 Task: Look for space in Golden, United States from 12th July, 2023 to 16th July, 2023 for 8 adults in price range Rs.10000 to Rs.16000. Place can be private room with 8 bedrooms having 8 beds and 8 bathrooms. Property type can be house, flat, guest house, hotel. Amenities needed are: wifi, TV, free parkinig on premises, gym, breakfast. Booking option can be shelf check-in. Required host language is English.
Action: Mouse moved to (619, 140)
Screenshot: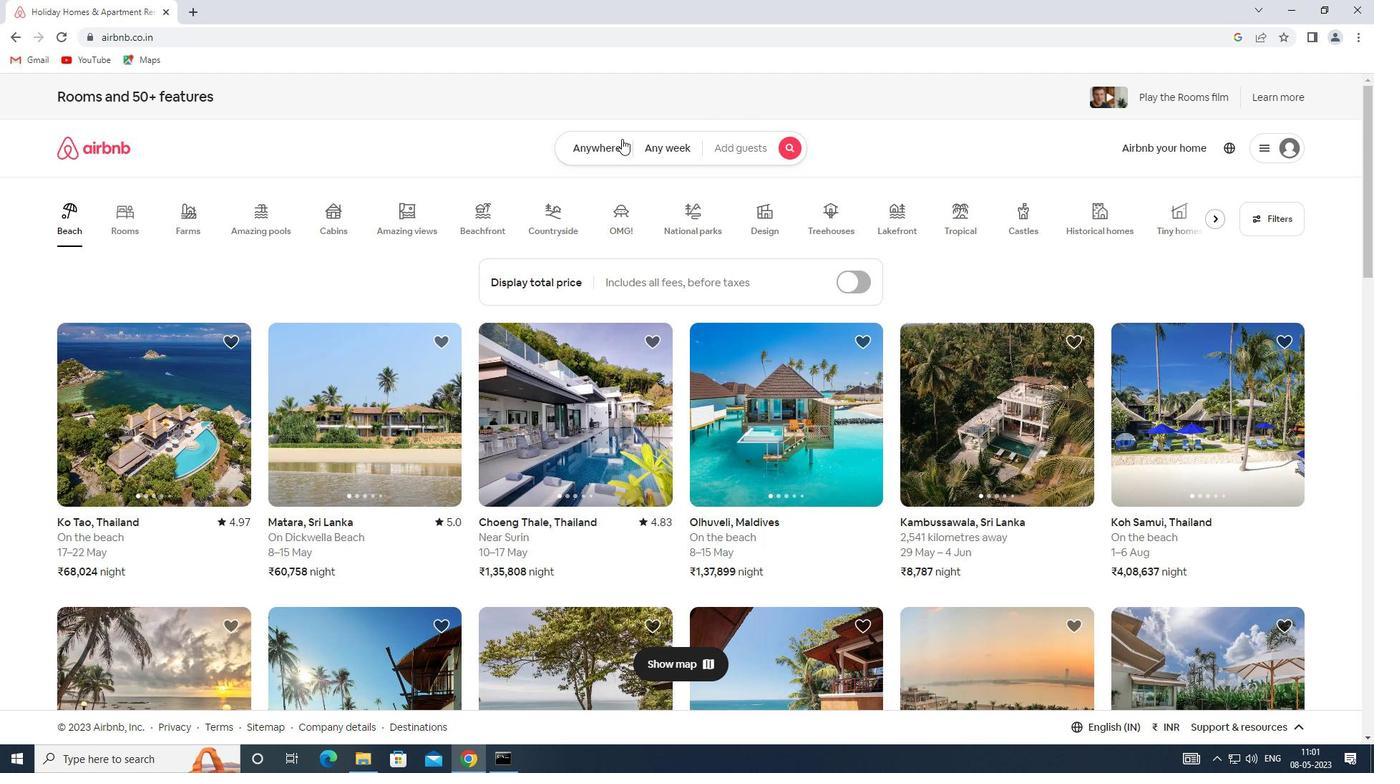 
Action: Mouse pressed left at (619, 140)
Screenshot: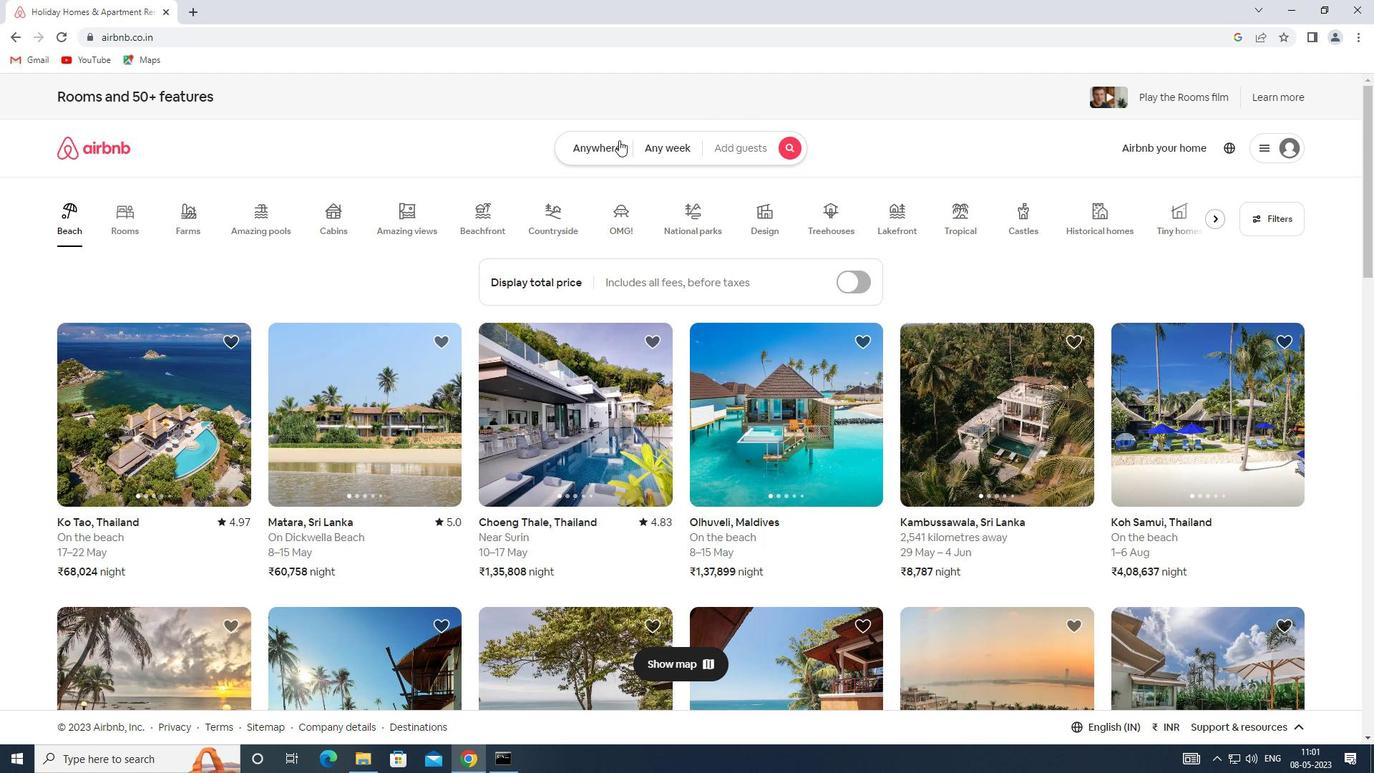 
Action: Mouse moved to (518, 207)
Screenshot: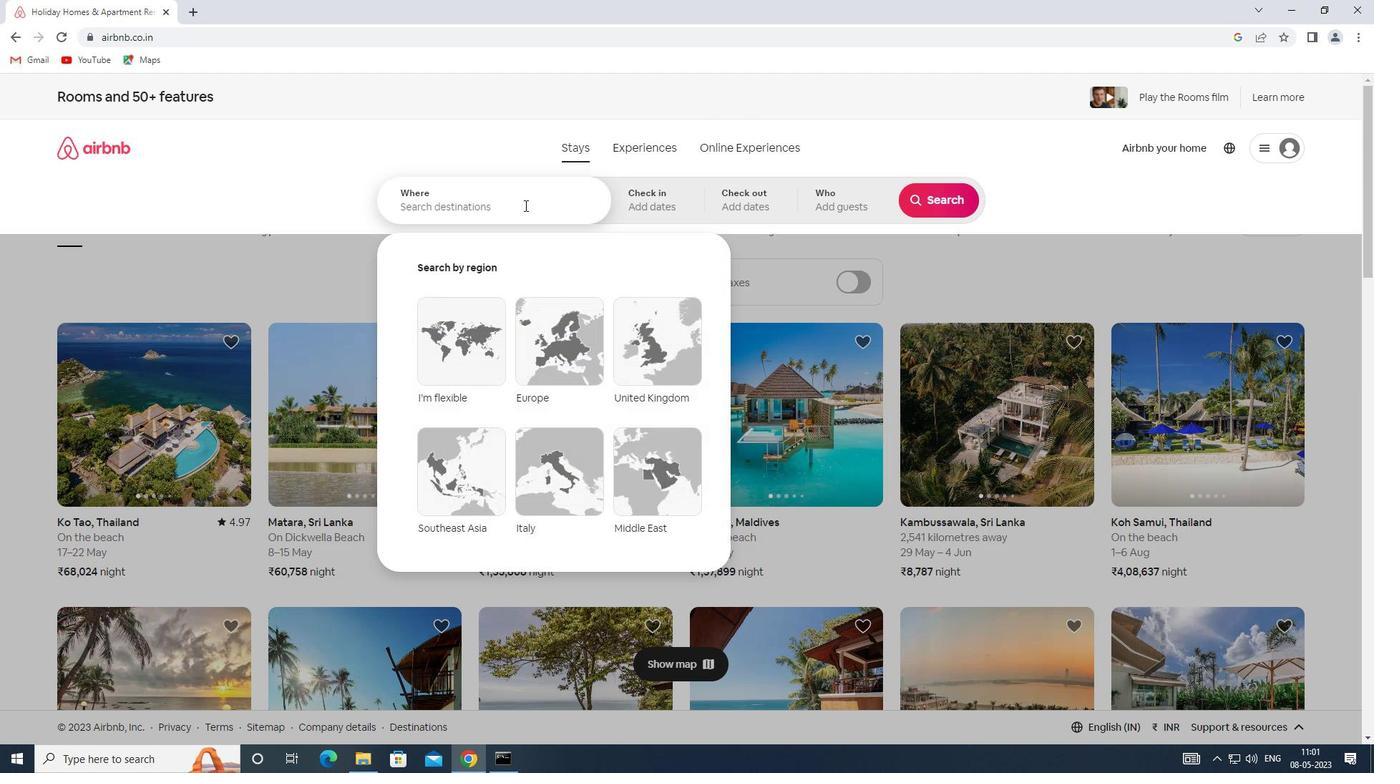 
Action: Mouse pressed left at (518, 207)
Screenshot: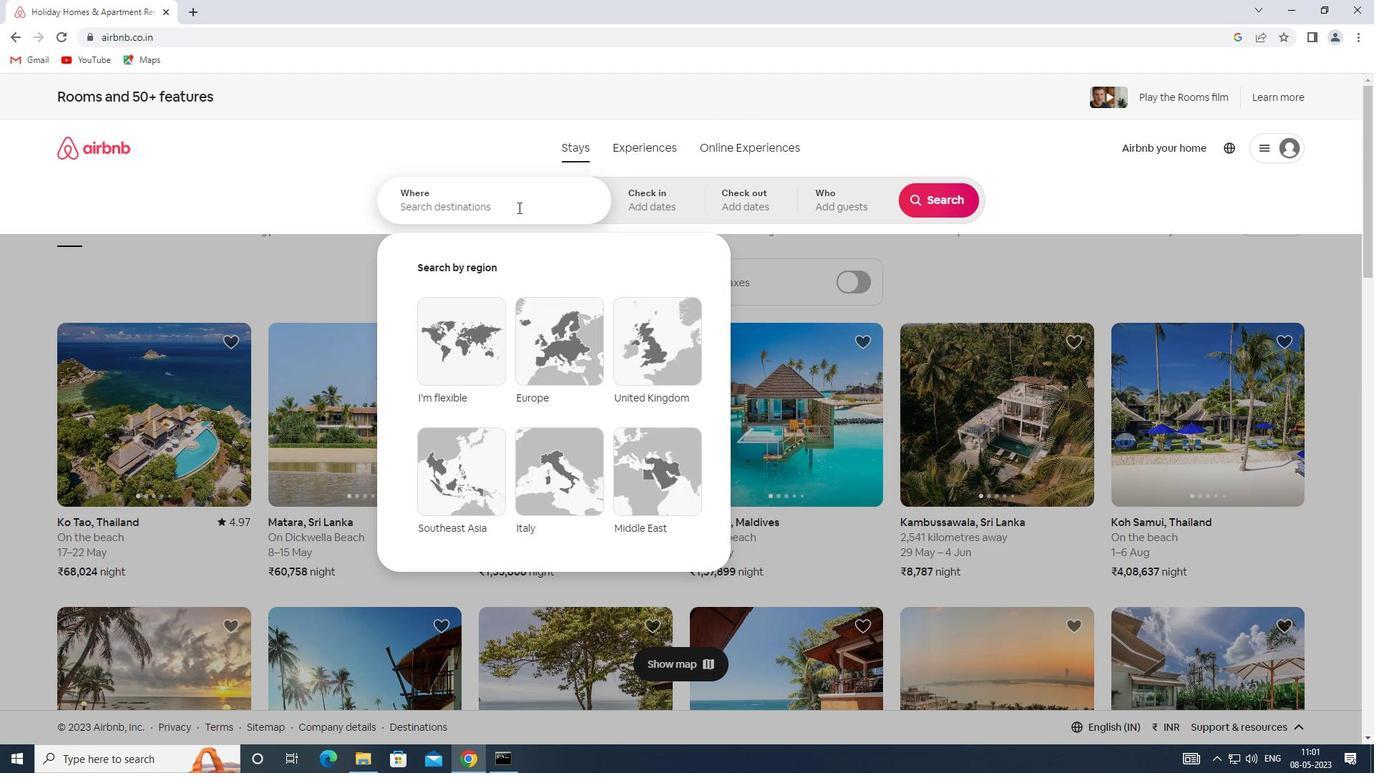 
Action: Key pressed <Key.shift>SPACE
Screenshot: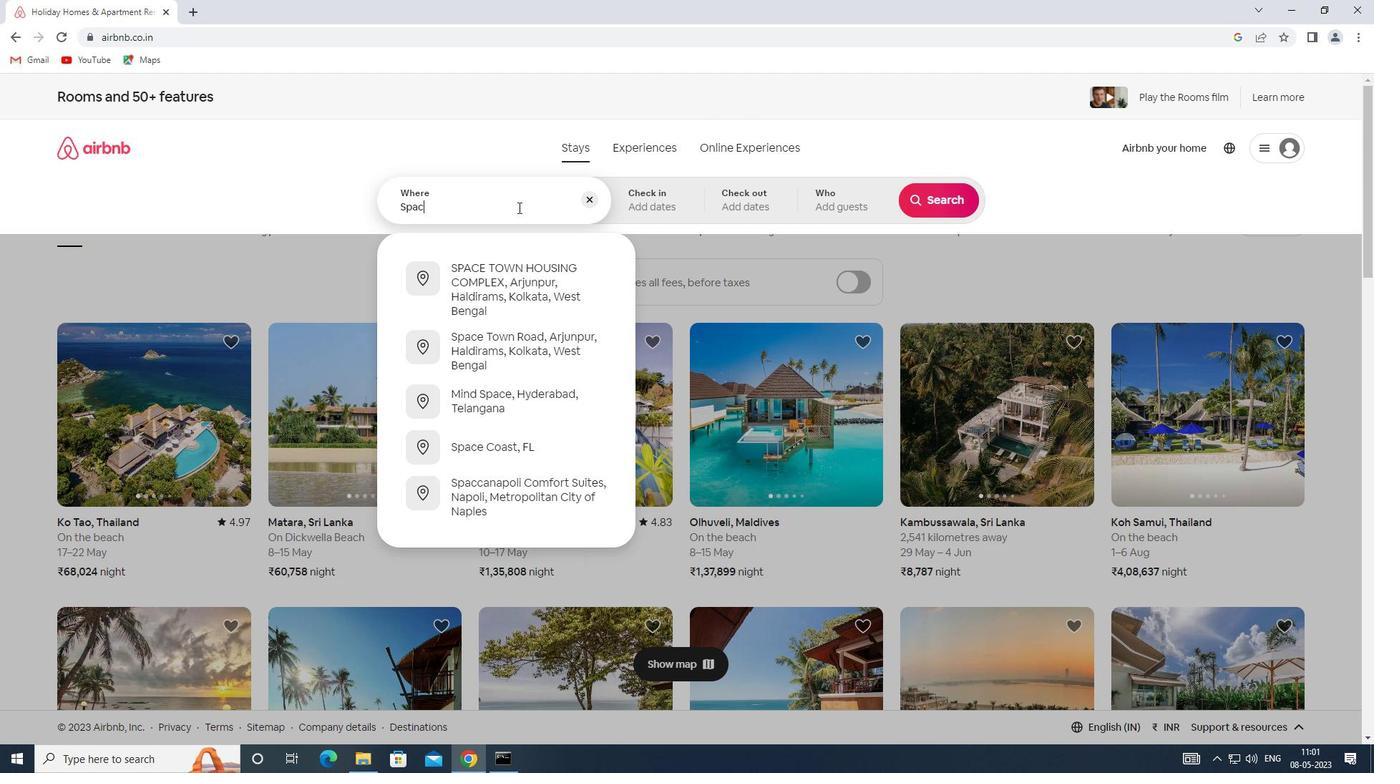 
Action: Mouse moved to (518, 207)
Screenshot: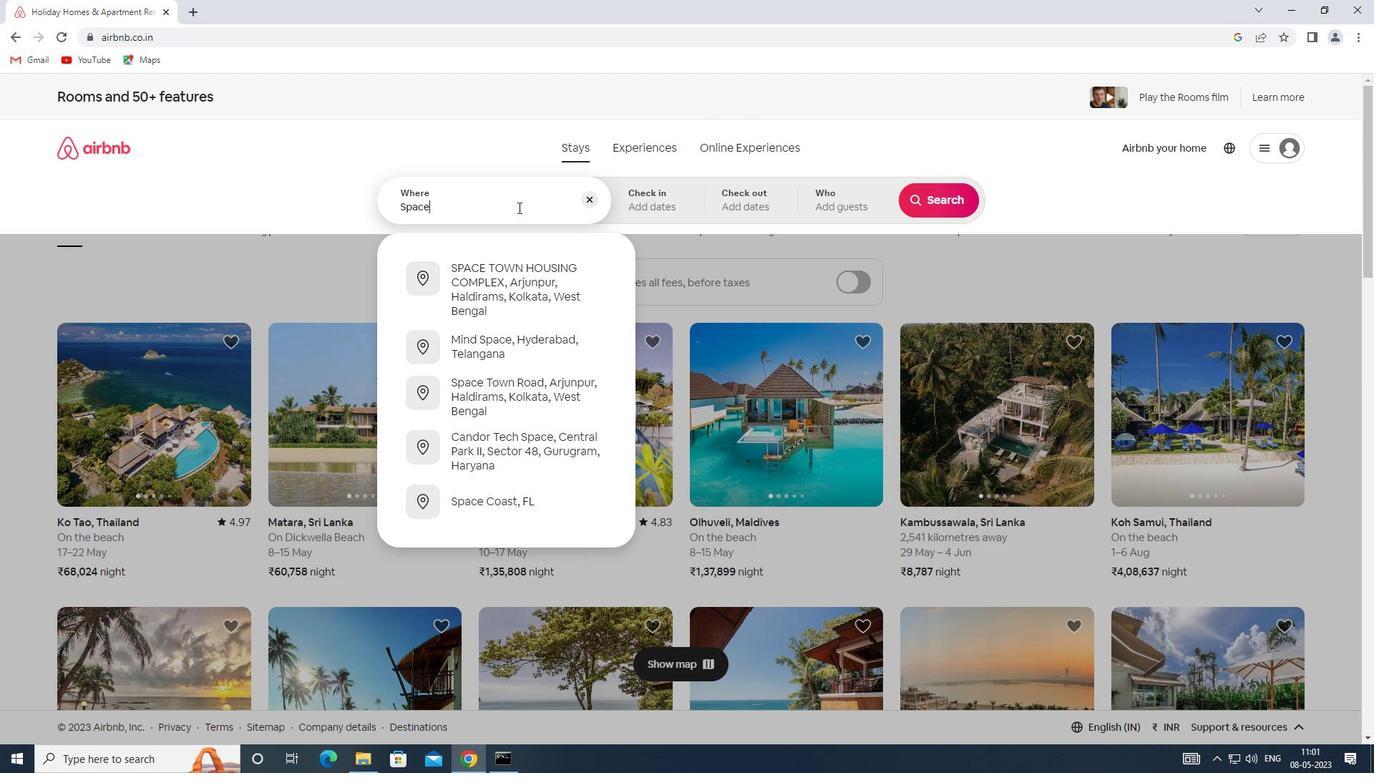 
Action: Key pressed <Key.space>IN<Key.space><Key.shift><Key.shift><Key.shift><Key.shift><Key.shift><Key.shift><Key.shift><Key.shift><Key.shift><Key.shift><Key.shift><Key.shift><Key.shift><Key.shift><Key.shift><Key.shift><Key.shift><Key.shift><Key.shift><Key.shift>GOLDEN,<Key.shift>UNITED<Key.space><Key.shift>STATES
Screenshot: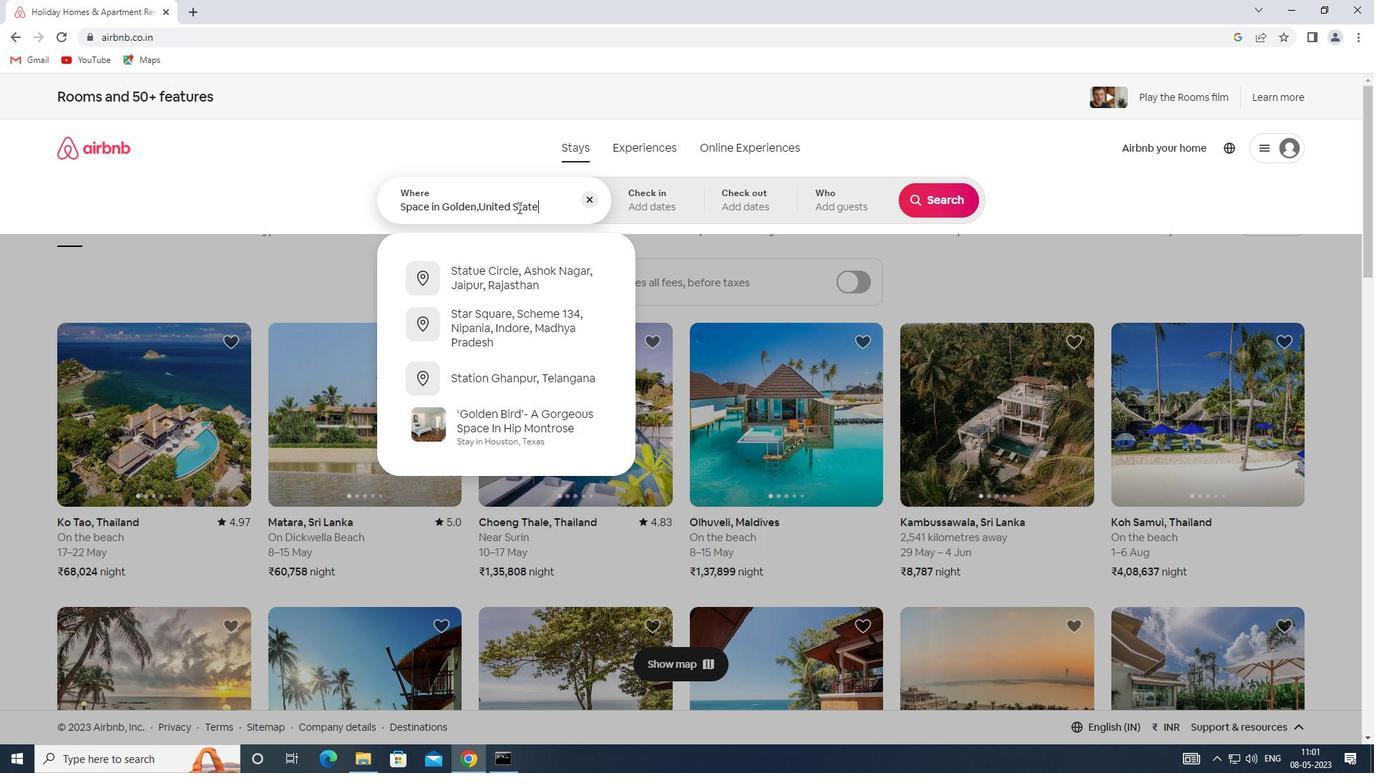 
Action: Mouse moved to (636, 187)
Screenshot: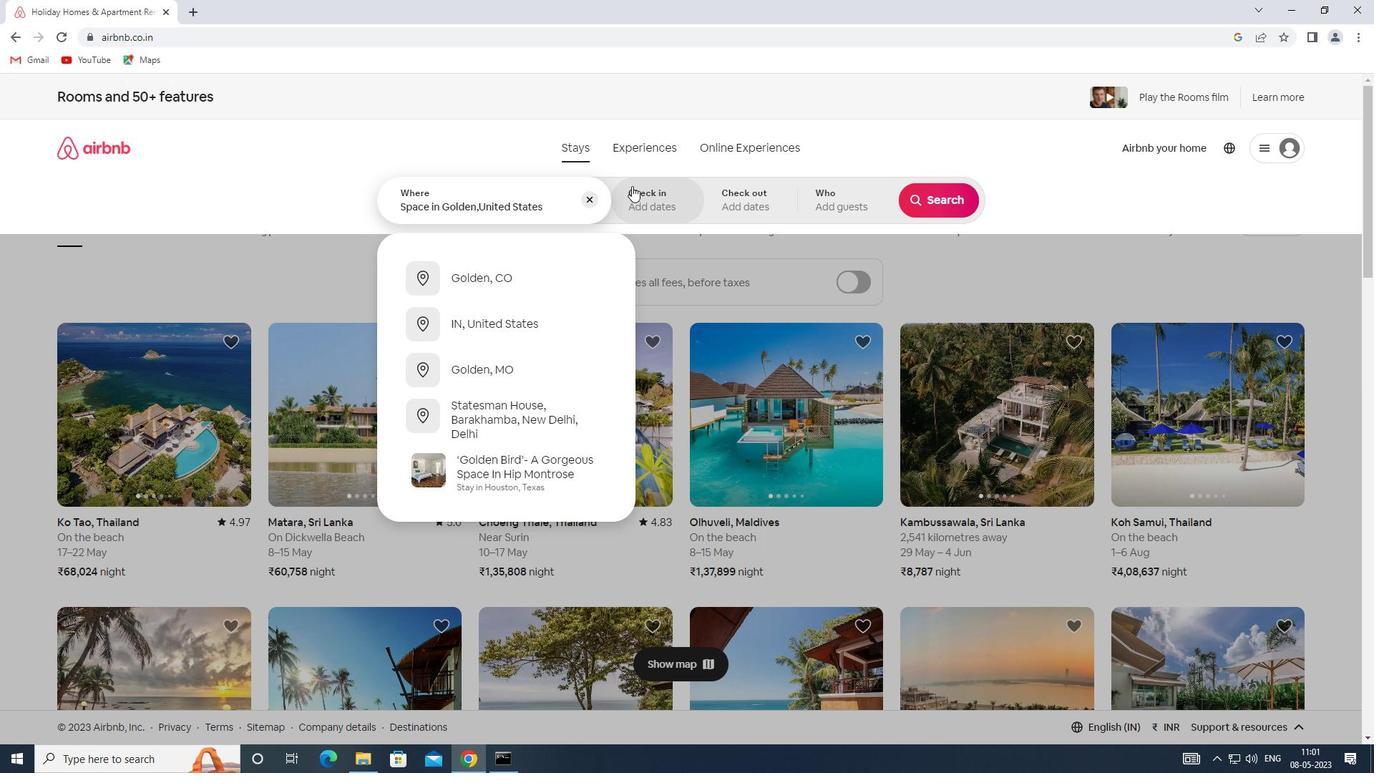 
Action: Mouse pressed left at (636, 187)
Screenshot: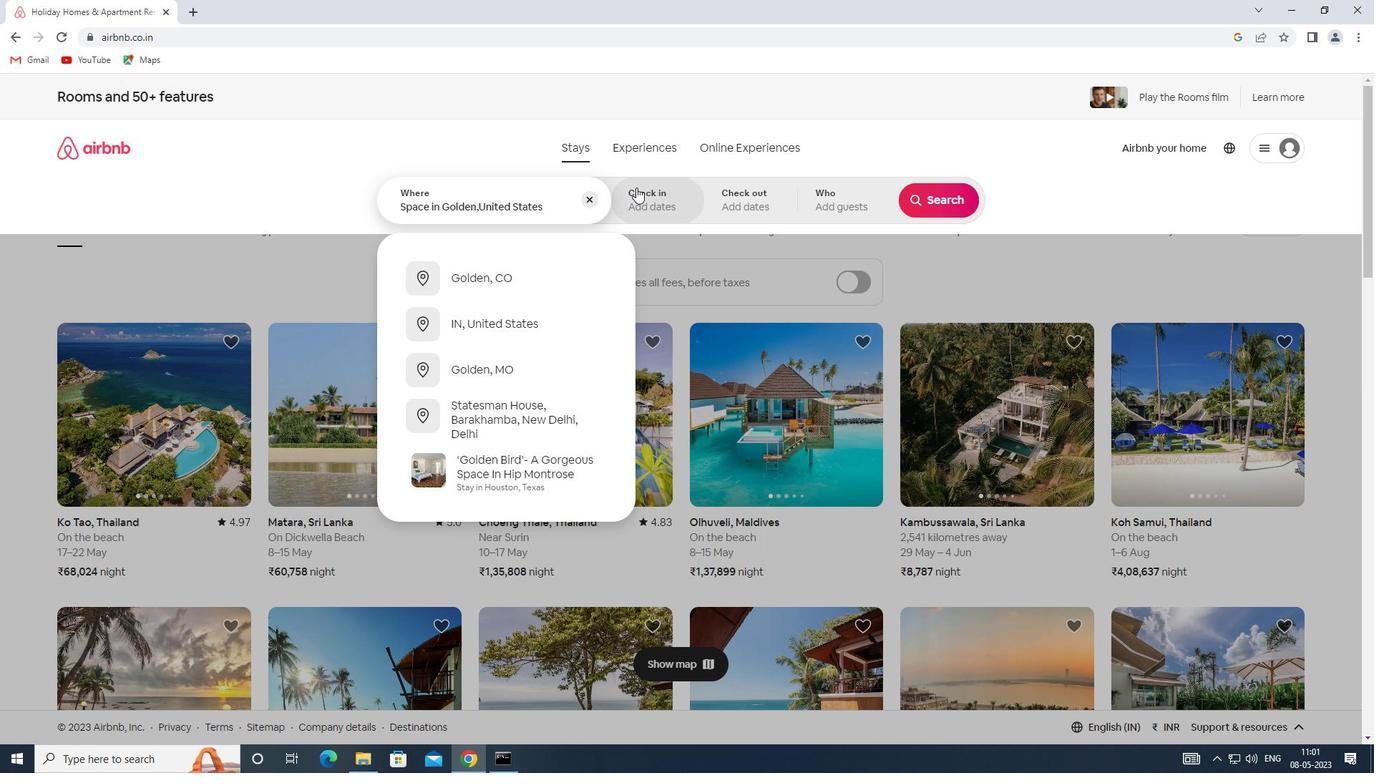 
Action: Mouse moved to (938, 317)
Screenshot: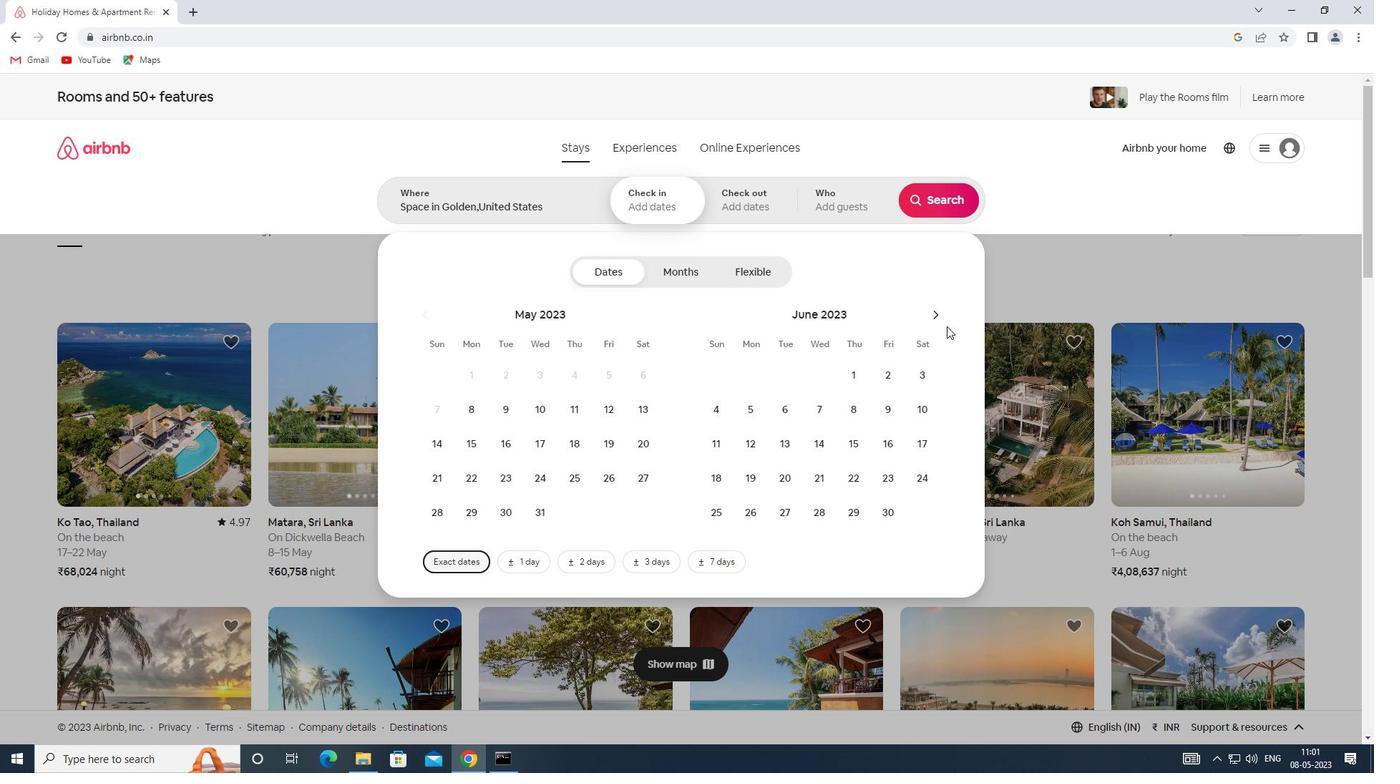 
Action: Mouse pressed left at (938, 317)
Screenshot: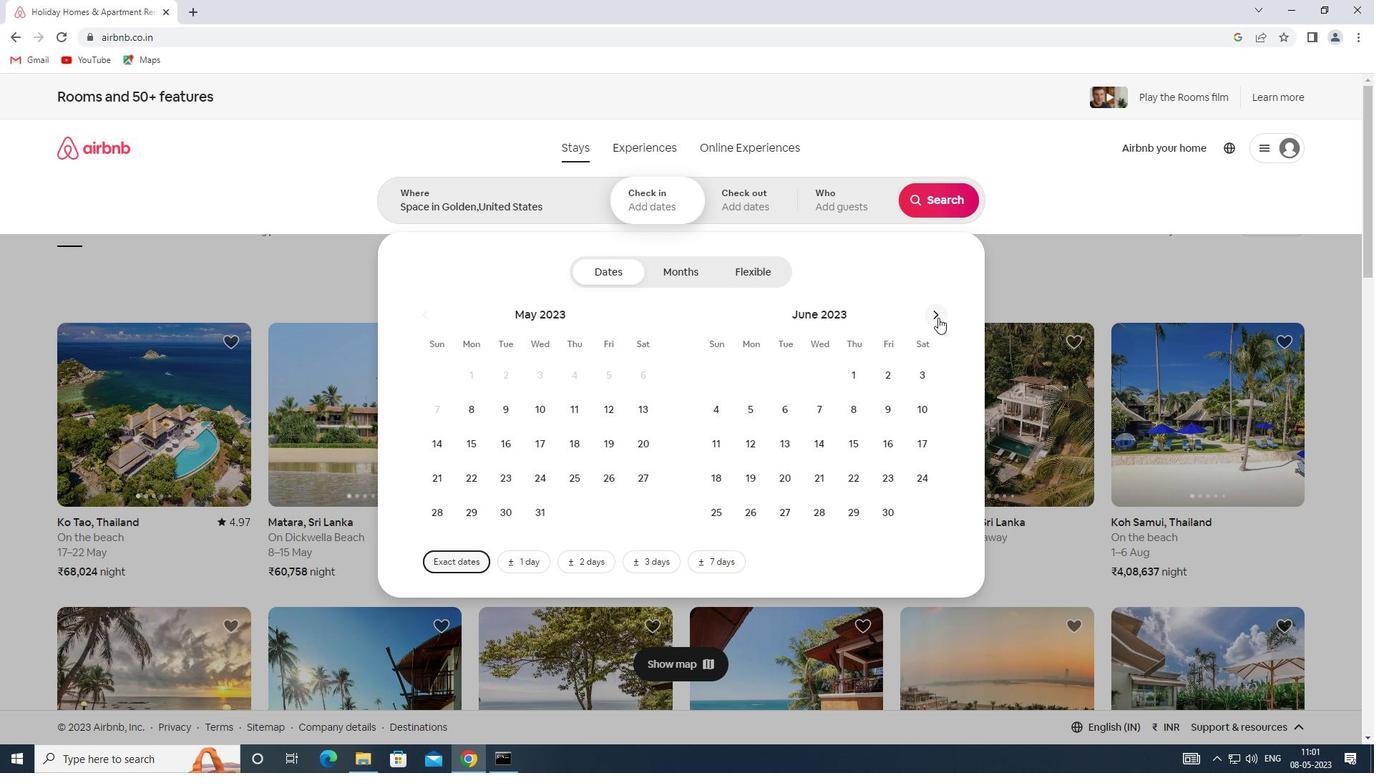 
Action: Mouse moved to (818, 441)
Screenshot: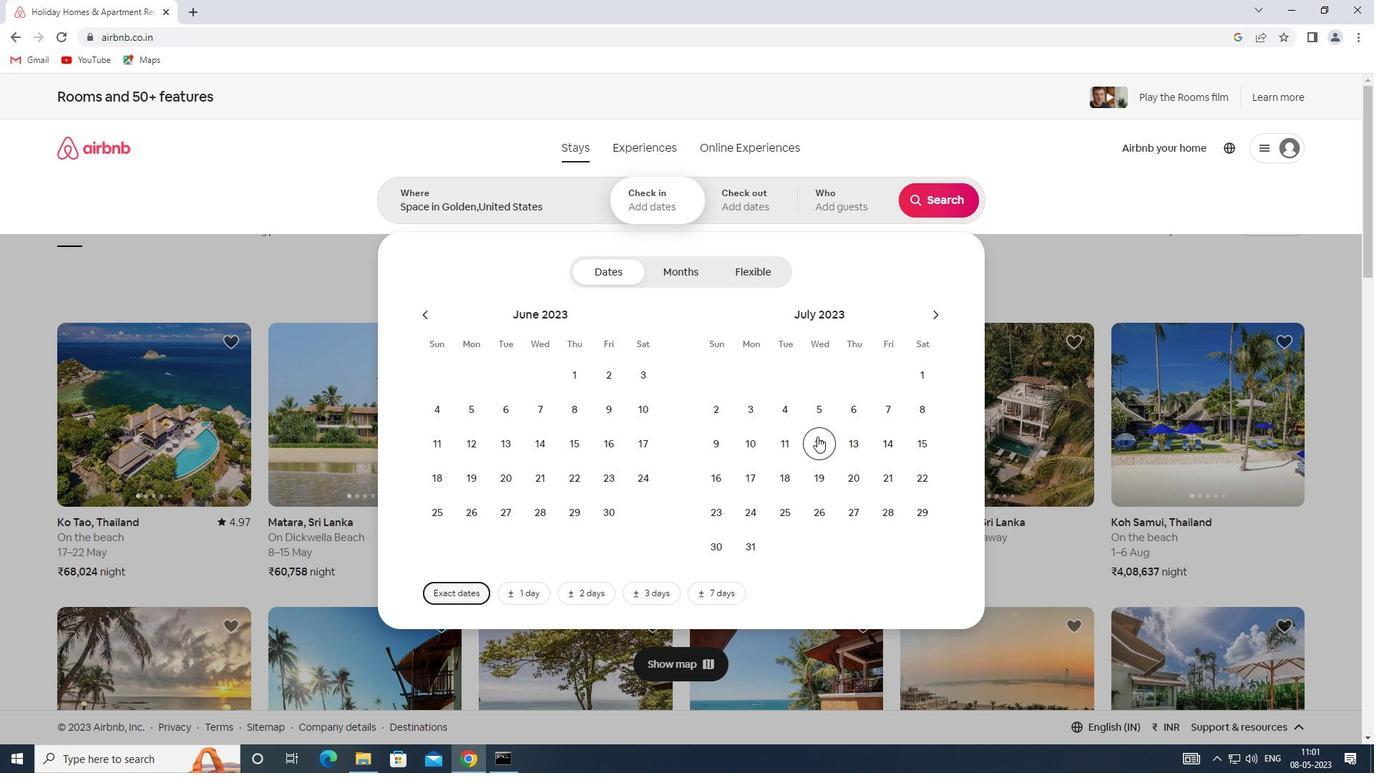 
Action: Mouse pressed left at (818, 441)
Screenshot: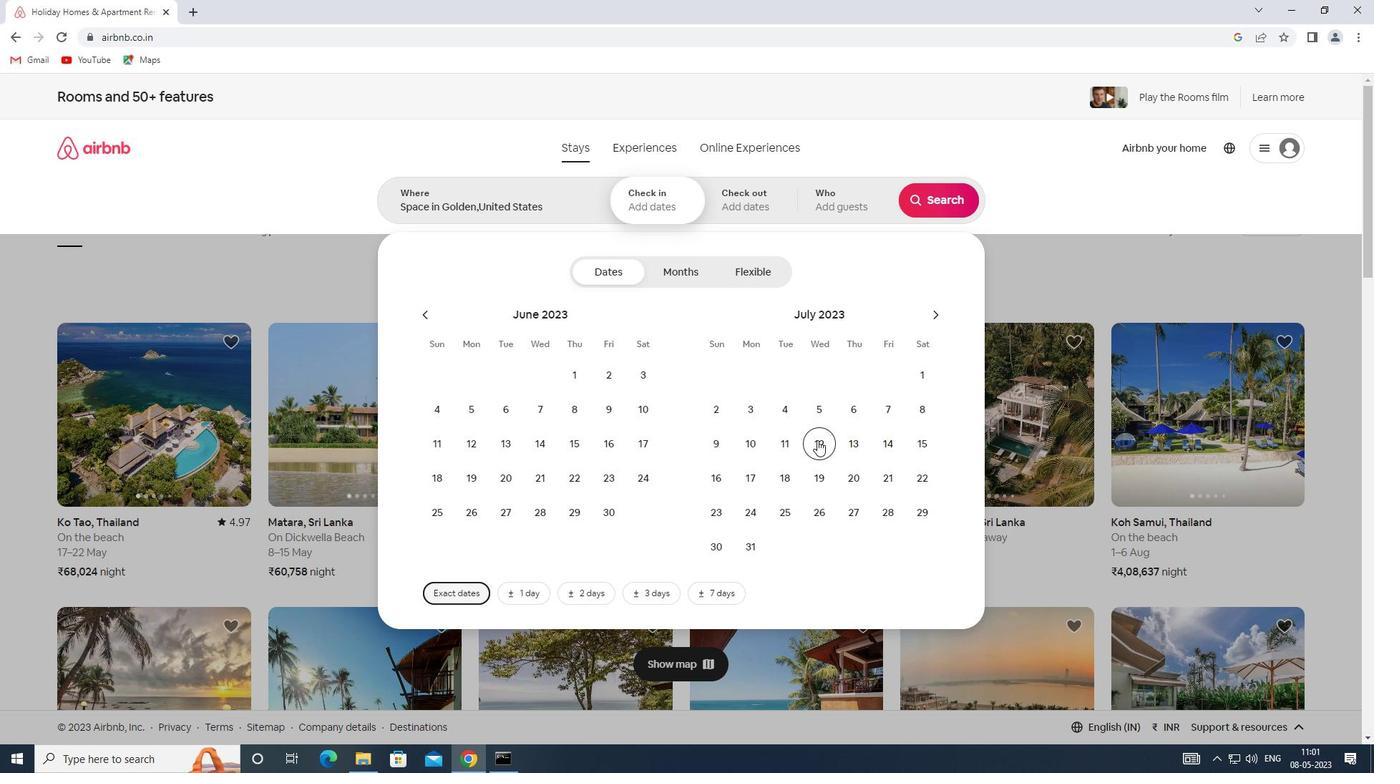 
Action: Mouse moved to (713, 479)
Screenshot: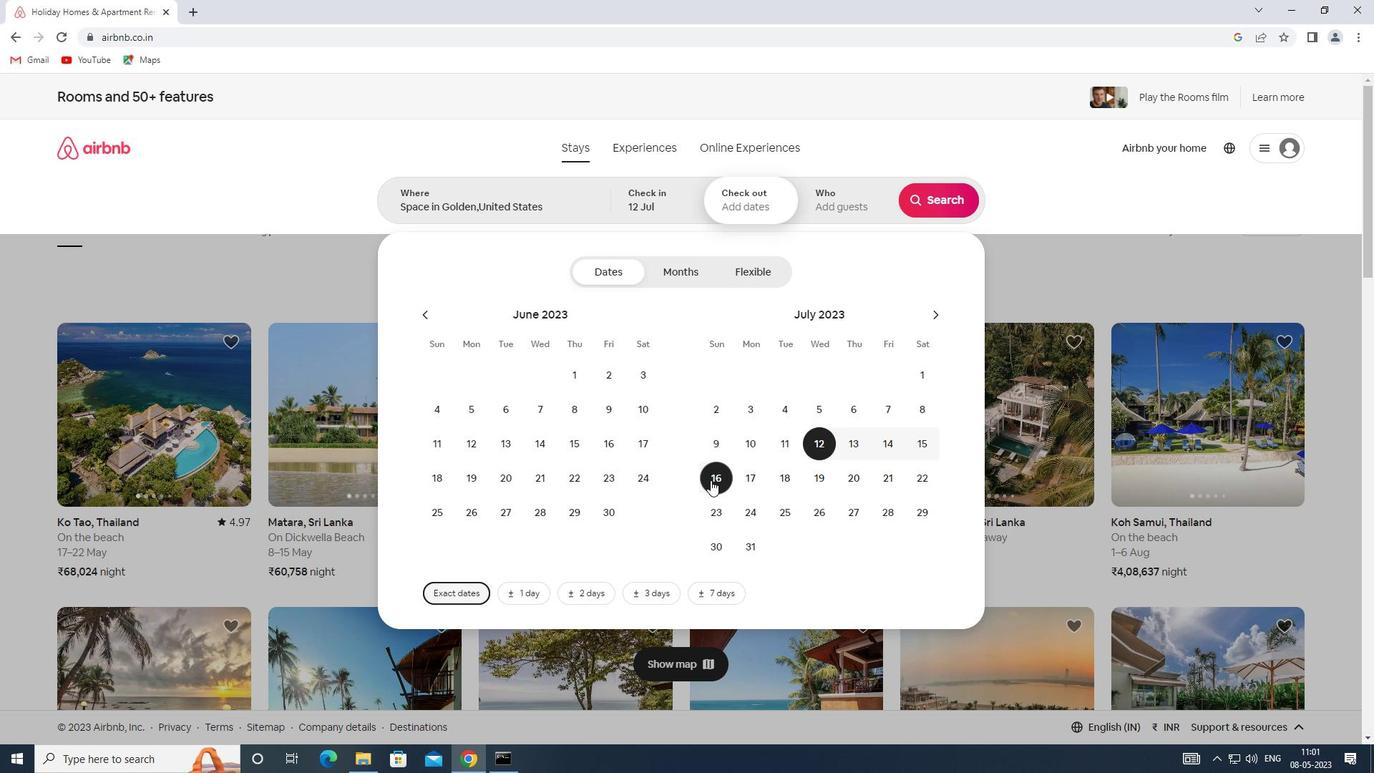 
Action: Mouse pressed left at (713, 479)
Screenshot: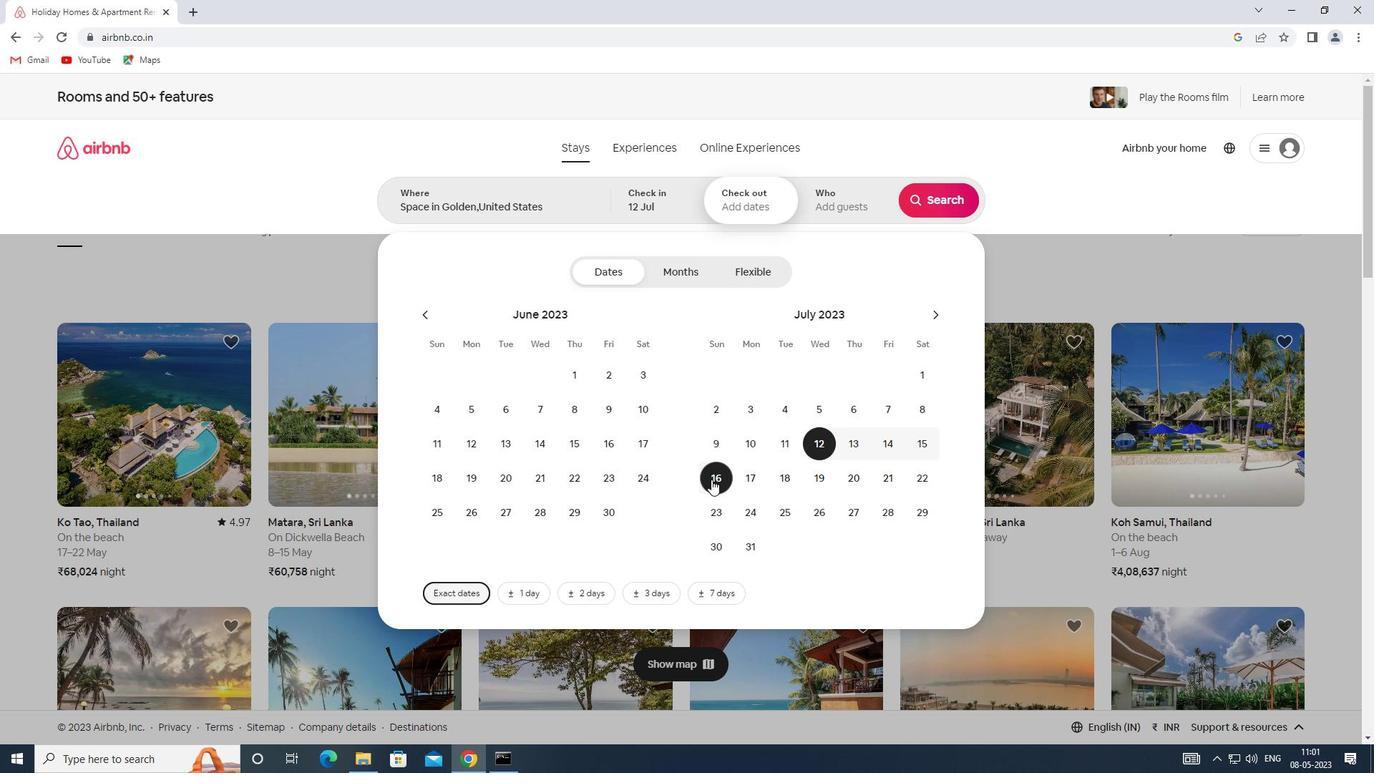 
Action: Mouse moved to (817, 198)
Screenshot: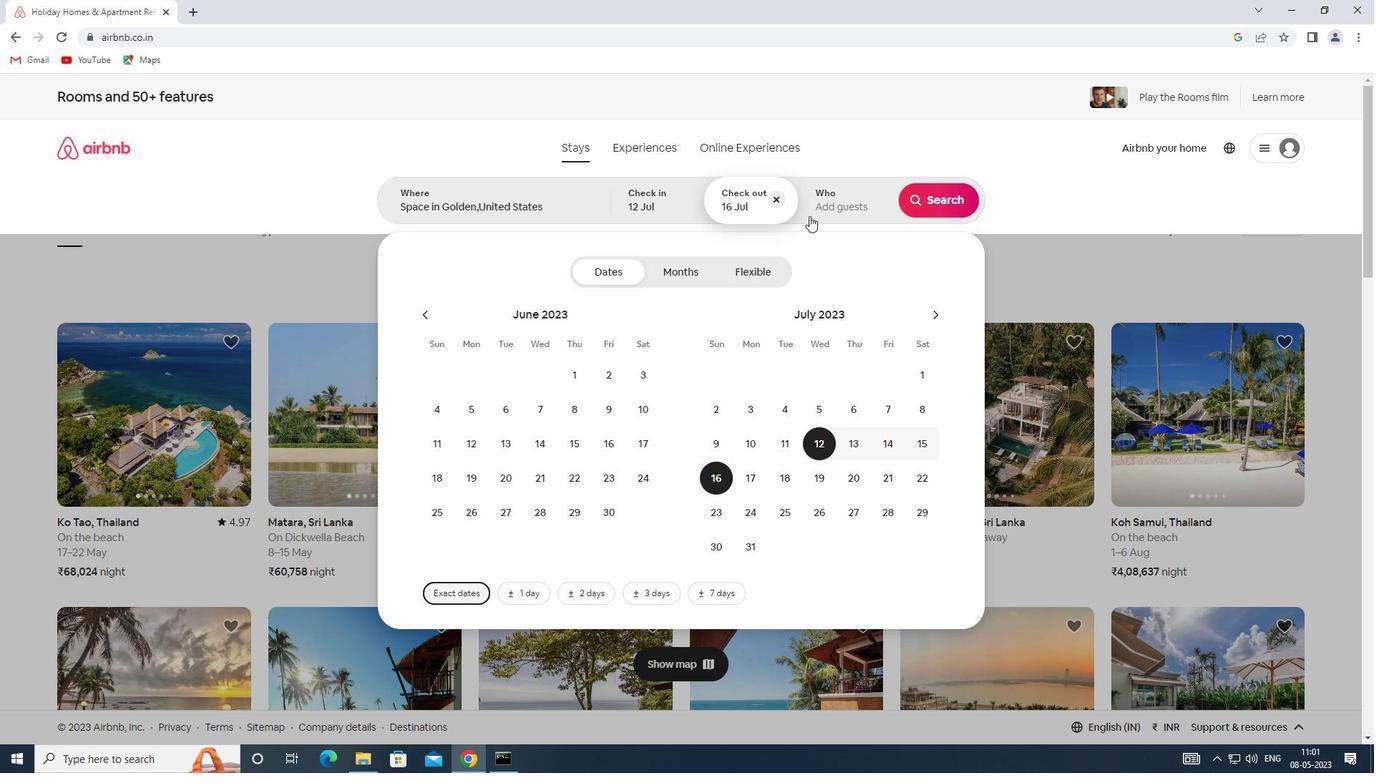 
Action: Mouse pressed left at (817, 198)
Screenshot: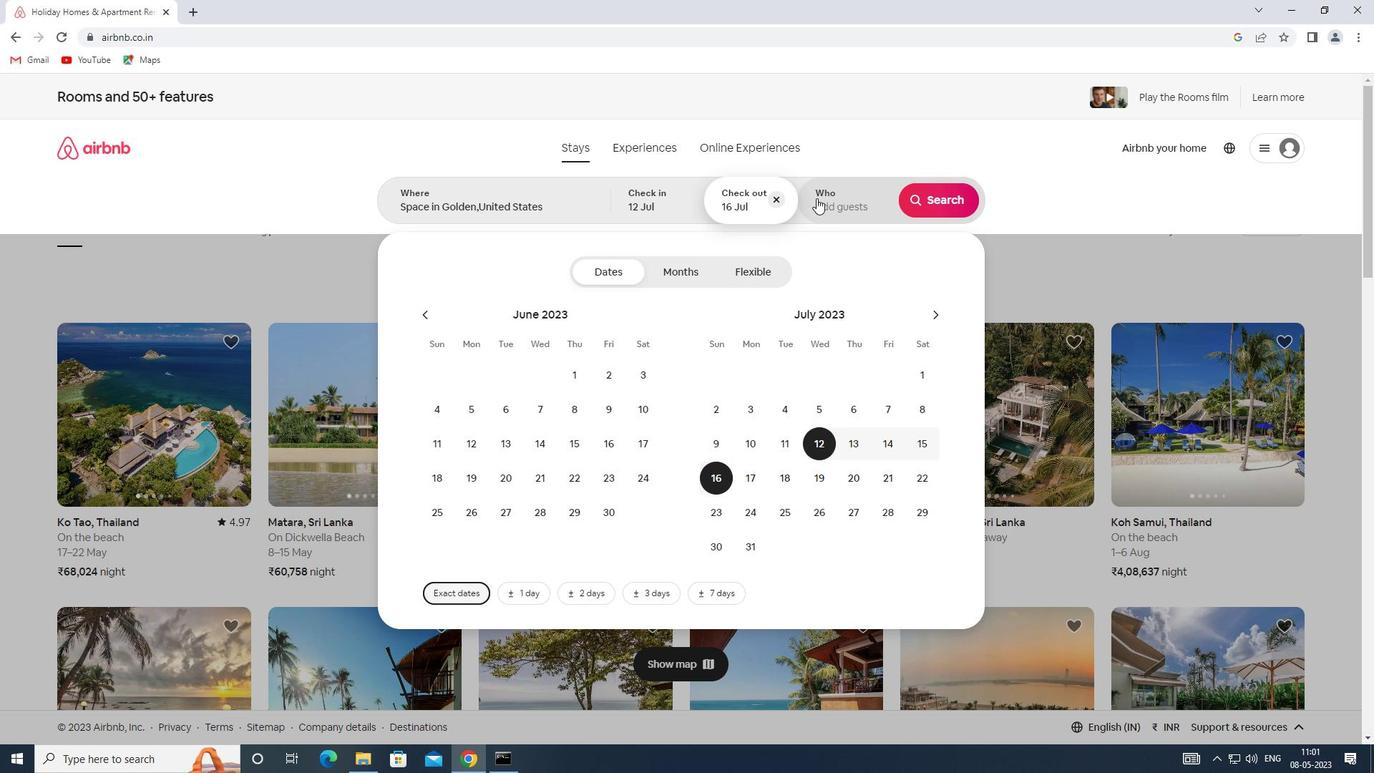 
Action: Mouse moved to (947, 282)
Screenshot: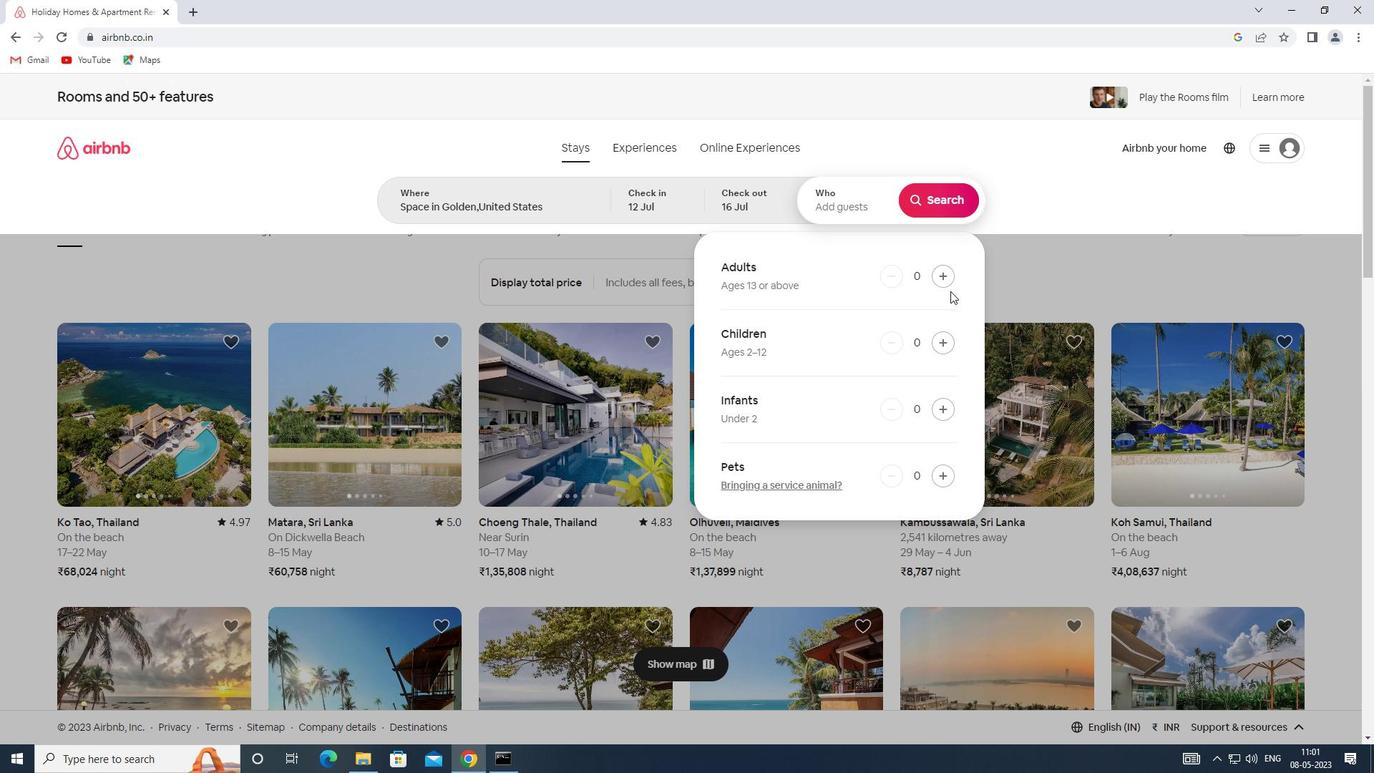 
Action: Mouse pressed left at (947, 282)
Screenshot: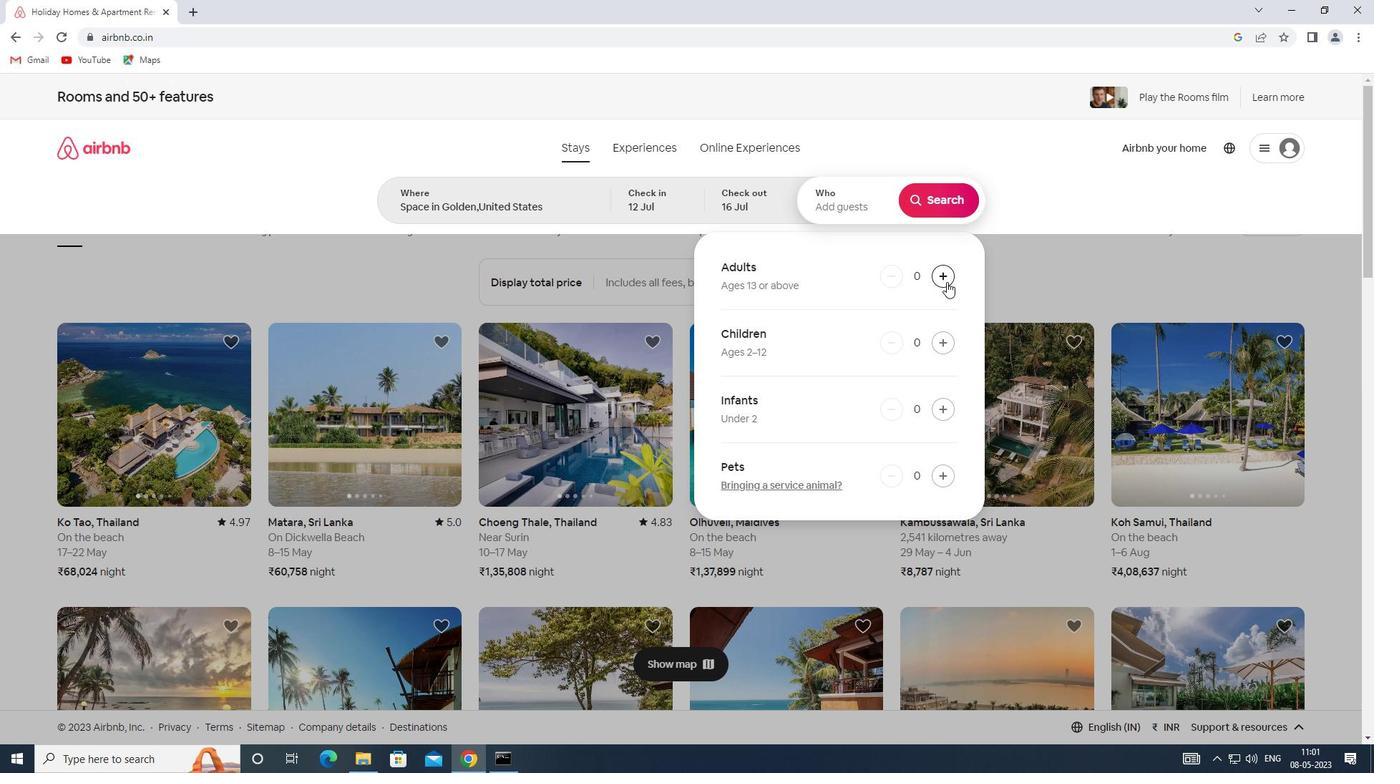 
Action: Mouse pressed left at (947, 282)
Screenshot: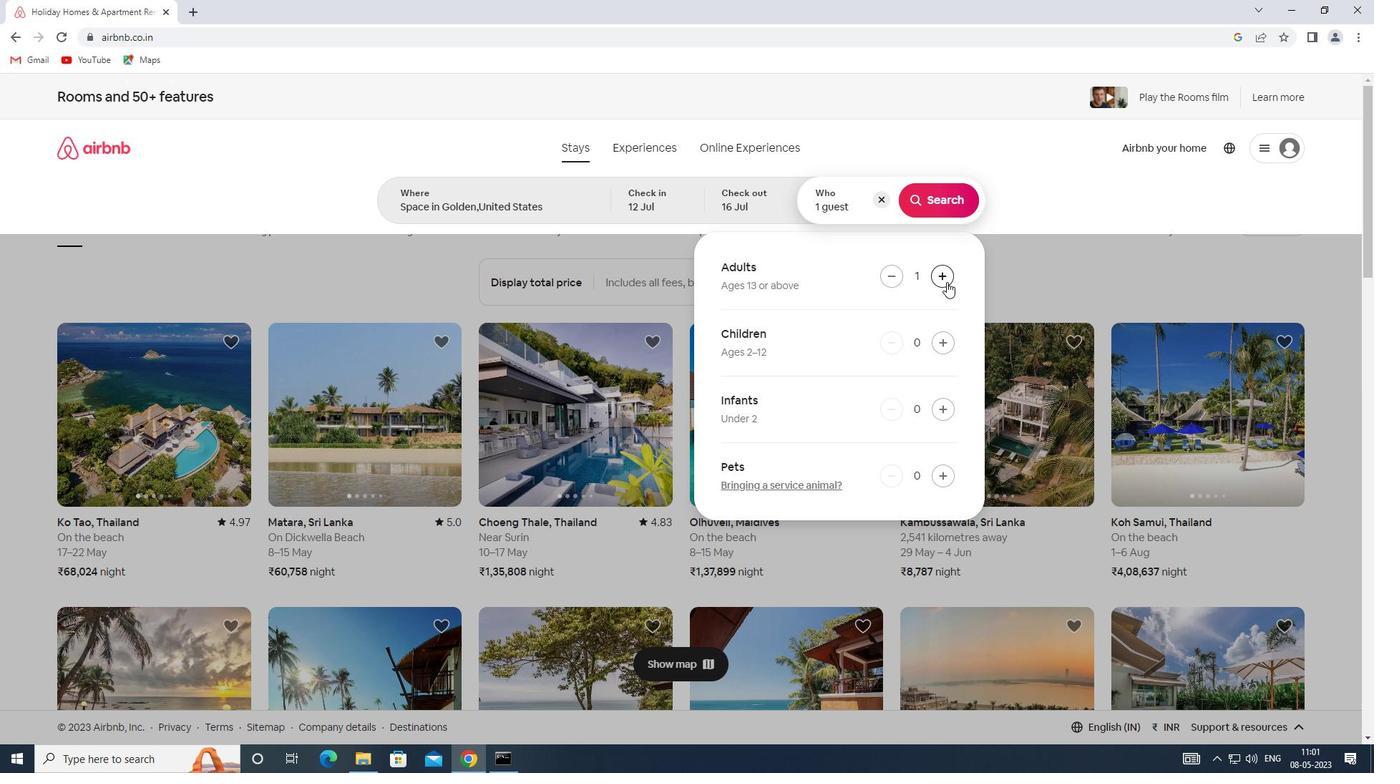 
Action: Mouse pressed left at (947, 282)
Screenshot: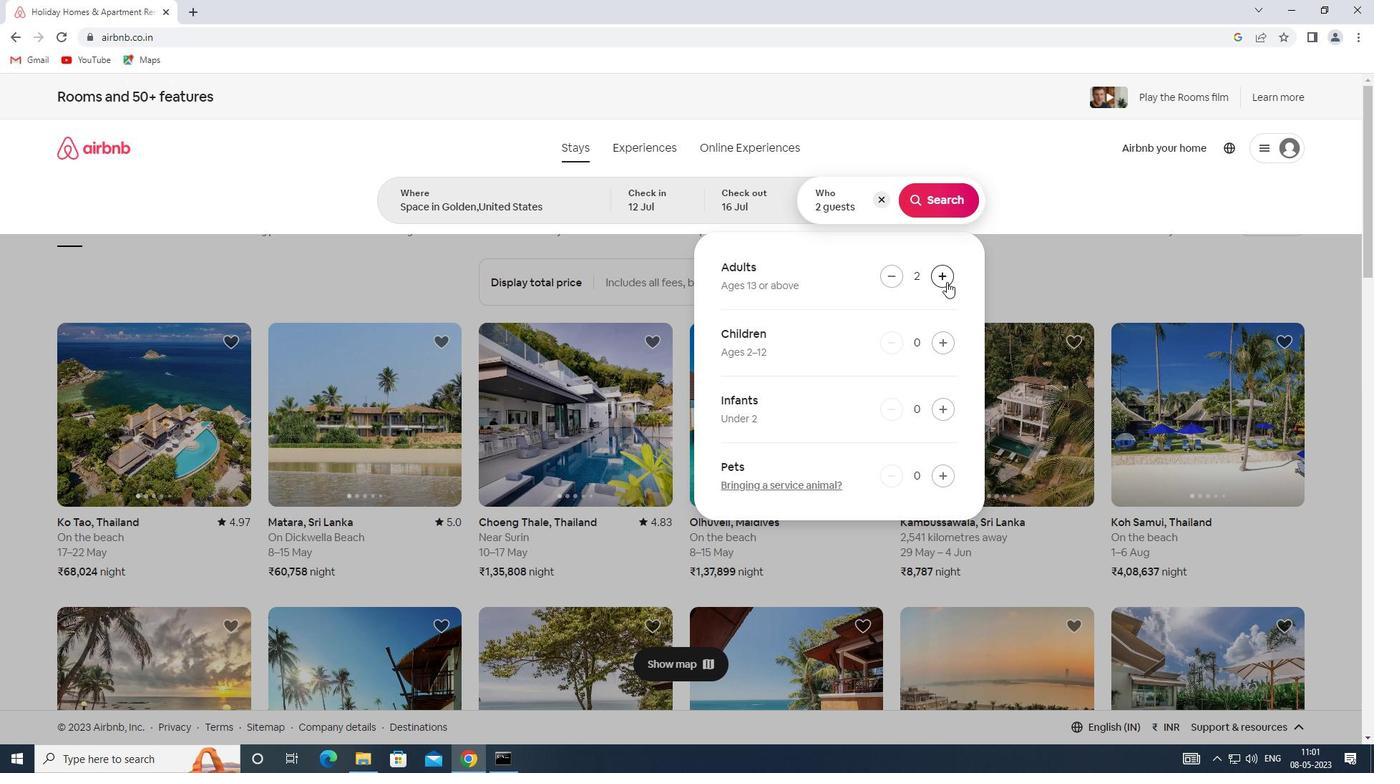 
Action: Mouse pressed left at (947, 282)
Screenshot: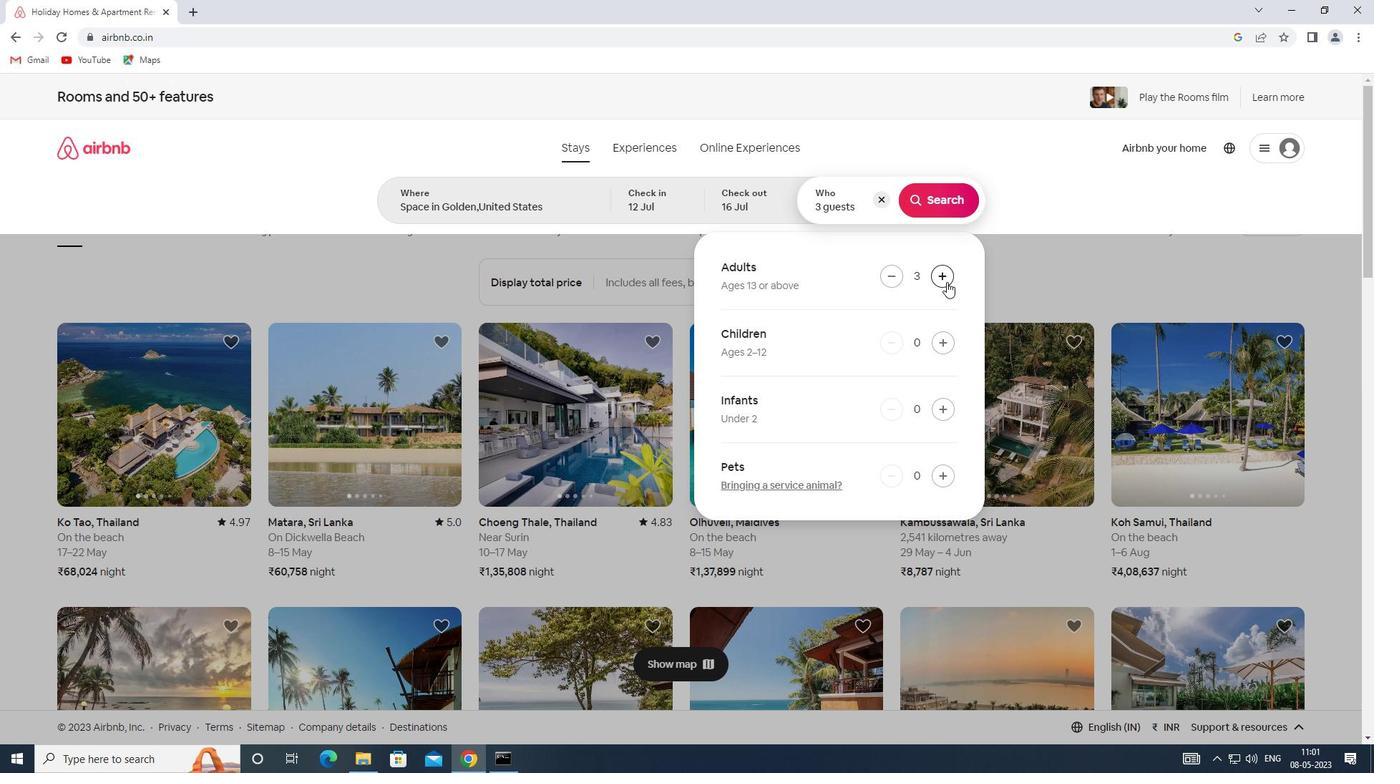 
Action: Mouse pressed left at (947, 282)
Screenshot: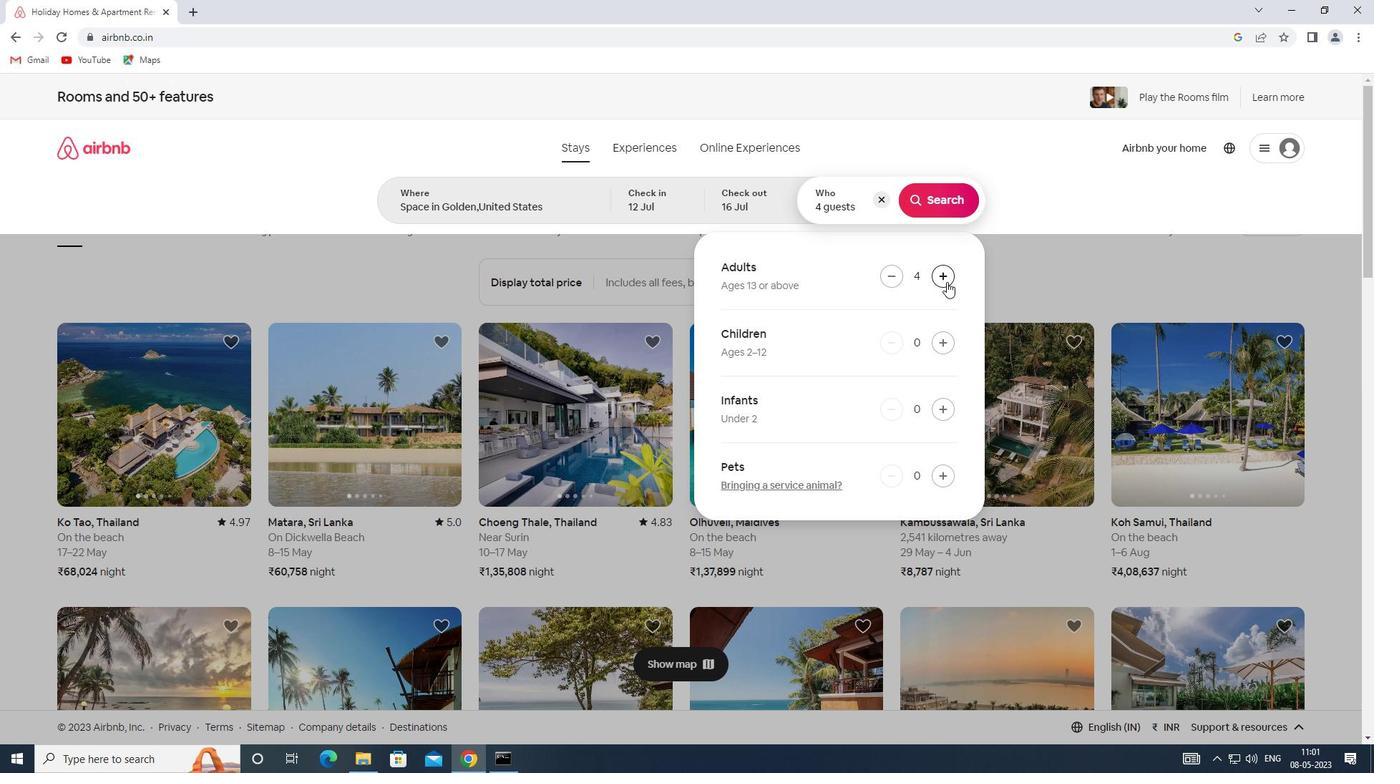 
Action: Mouse pressed left at (947, 282)
Screenshot: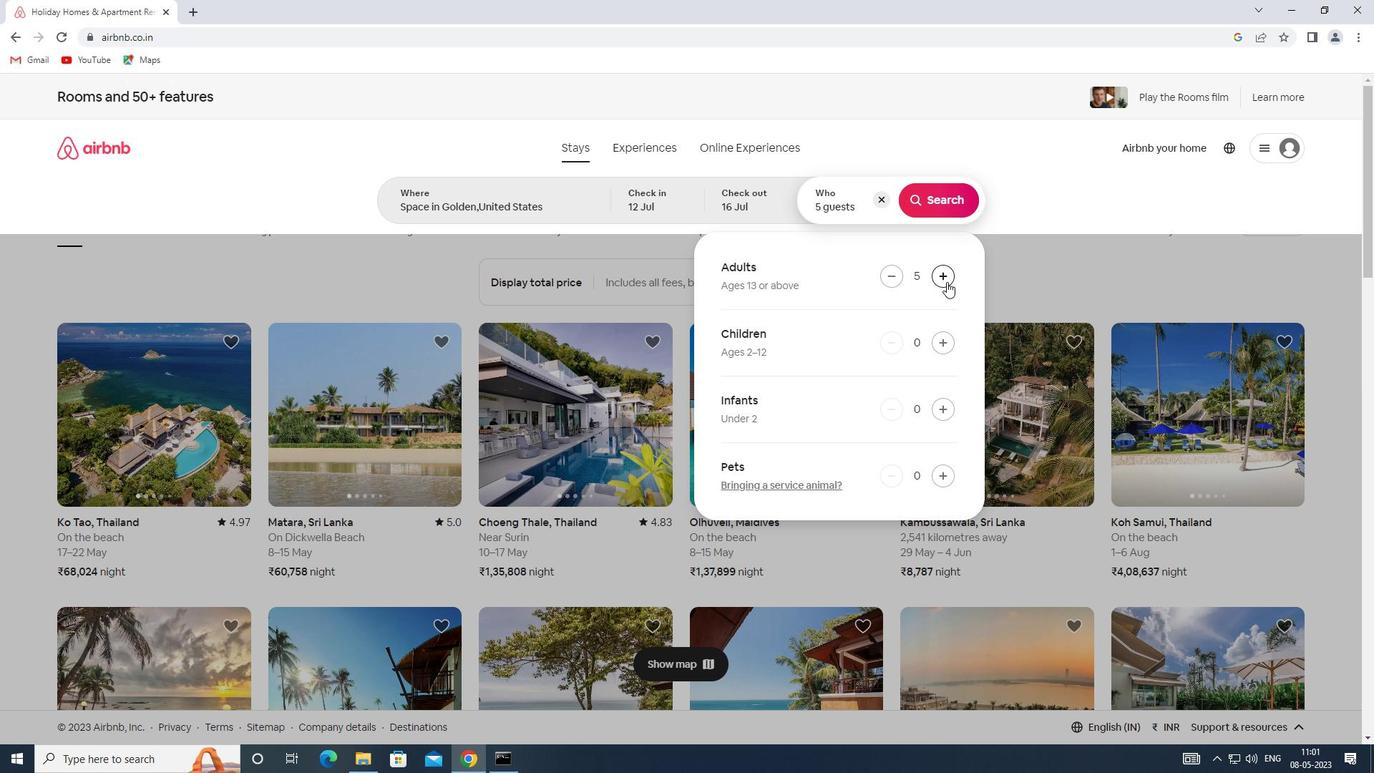 
Action: Mouse pressed left at (947, 282)
Screenshot: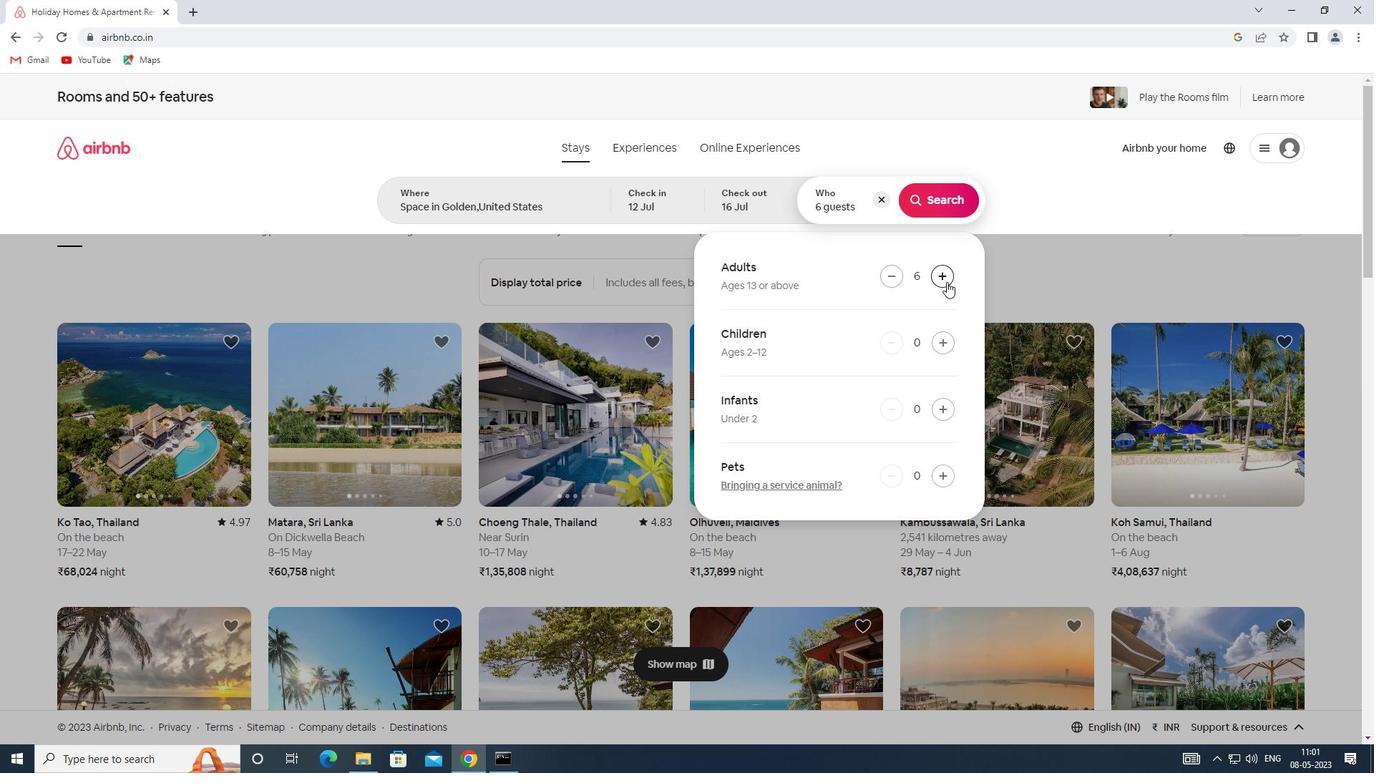 
Action: Mouse moved to (942, 279)
Screenshot: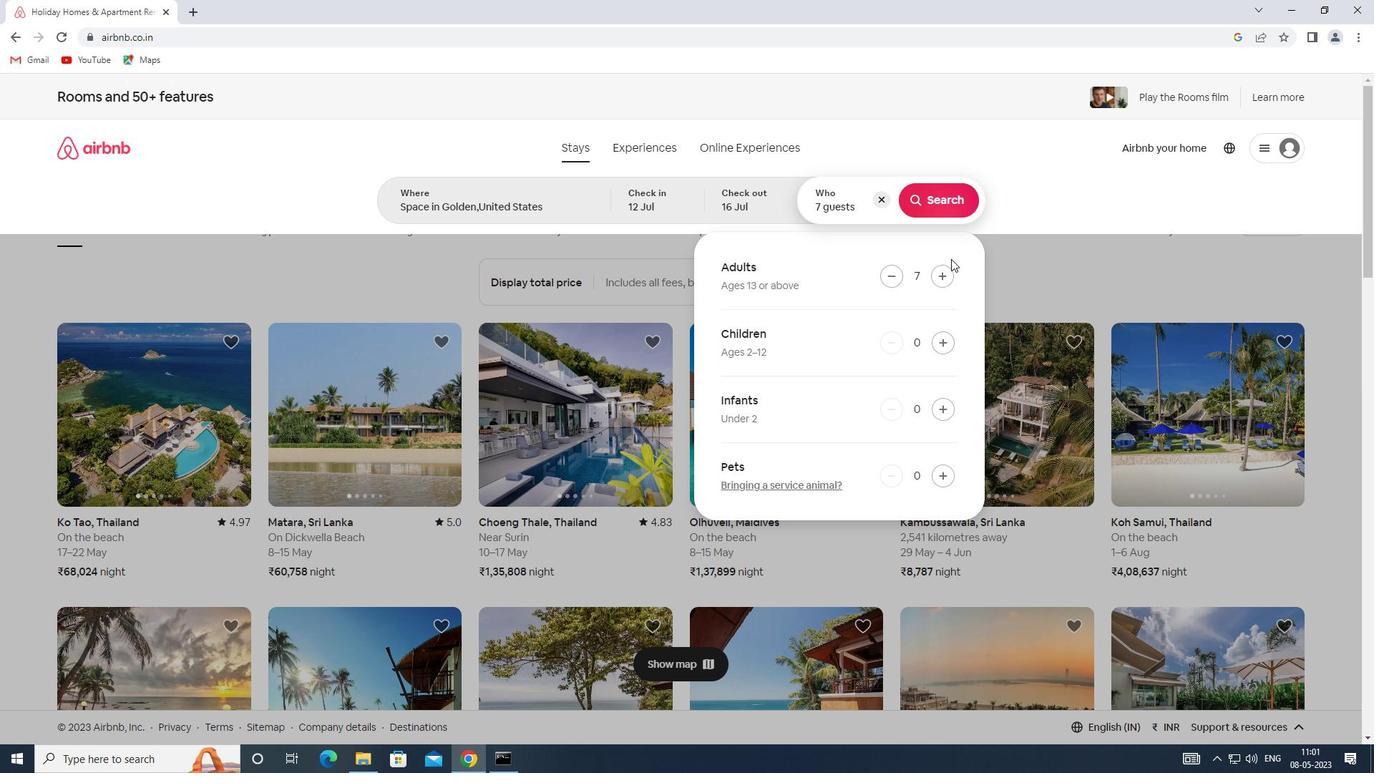 
Action: Mouse pressed left at (942, 279)
Screenshot: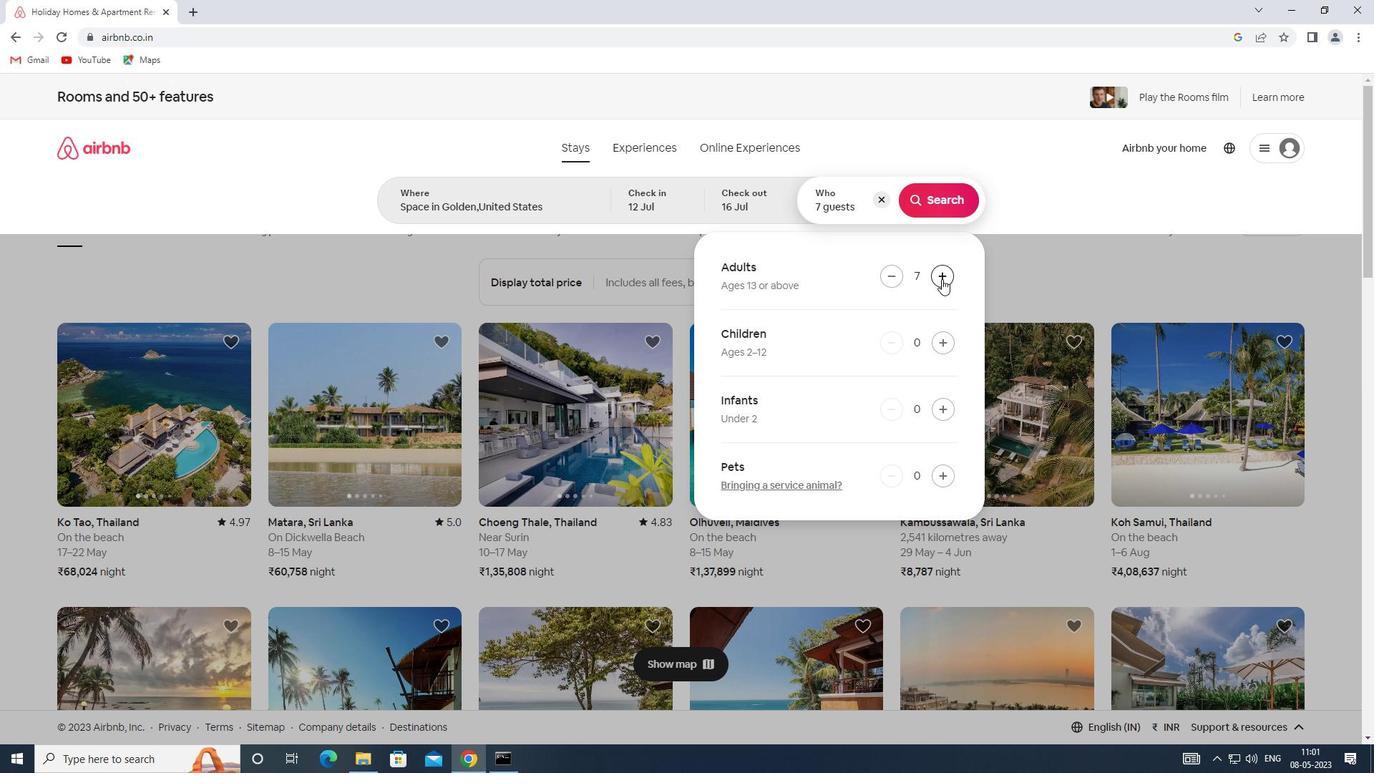 
Action: Mouse moved to (930, 204)
Screenshot: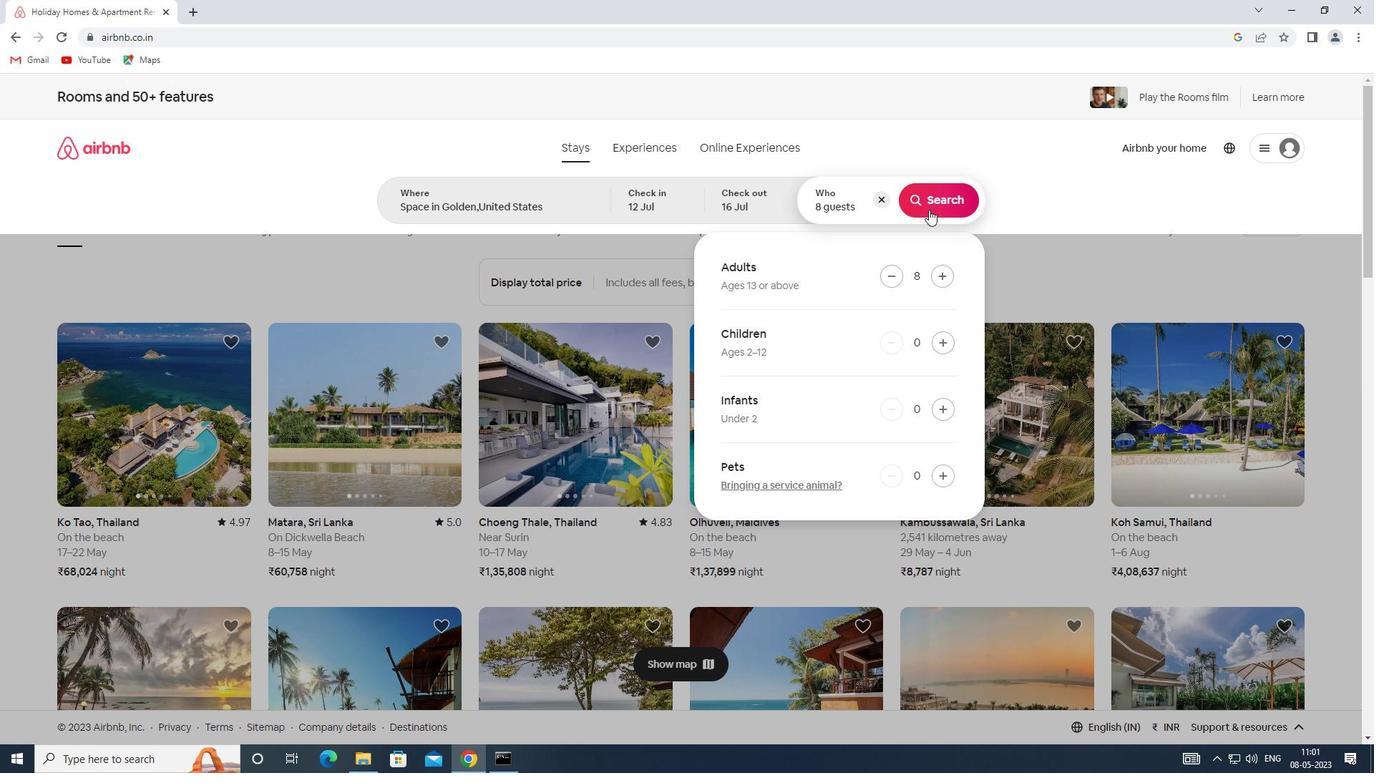 
Action: Mouse pressed left at (930, 204)
Screenshot: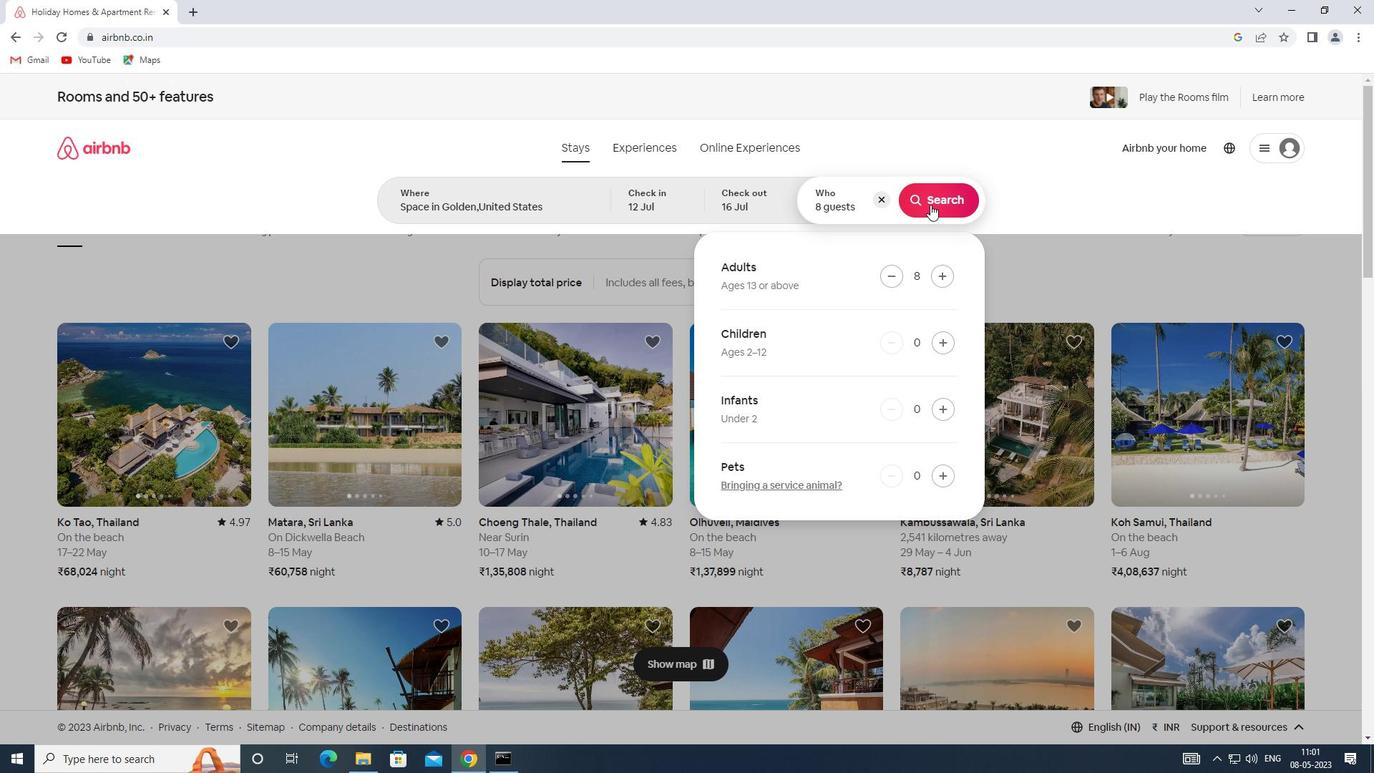 
Action: Mouse moved to (1306, 154)
Screenshot: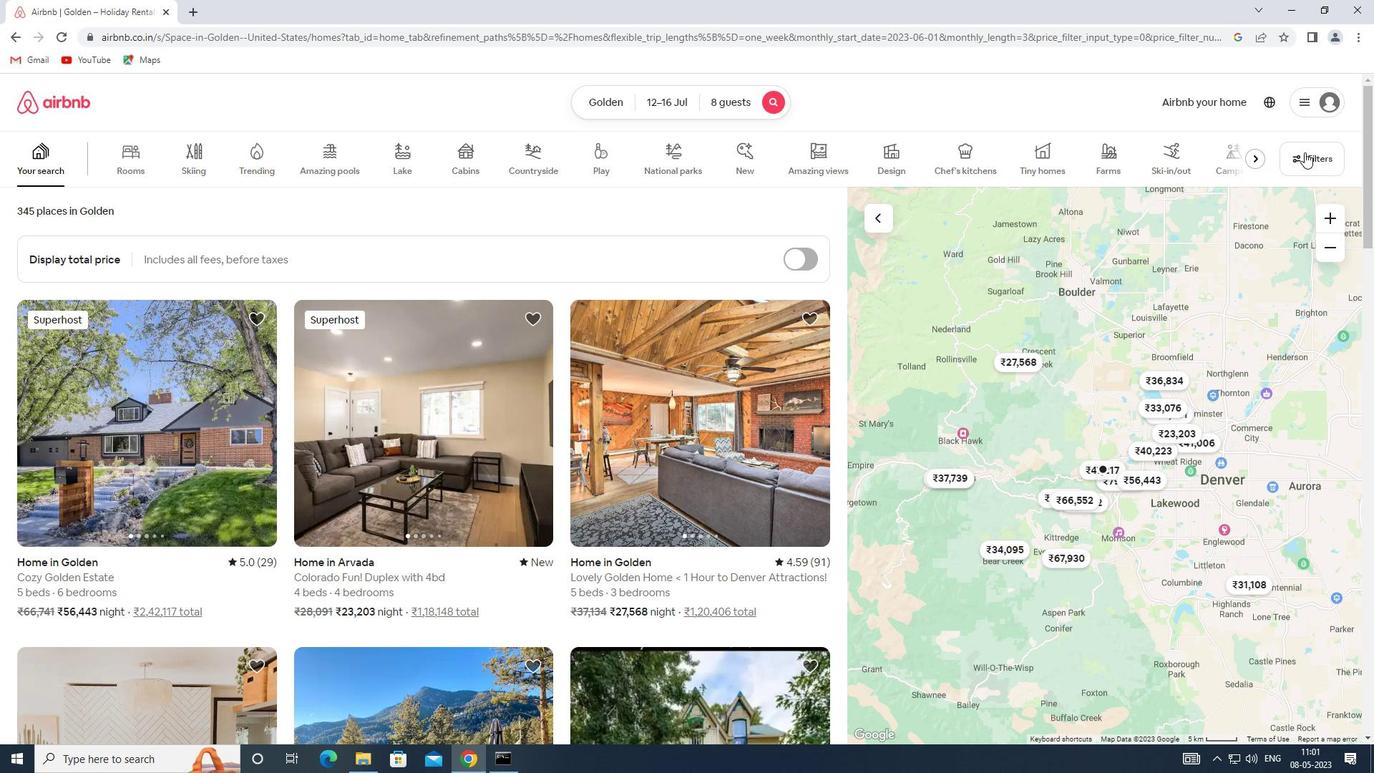 
Action: Mouse pressed left at (1306, 154)
Screenshot: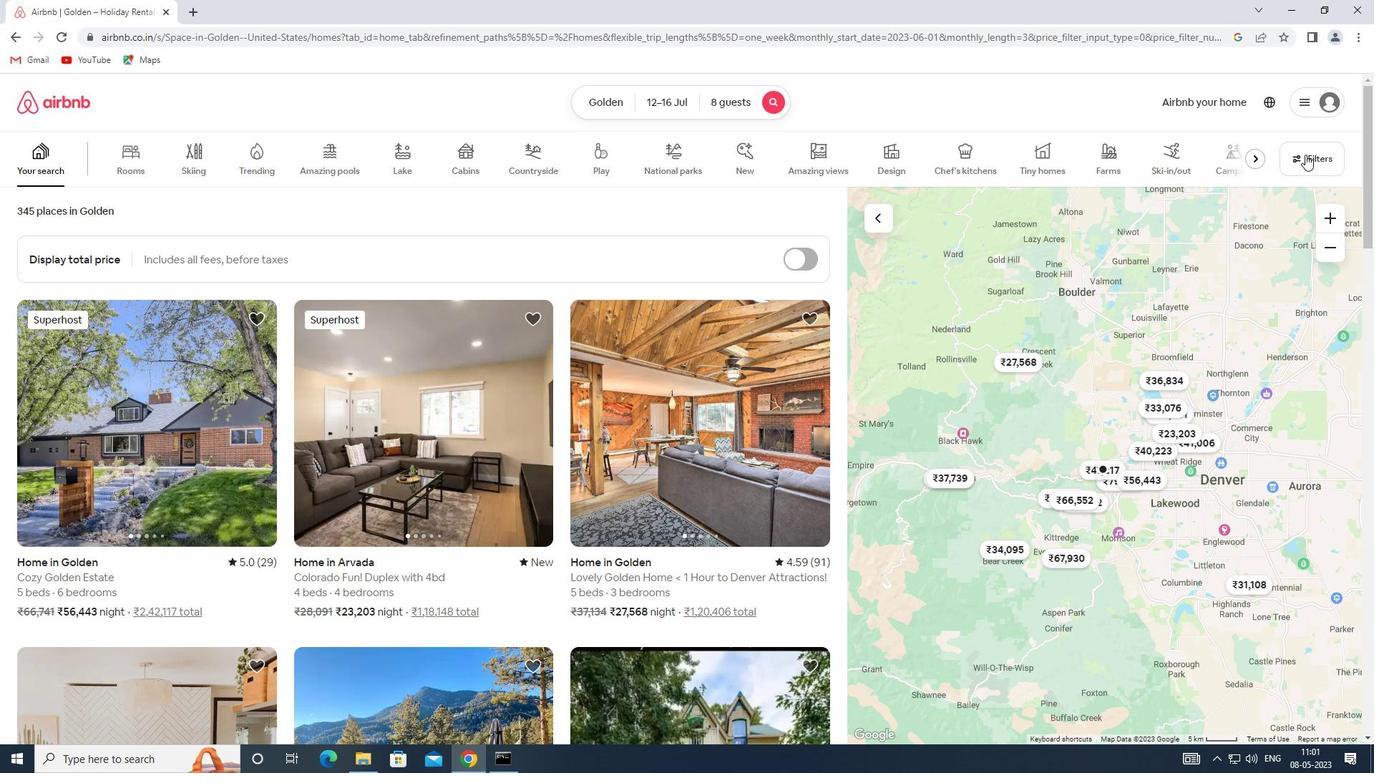 
Action: Mouse moved to (491, 509)
Screenshot: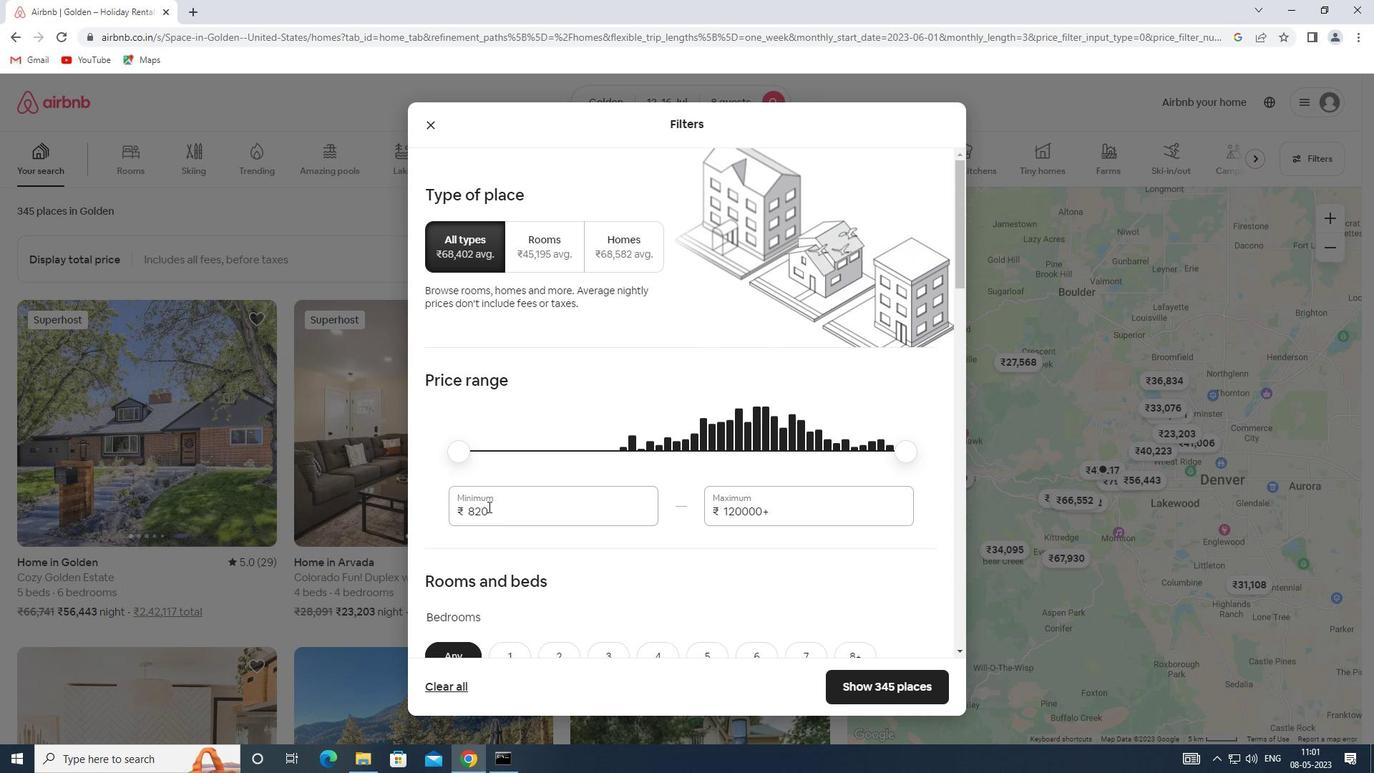 
Action: Mouse pressed left at (491, 509)
Screenshot: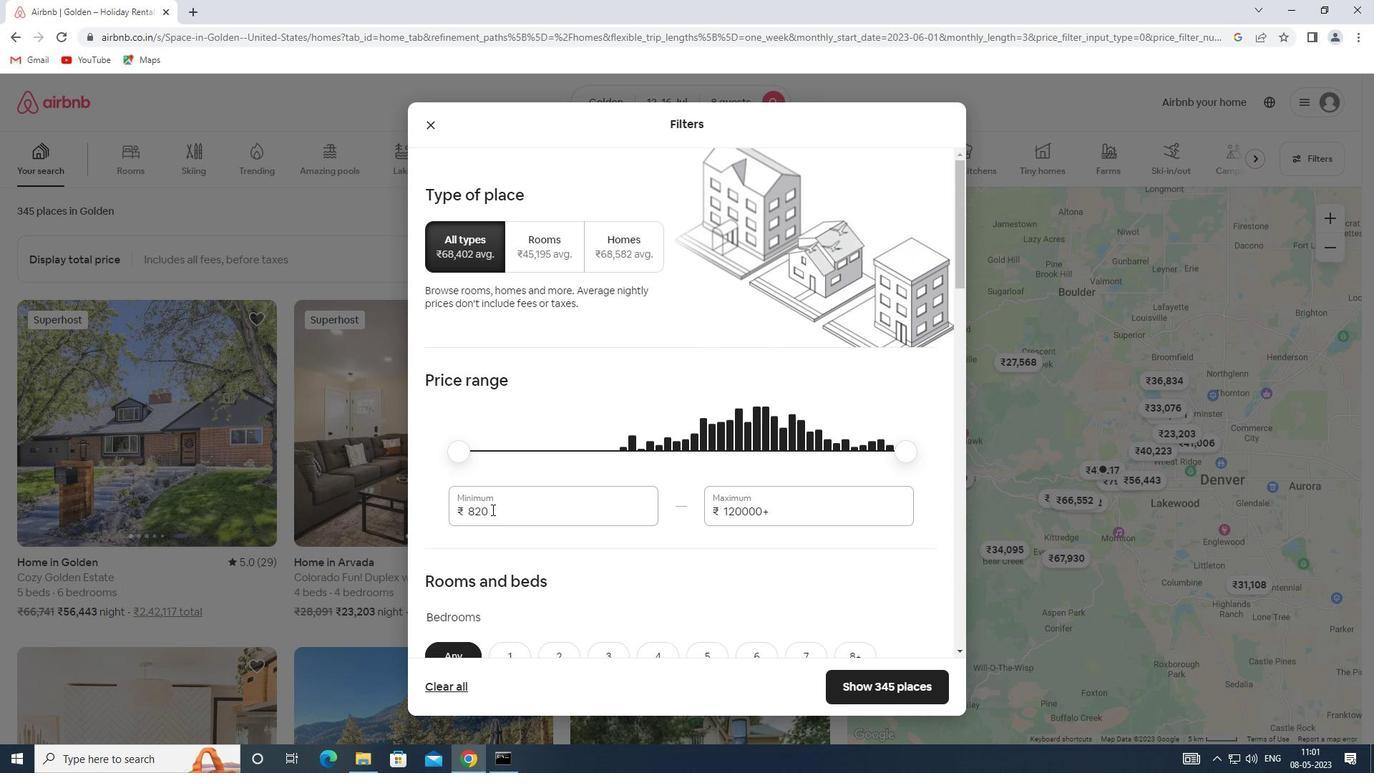 
Action: Mouse moved to (444, 504)
Screenshot: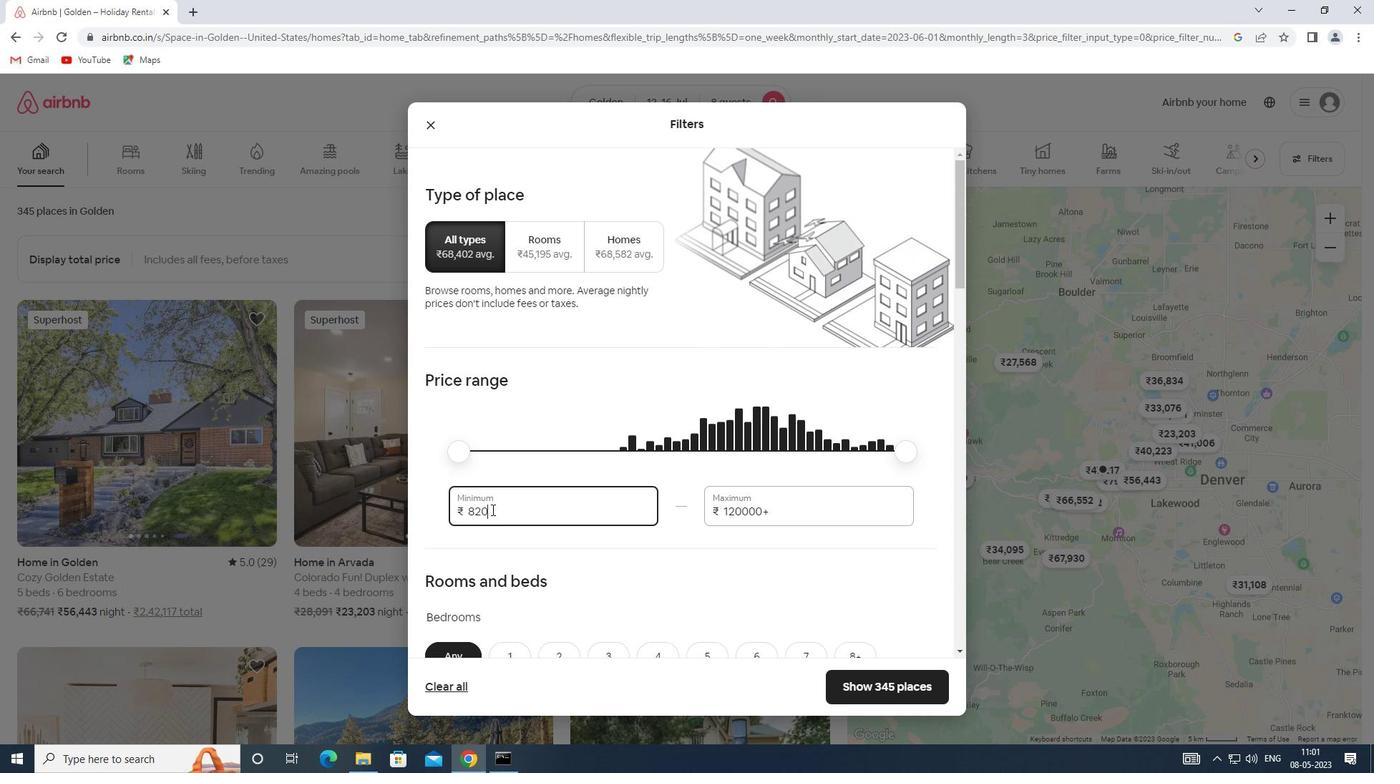 
Action: Key pressed 10000
Screenshot: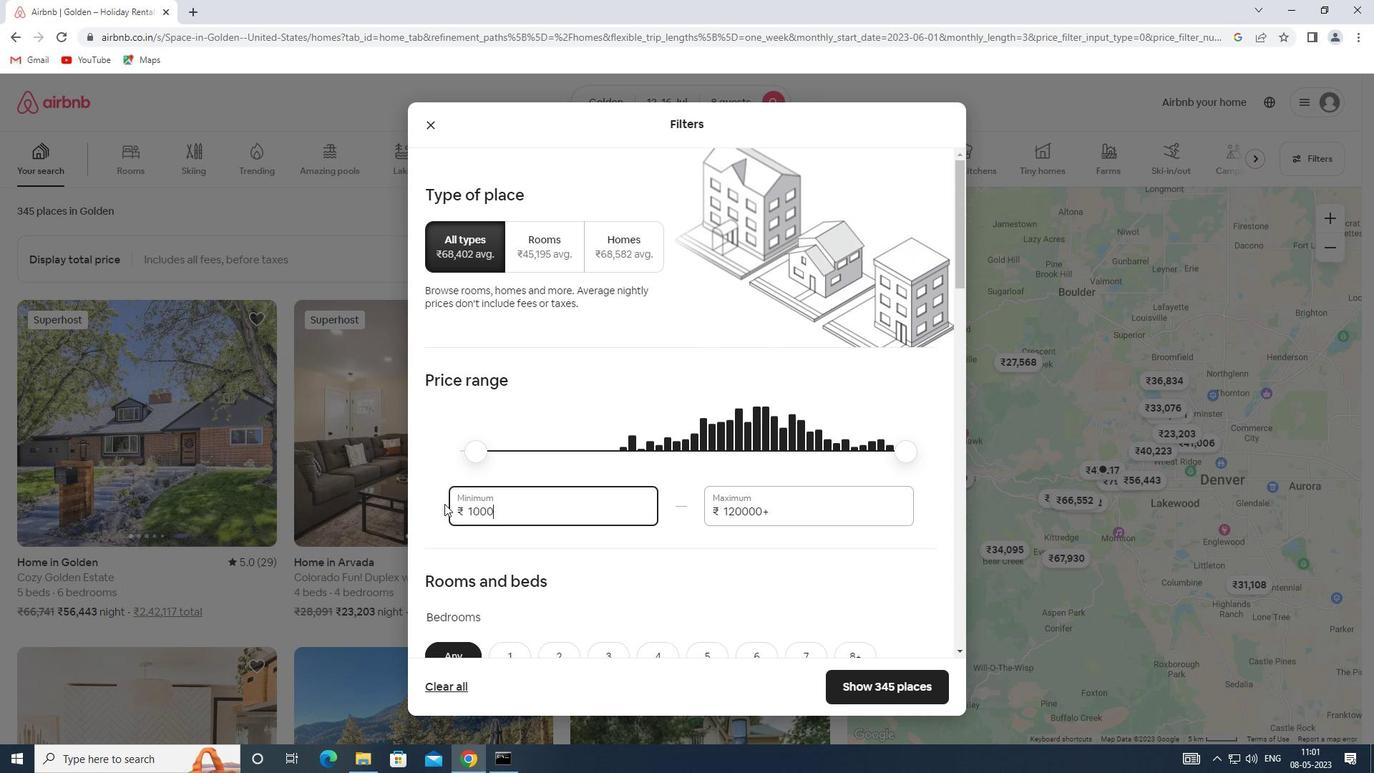 
Action: Mouse moved to (774, 512)
Screenshot: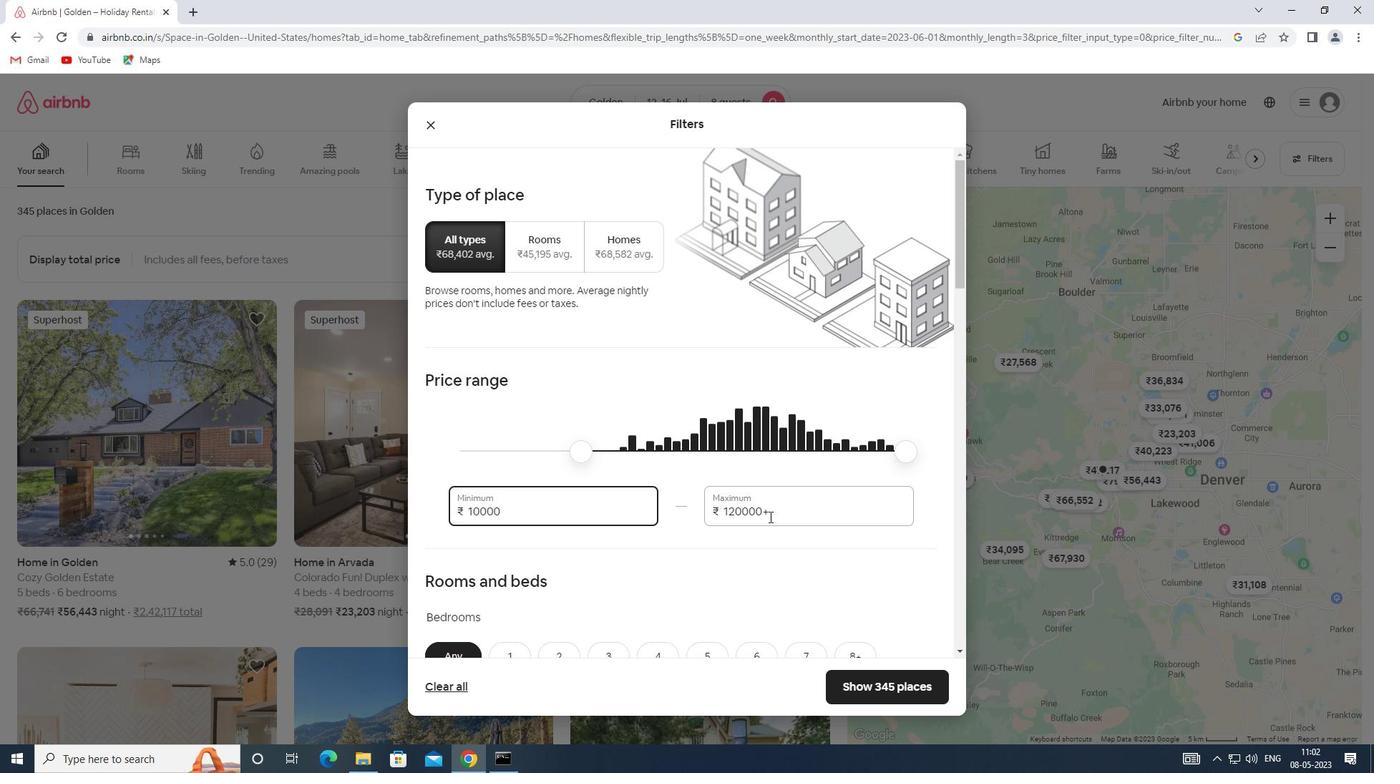 
Action: Mouse pressed left at (774, 512)
Screenshot: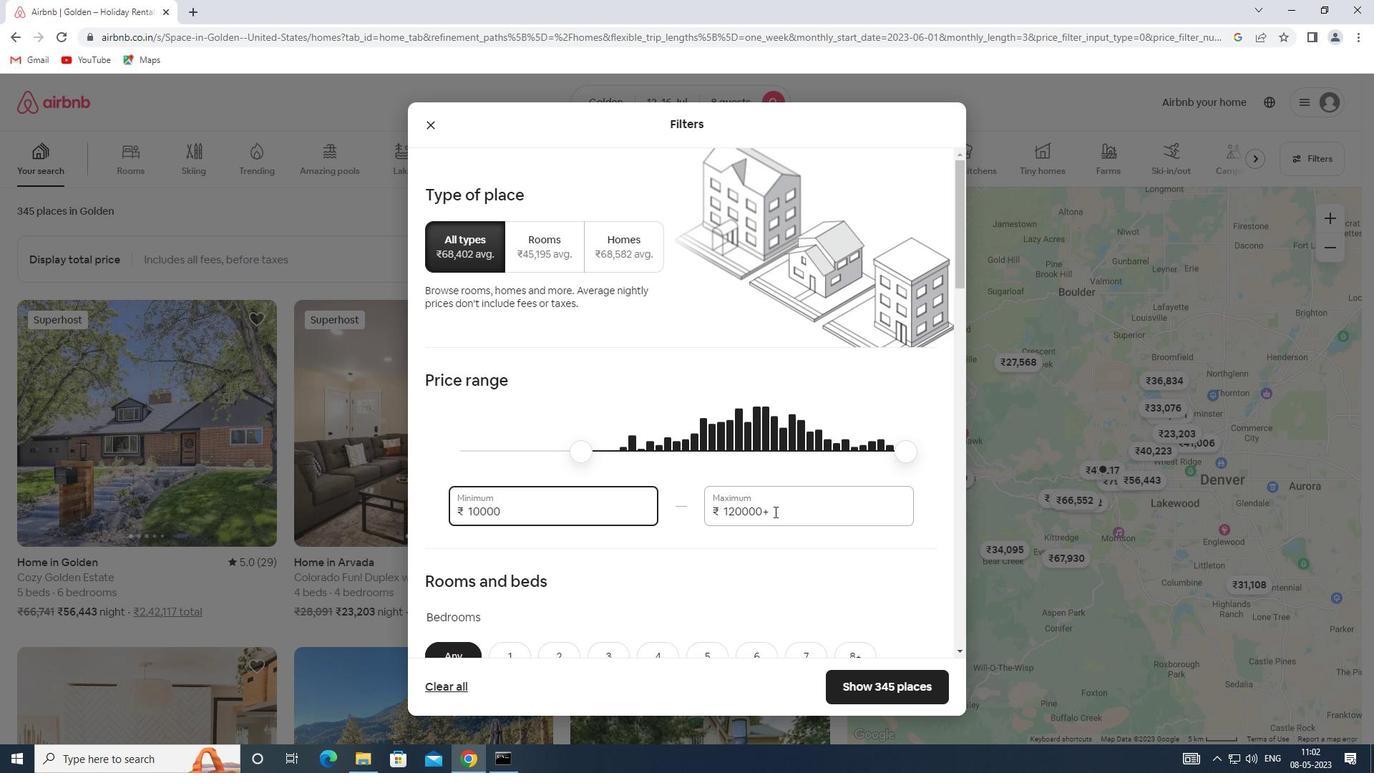 
Action: Mouse moved to (689, 512)
Screenshot: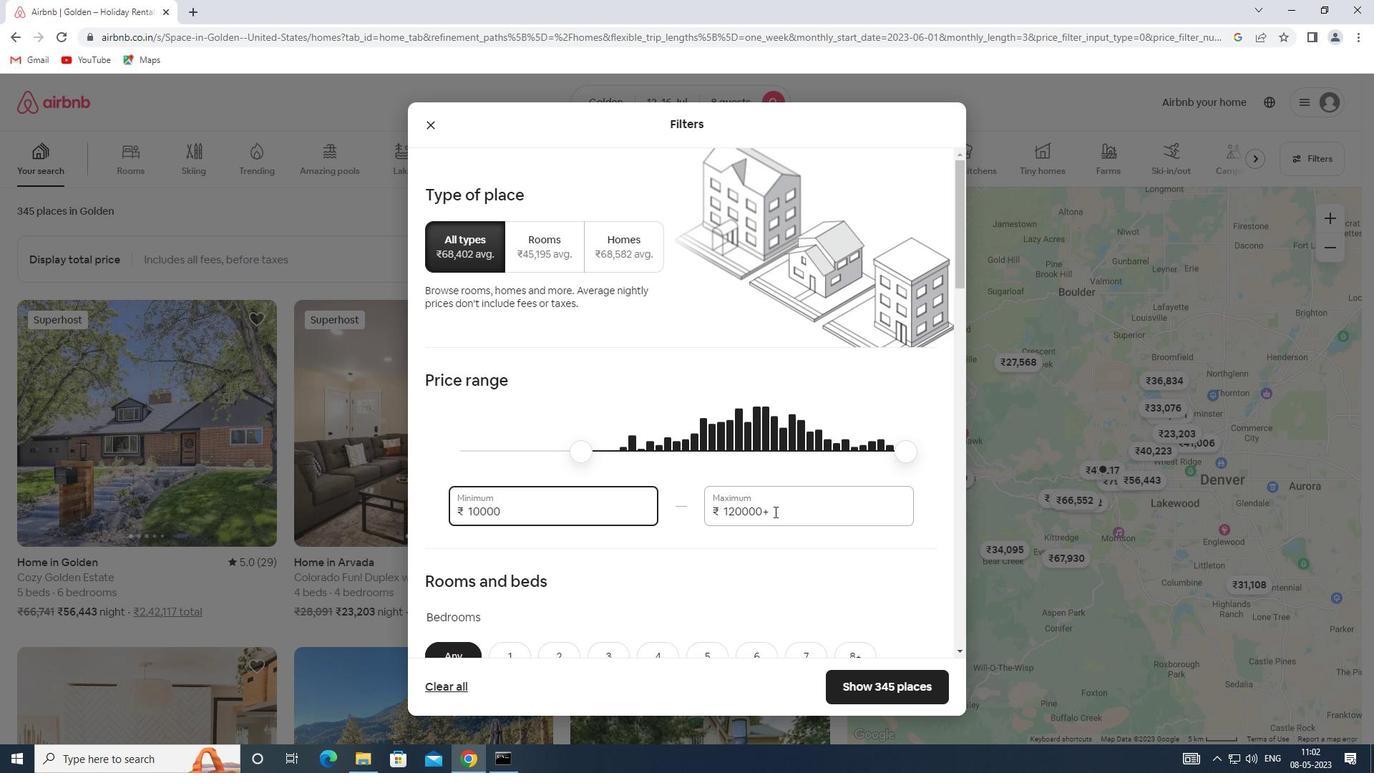 
Action: Key pressed 16000
Screenshot: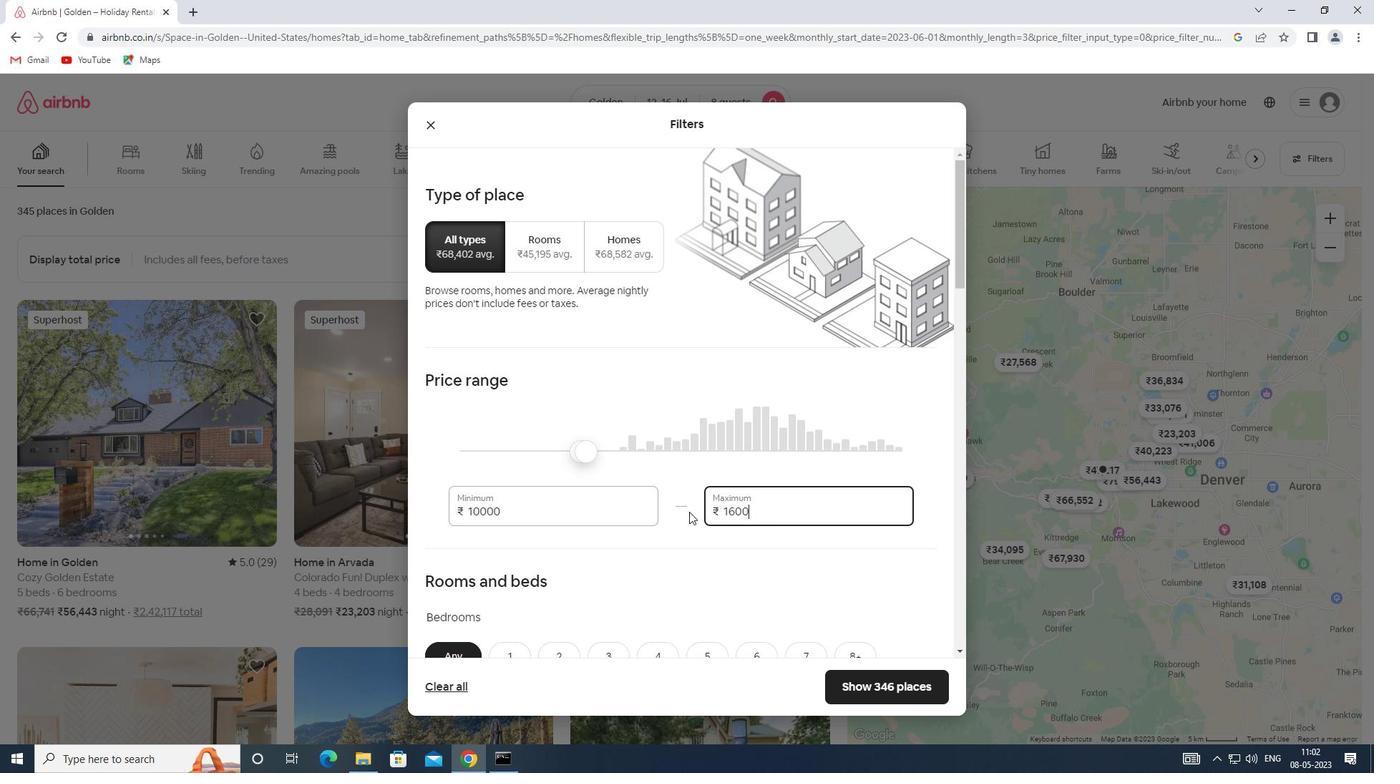 
Action: Mouse moved to (689, 512)
Screenshot: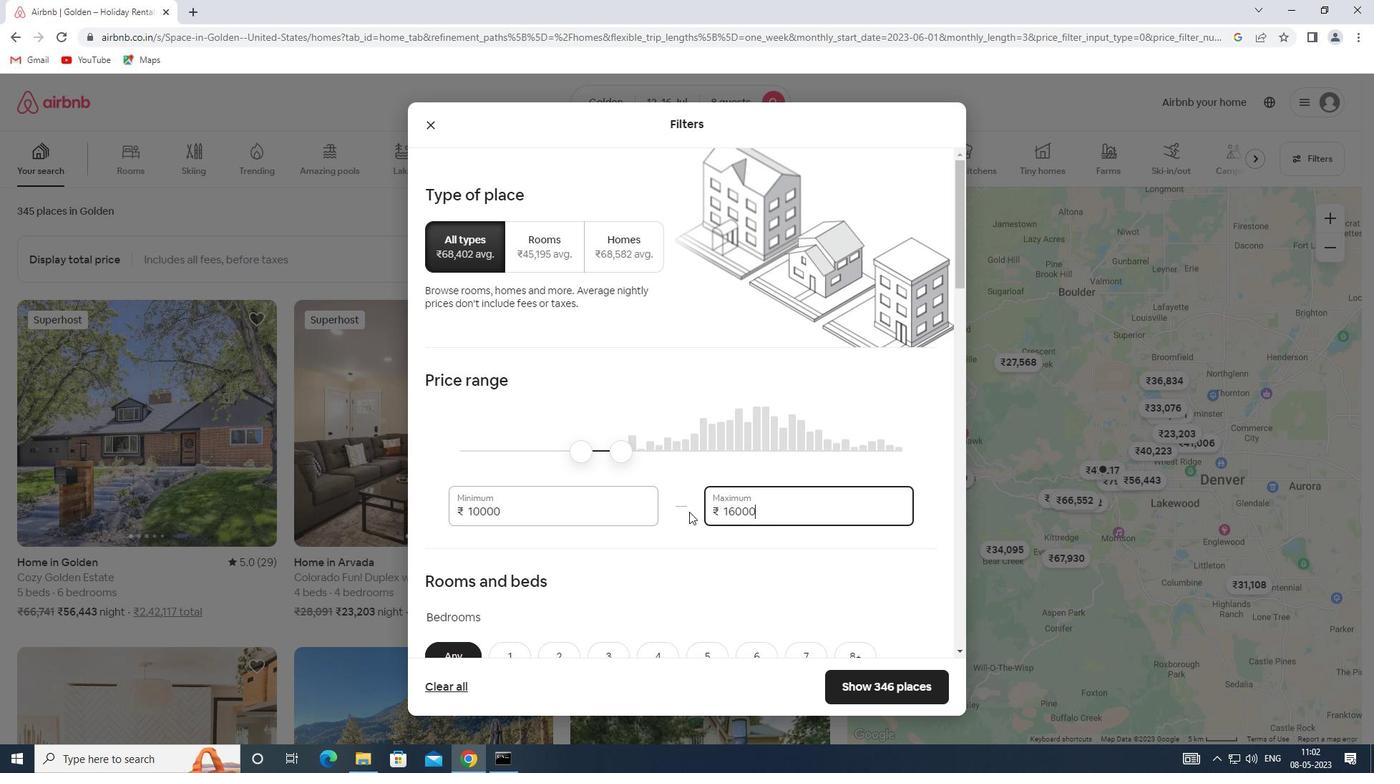 
Action: Mouse scrolled (689, 511) with delta (0, 0)
Screenshot: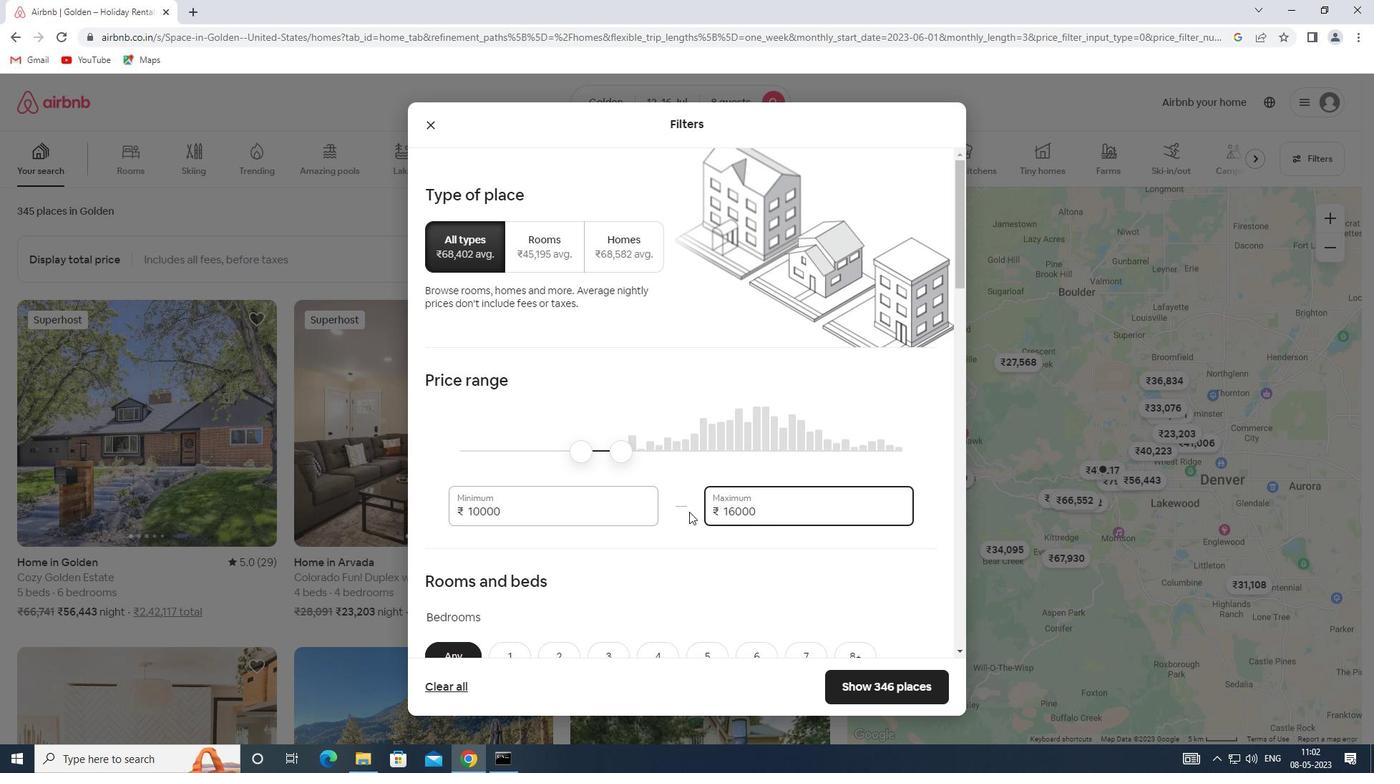 
Action: Mouse scrolled (689, 511) with delta (0, 0)
Screenshot: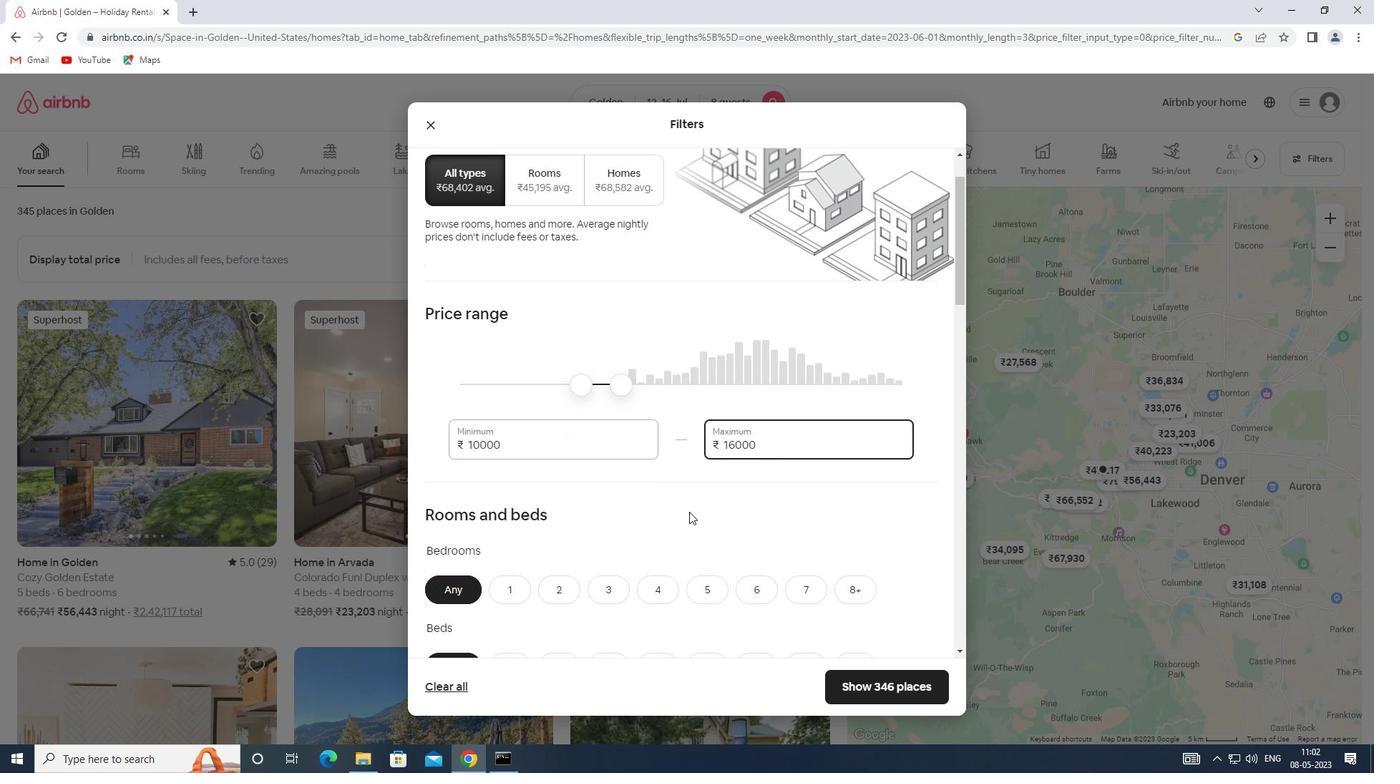 
Action: Mouse scrolled (689, 511) with delta (0, 0)
Screenshot: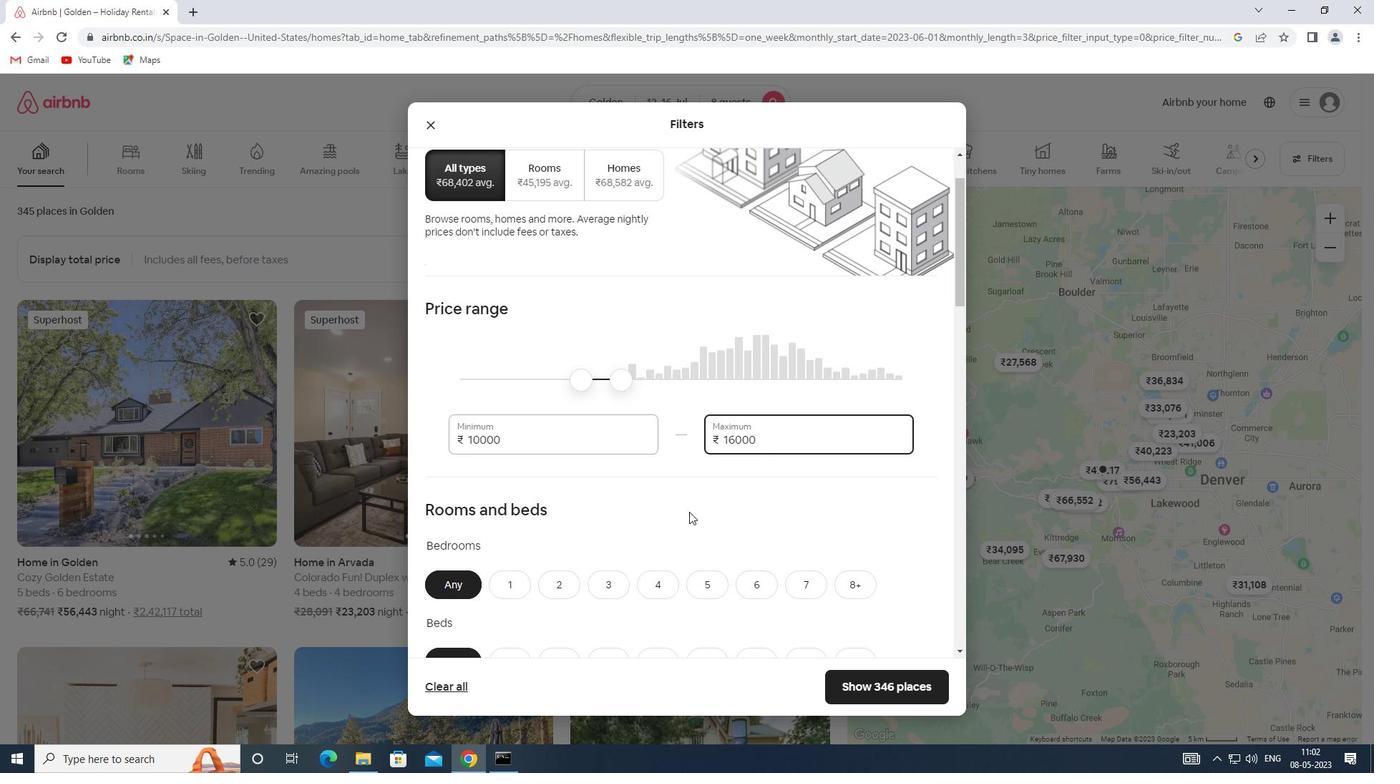 
Action: Mouse moved to (850, 449)
Screenshot: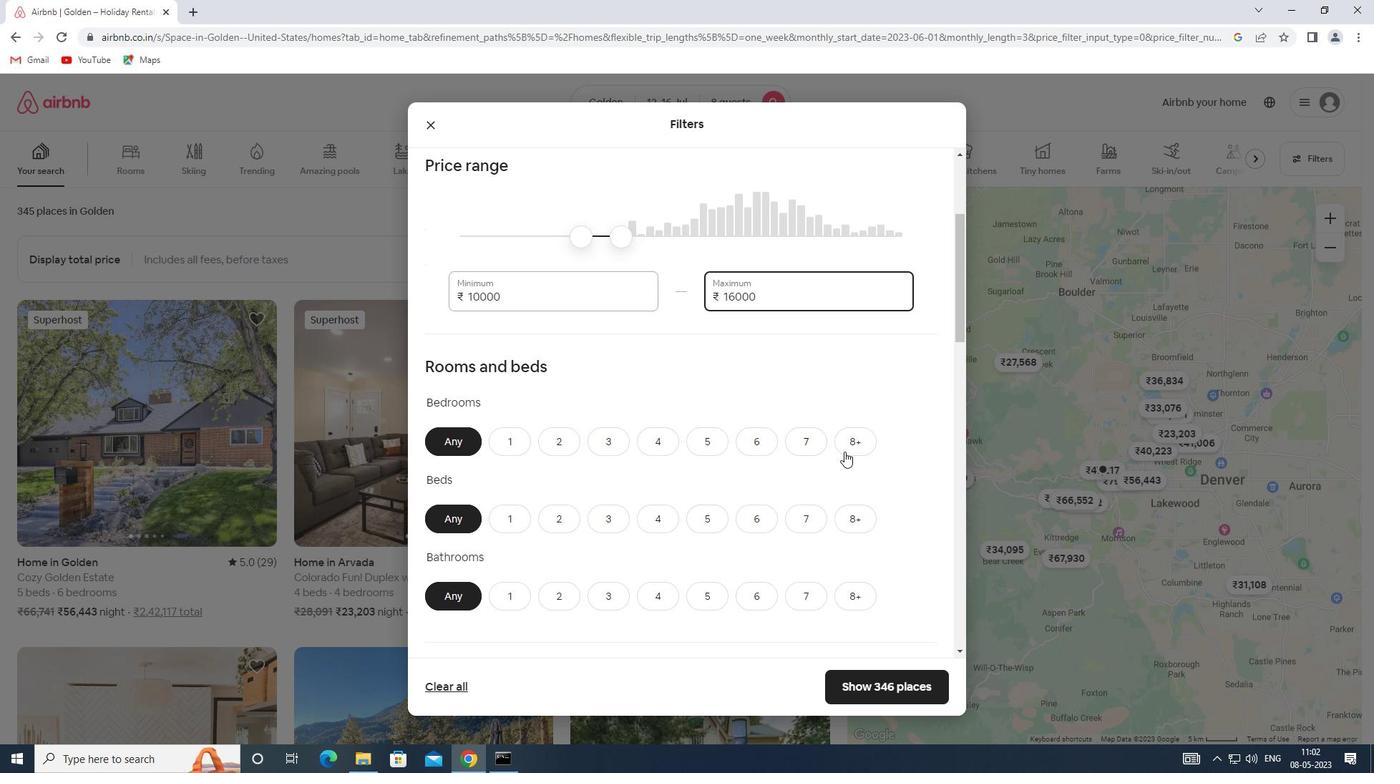 
Action: Mouse pressed left at (850, 449)
Screenshot: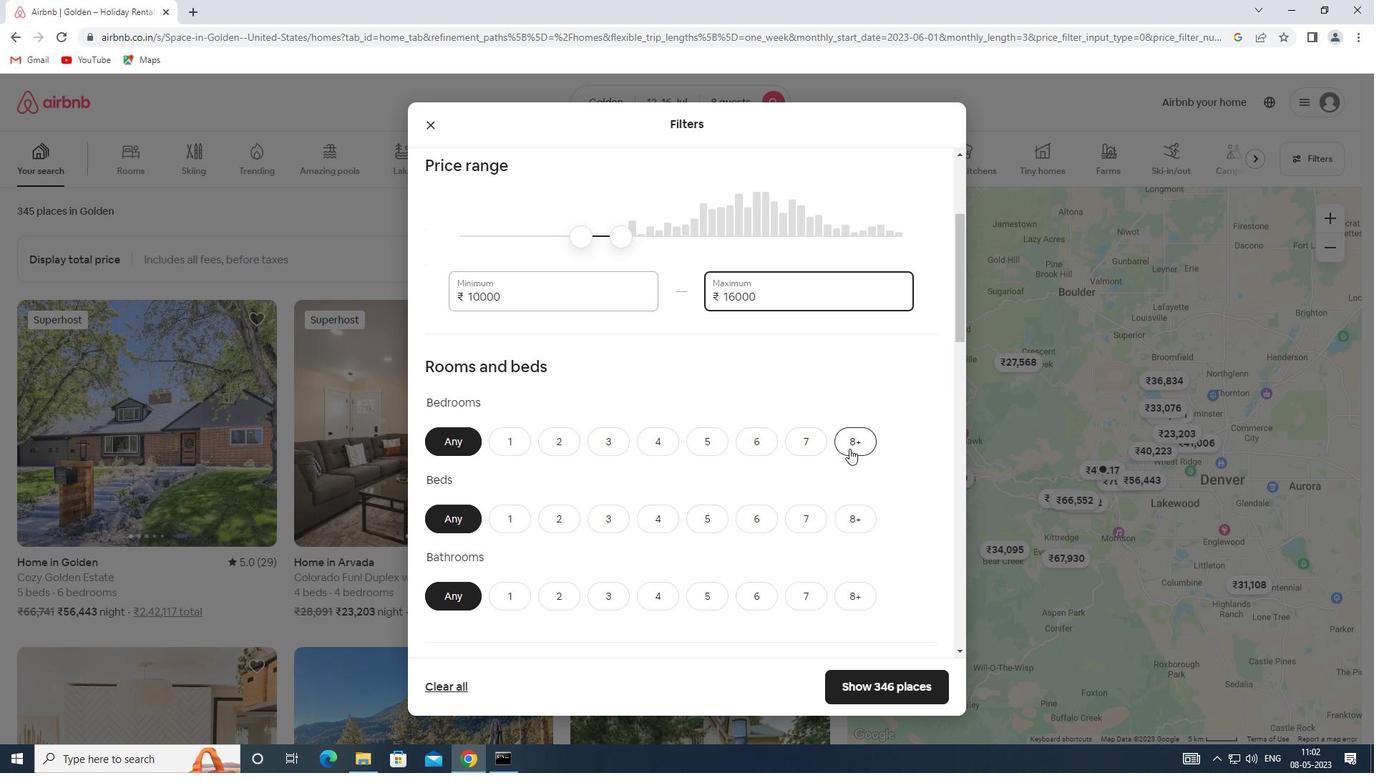 
Action: Mouse moved to (847, 521)
Screenshot: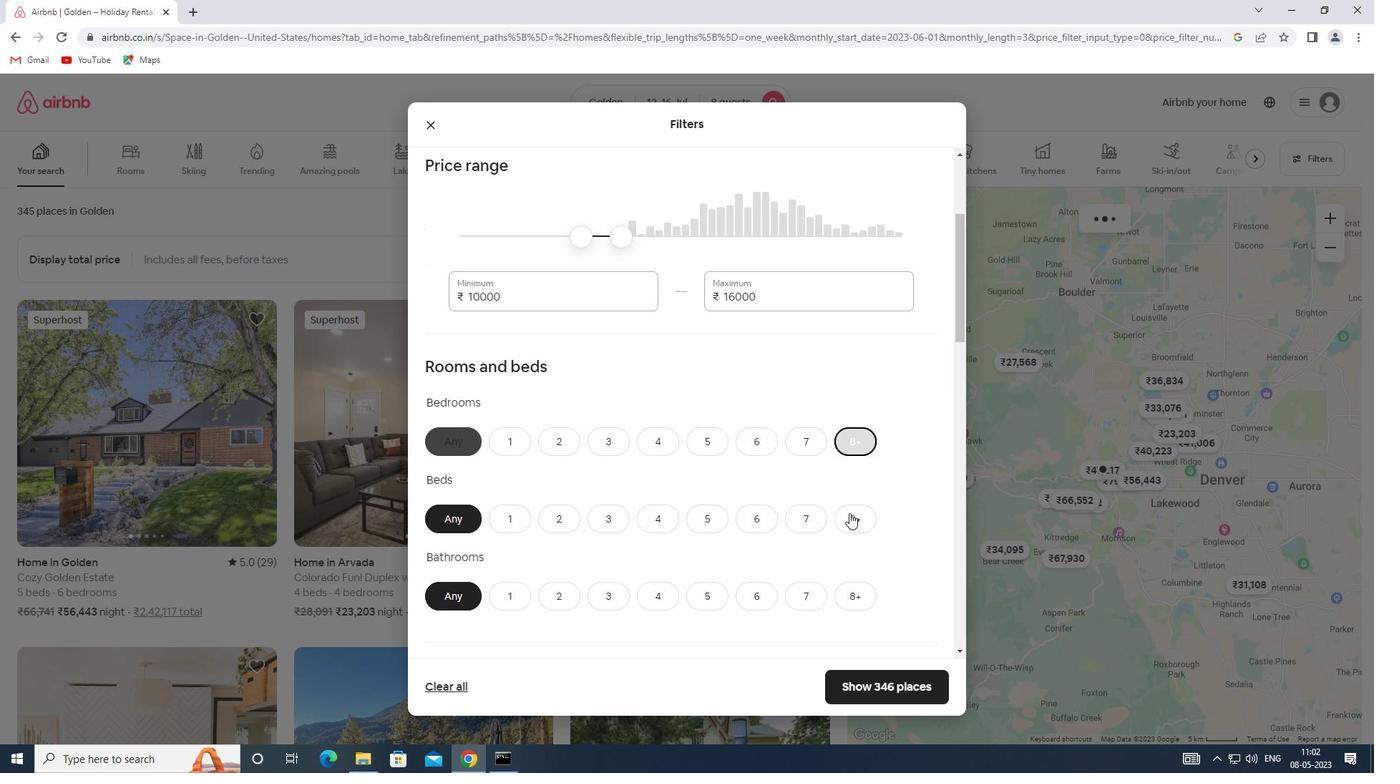 
Action: Mouse pressed left at (847, 521)
Screenshot: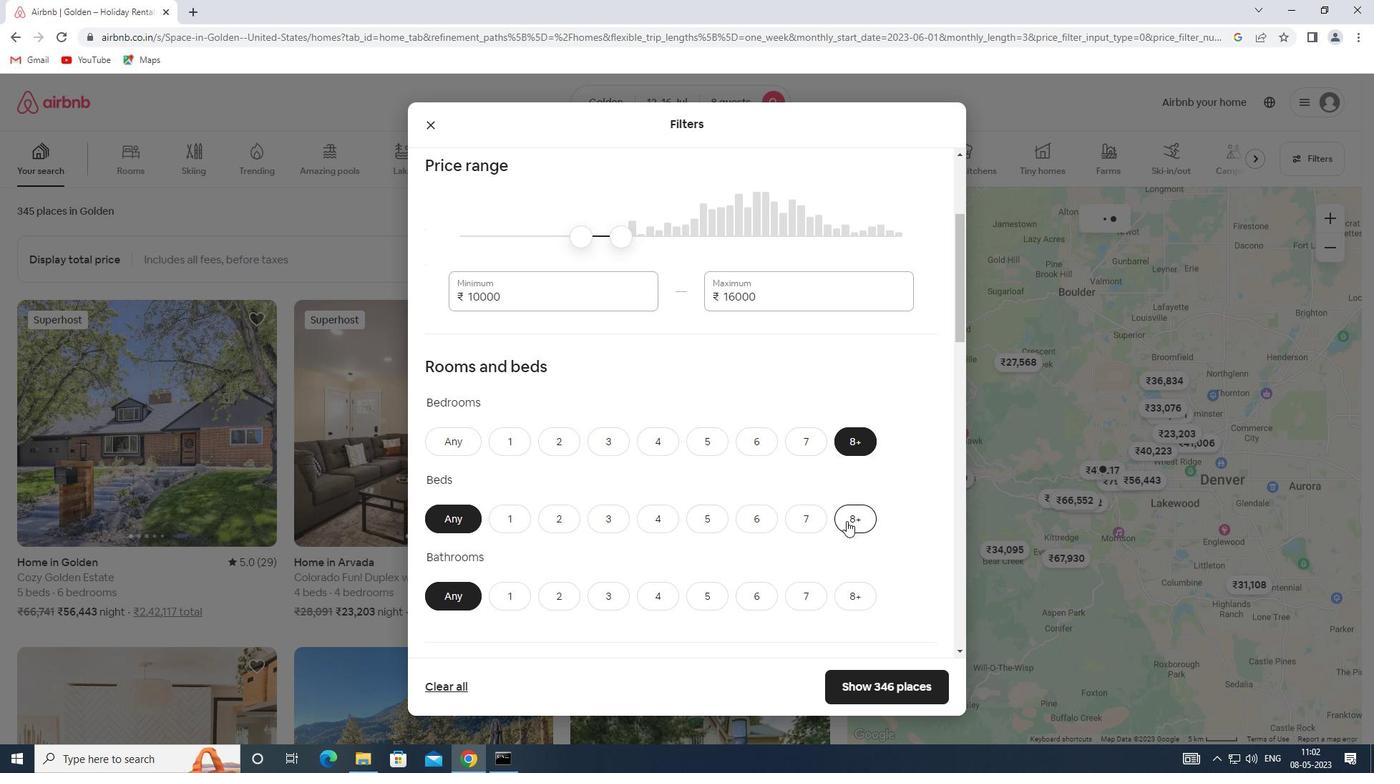 
Action: Mouse moved to (862, 597)
Screenshot: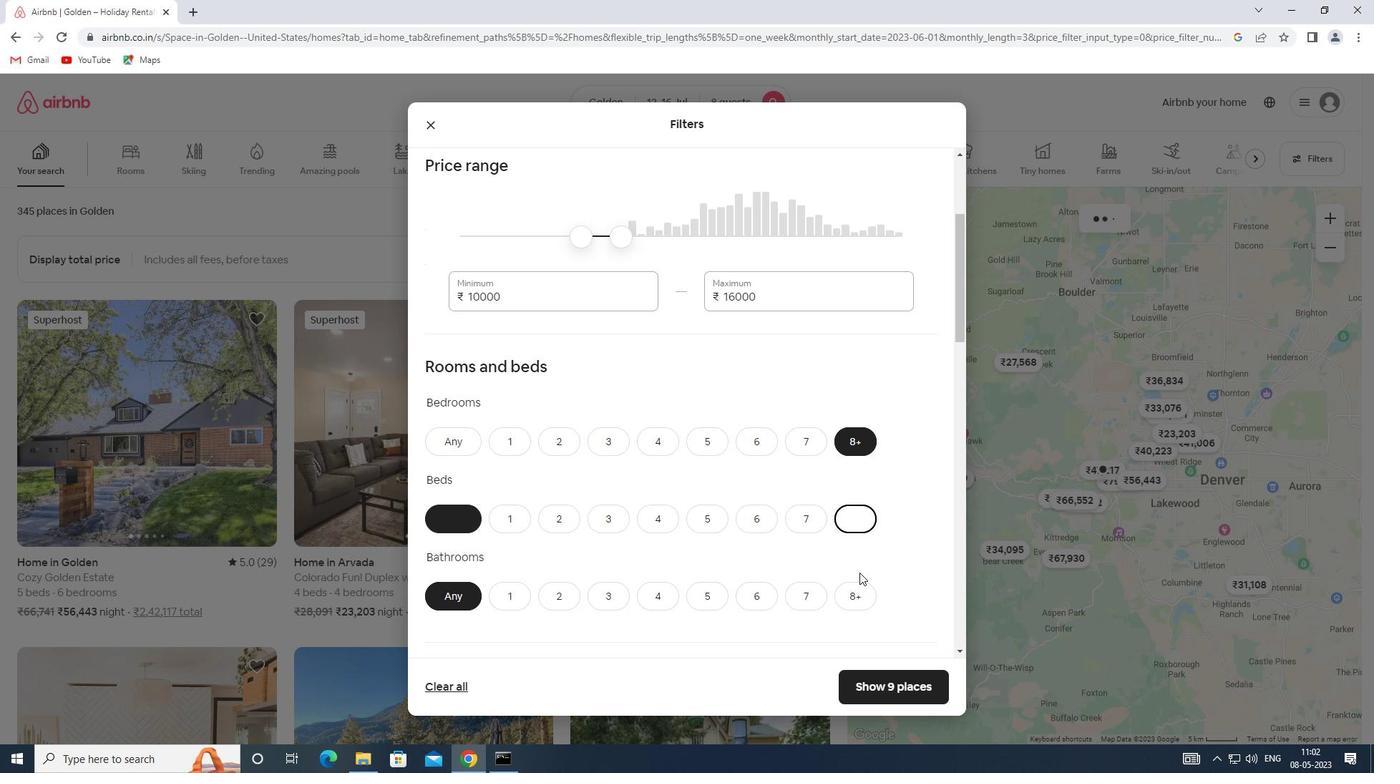 
Action: Mouse pressed left at (862, 597)
Screenshot: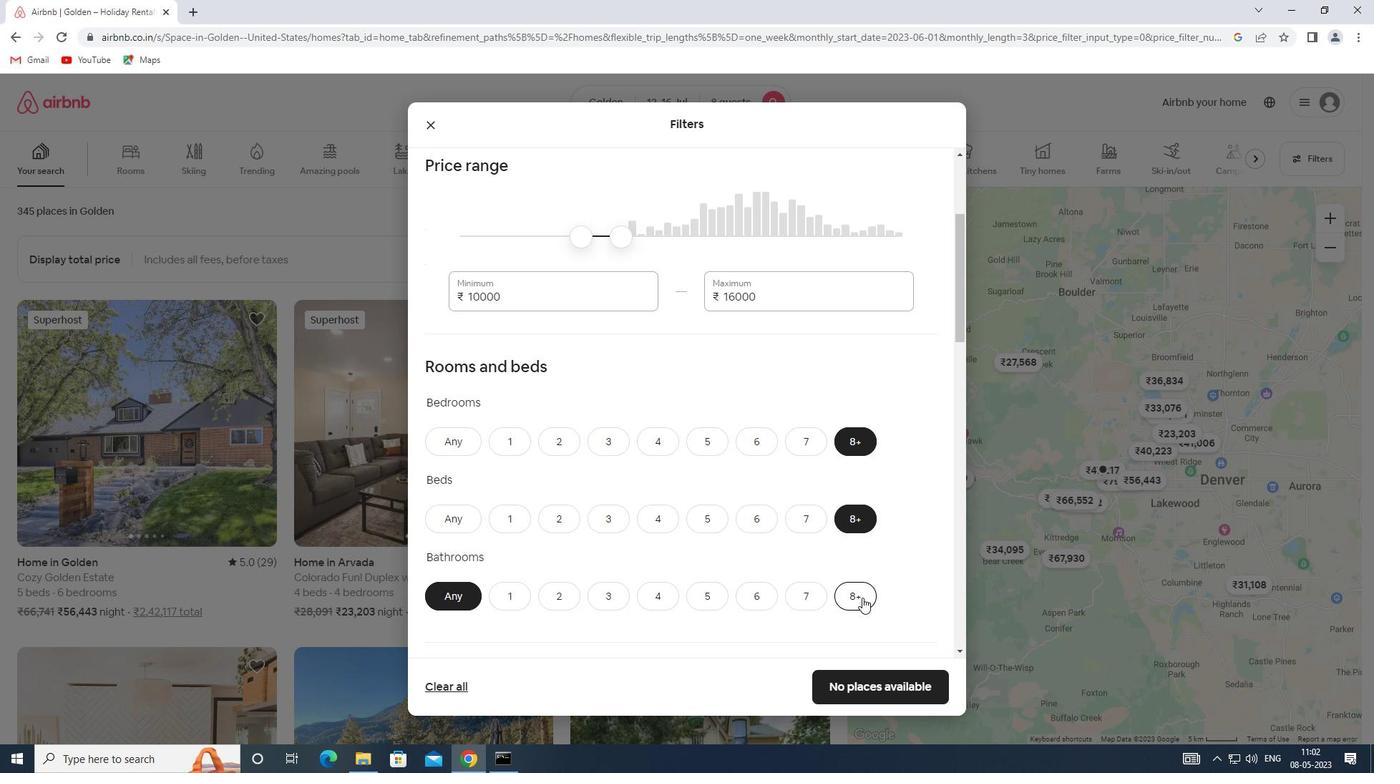 
Action: Mouse moved to (858, 582)
Screenshot: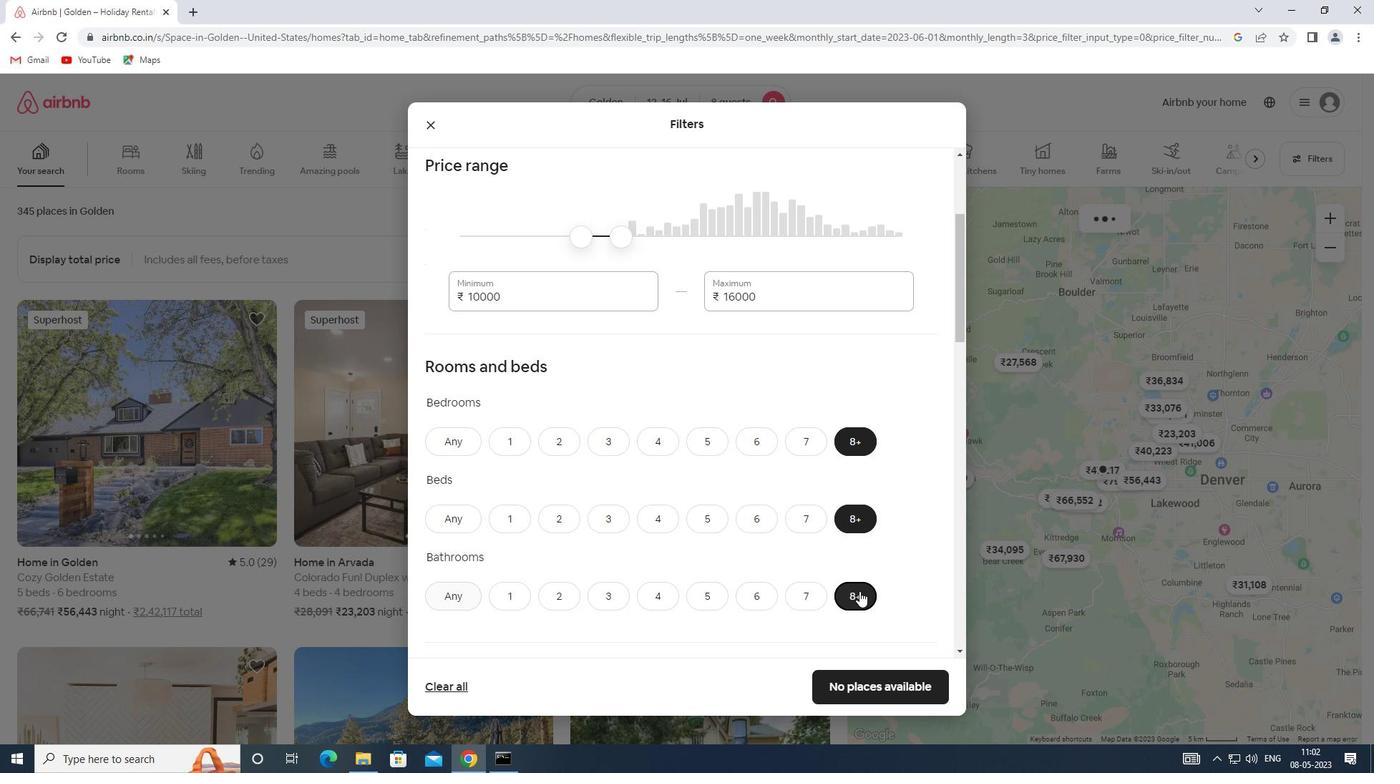 
Action: Mouse scrolled (858, 582) with delta (0, 0)
Screenshot: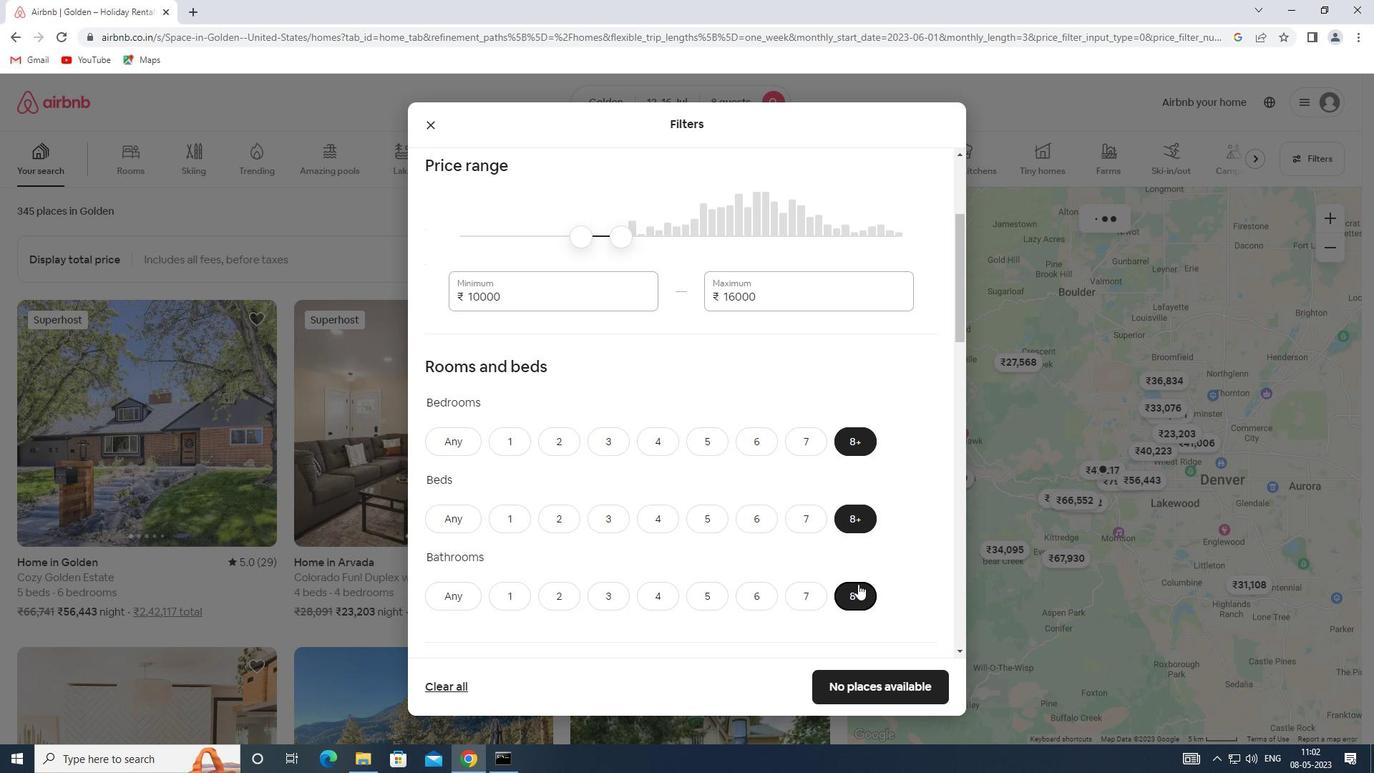 
Action: Mouse scrolled (858, 582) with delta (0, 0)
Screenshot: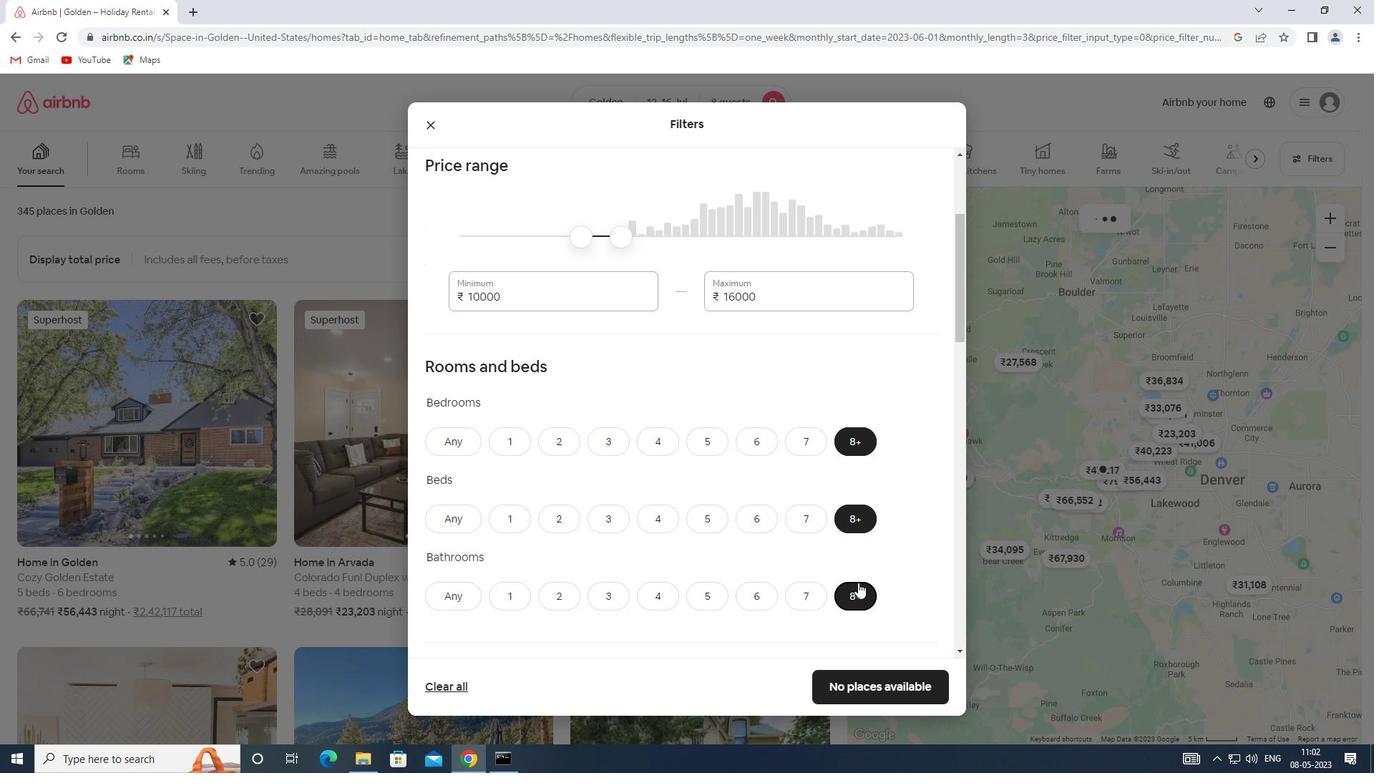 
Action: Mouse moved to (853, 574)
Screenshot: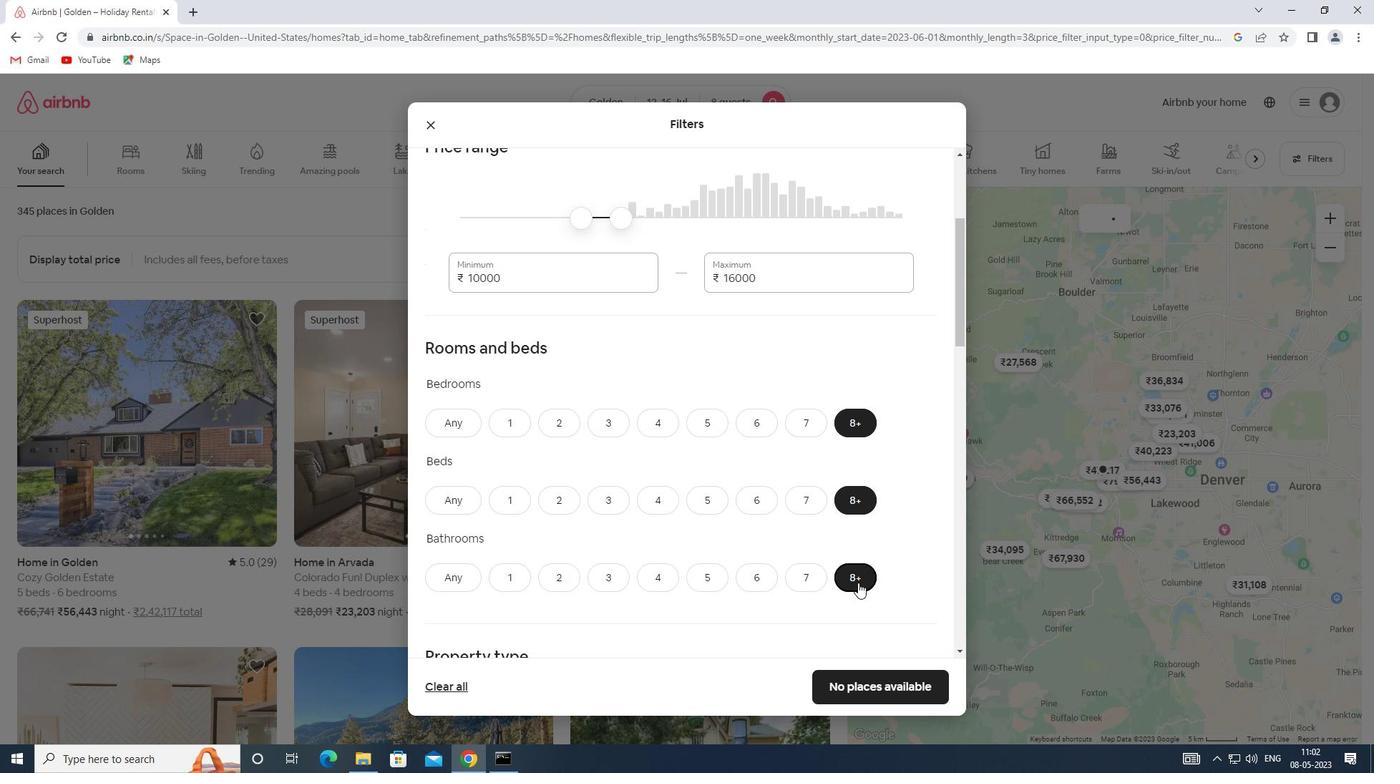 
Action: Mouse scrolled (853, 573) with delta (0, 0)
Screenshot: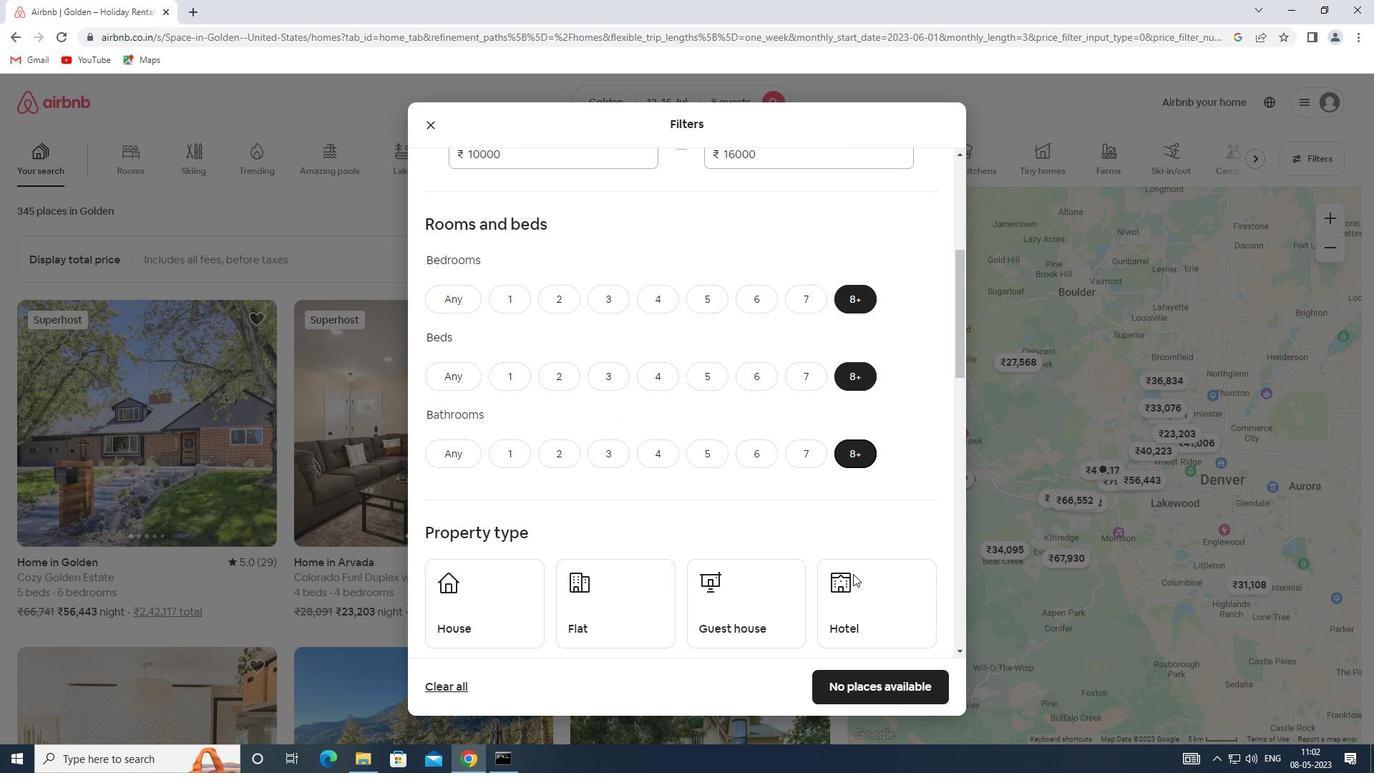 
Action: Mouse scrolled (853, 573) with delta (0, 0)
Screenshot: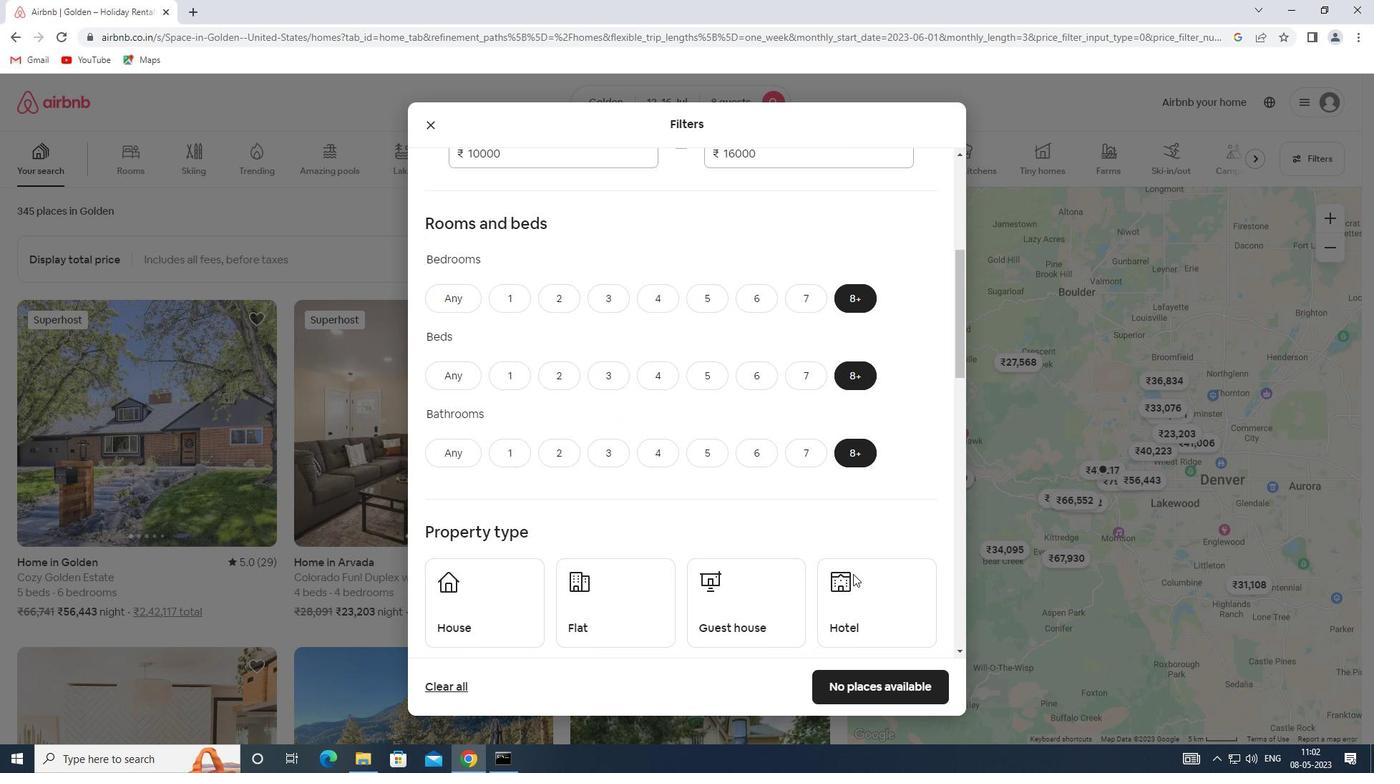 
Action: Mouse moved to (520, 474)
Screenshot: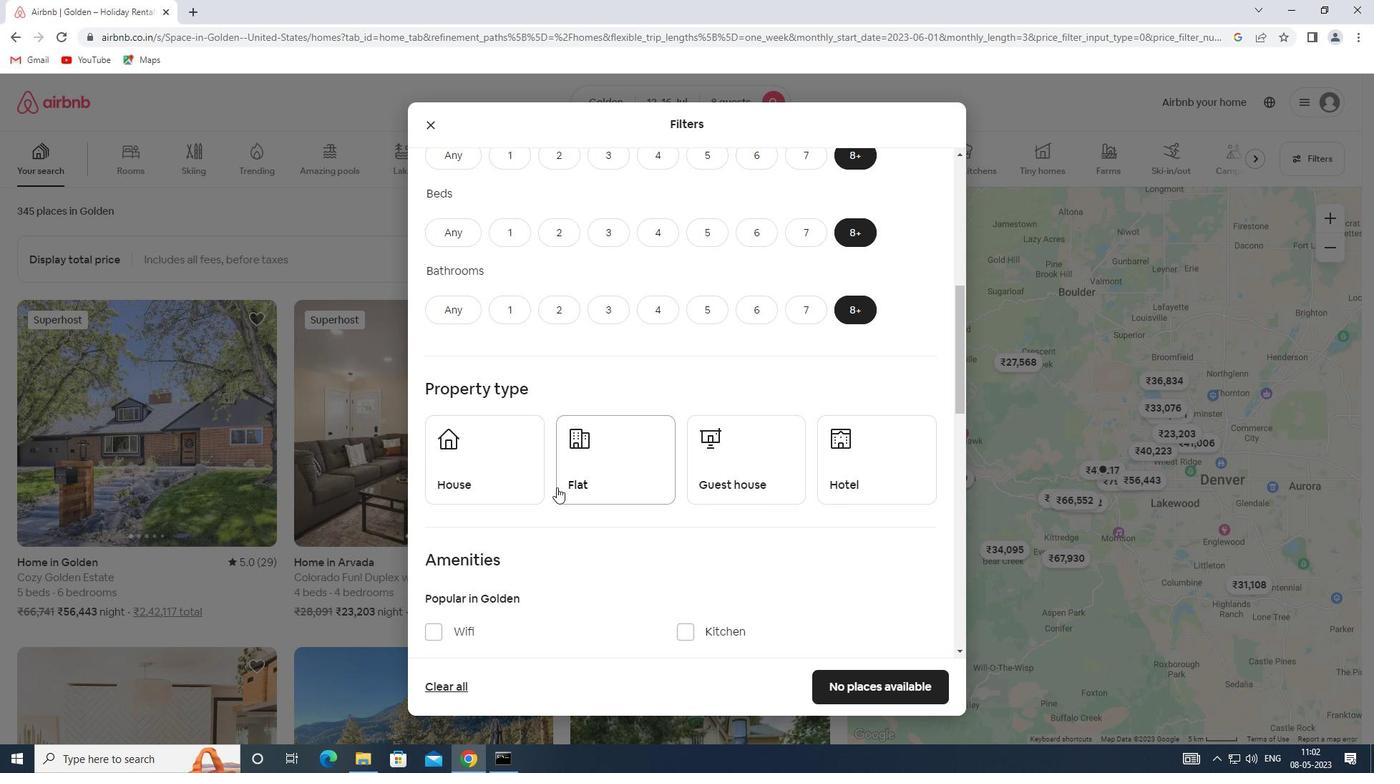 
Action: Mouse pressed left at (520, 474)
Screenshot: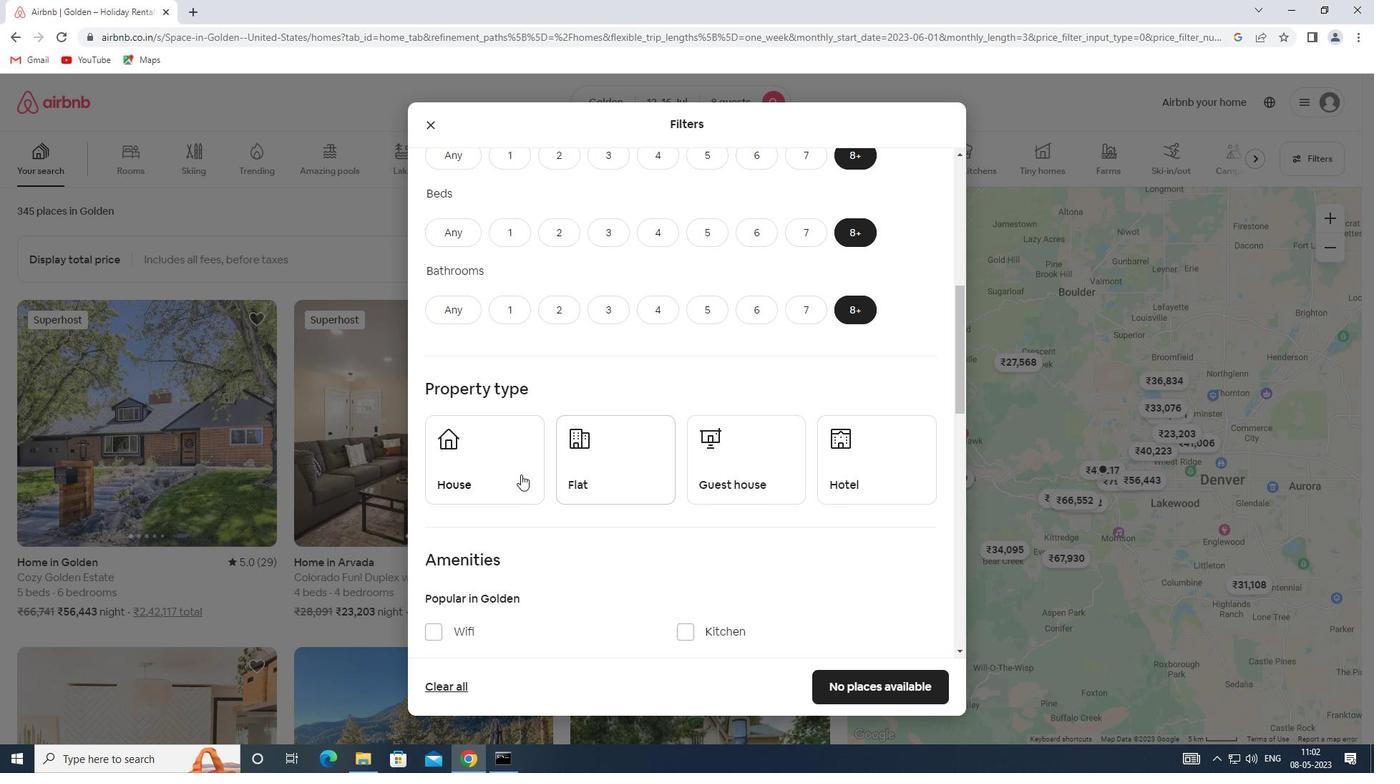 
Action: Mouse moved to (577, 471)
Screenshot: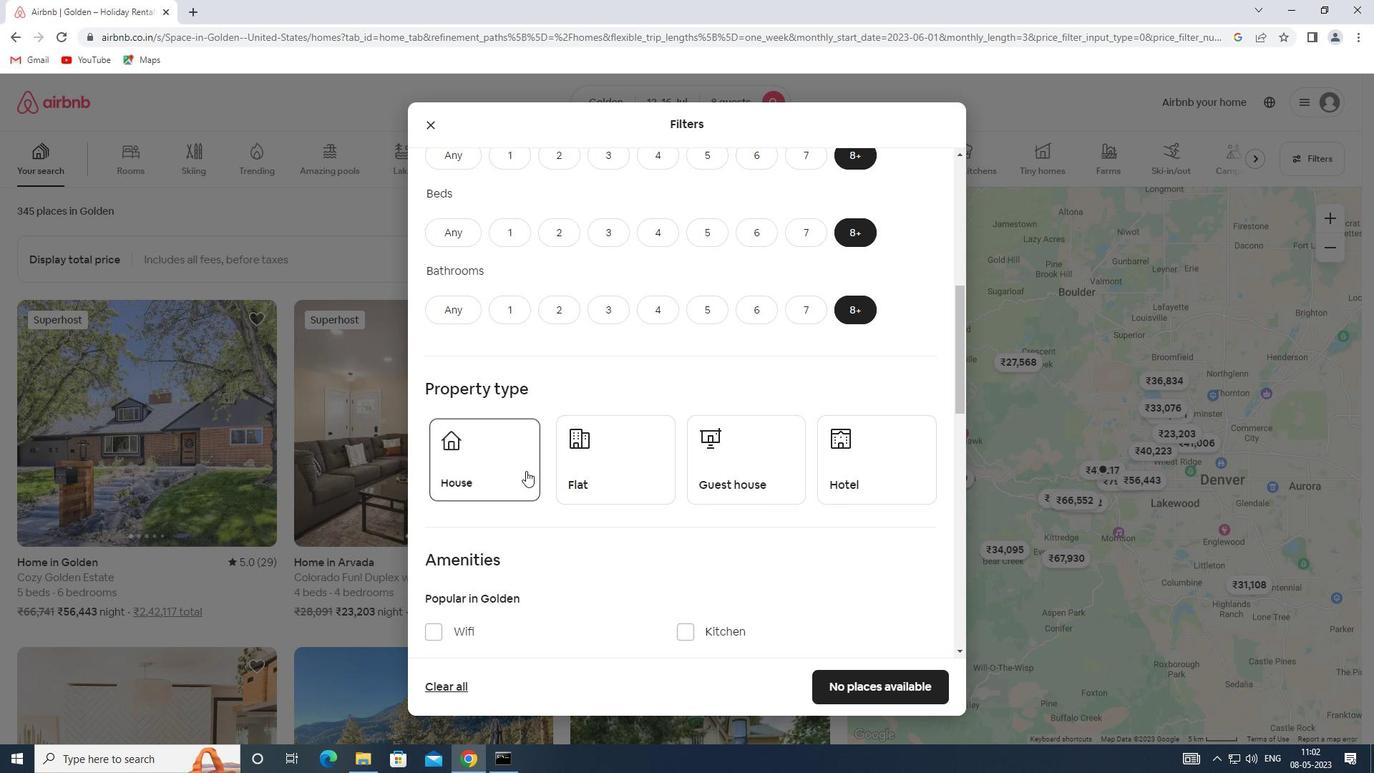 
Action: Mouse pressed left at (577, 471)
Screenshot: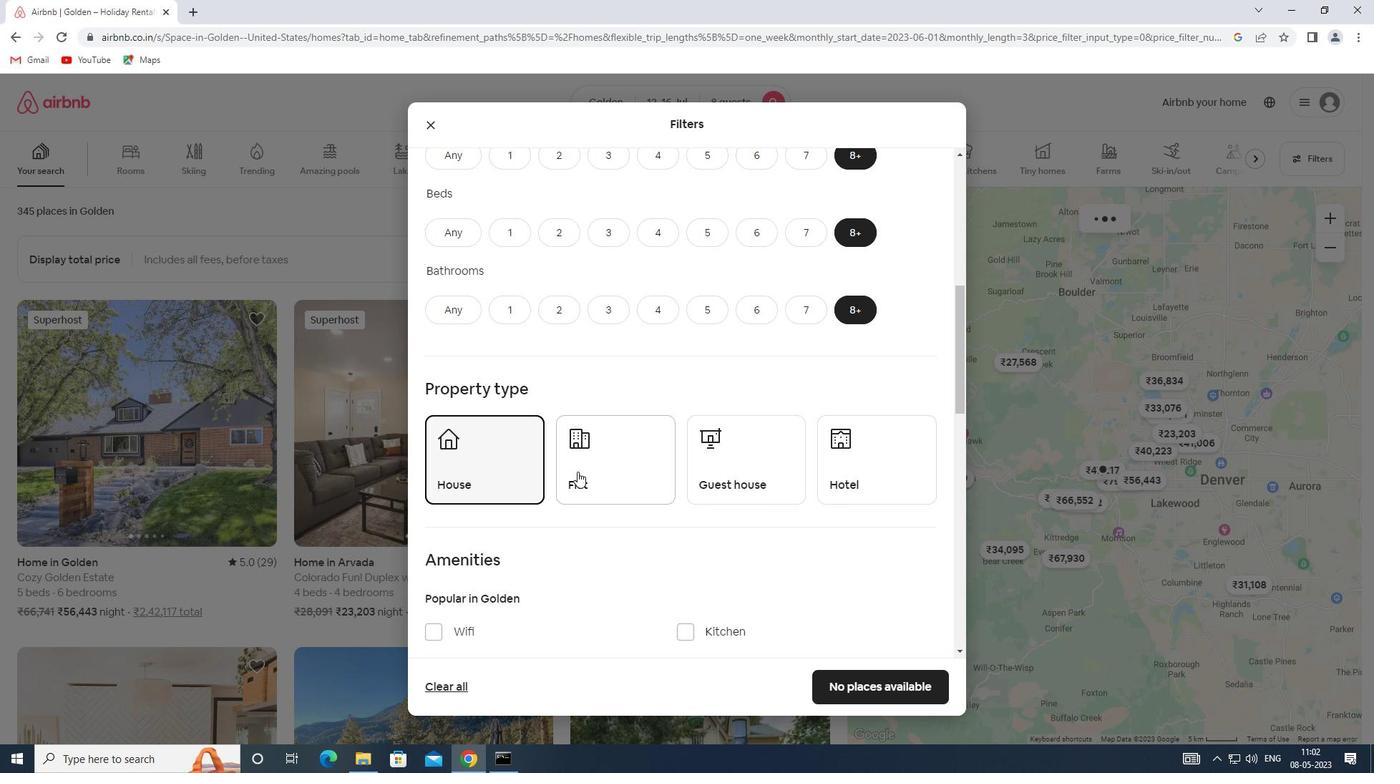 
Action: Mouse moved to (721, 494)
Screenshot: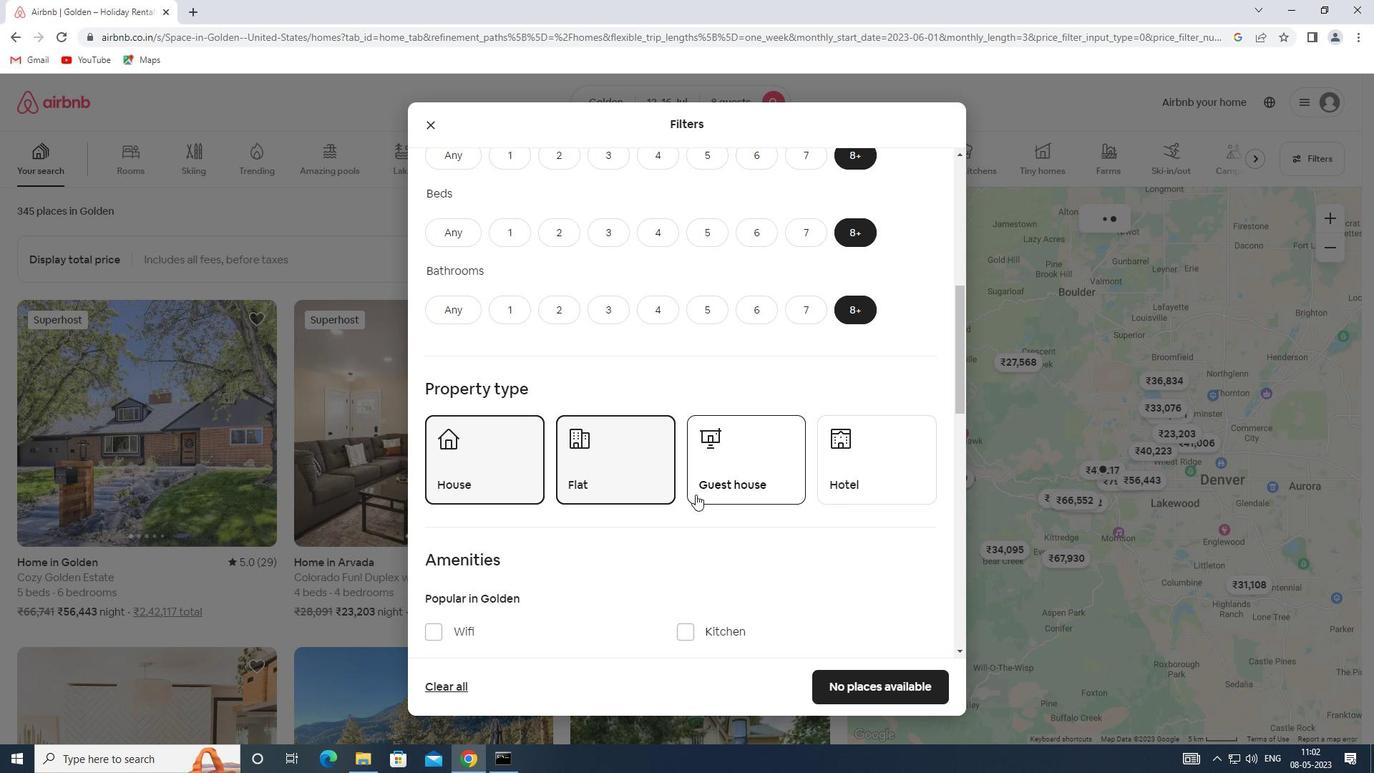 
Action: Mouse pressed left at (721, 494)
Screenshot: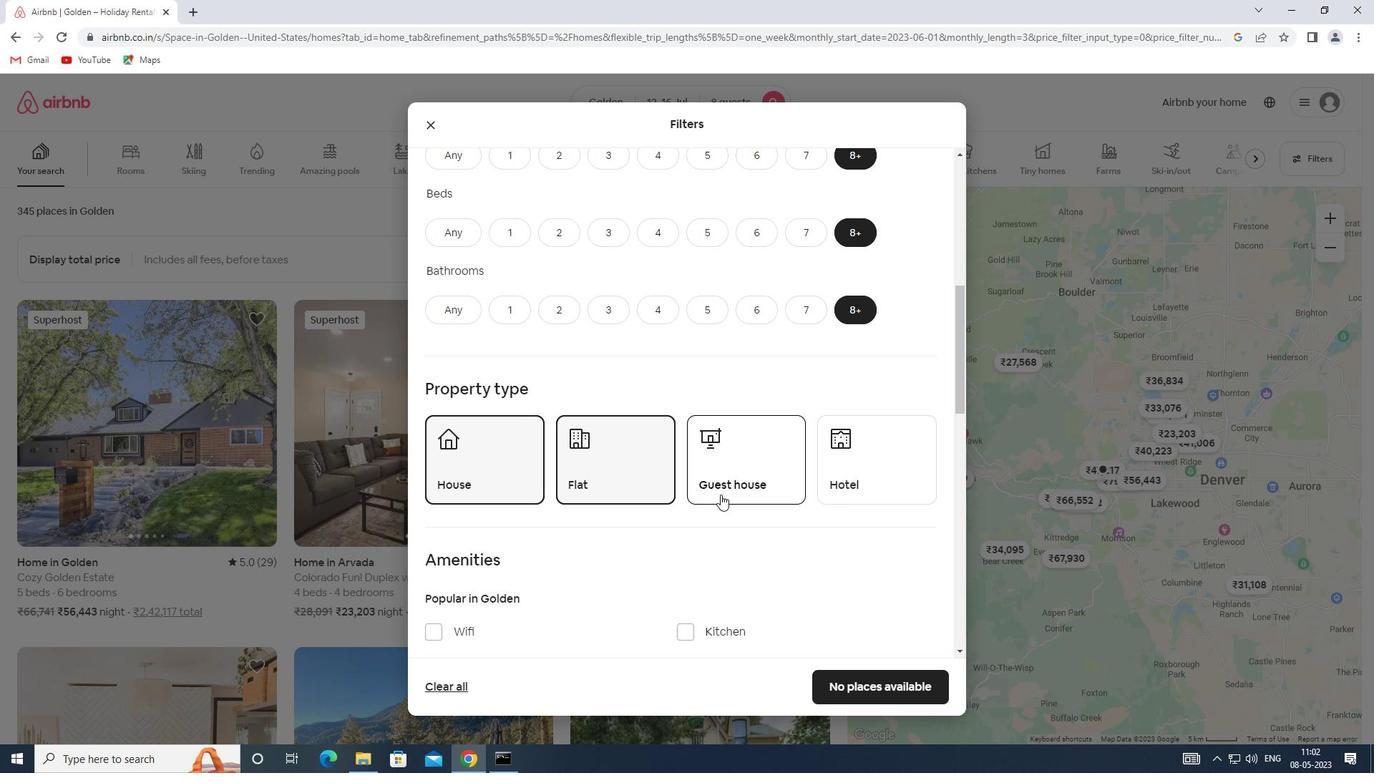 
Action: Mouse moved to (852, 485)
Screenshot: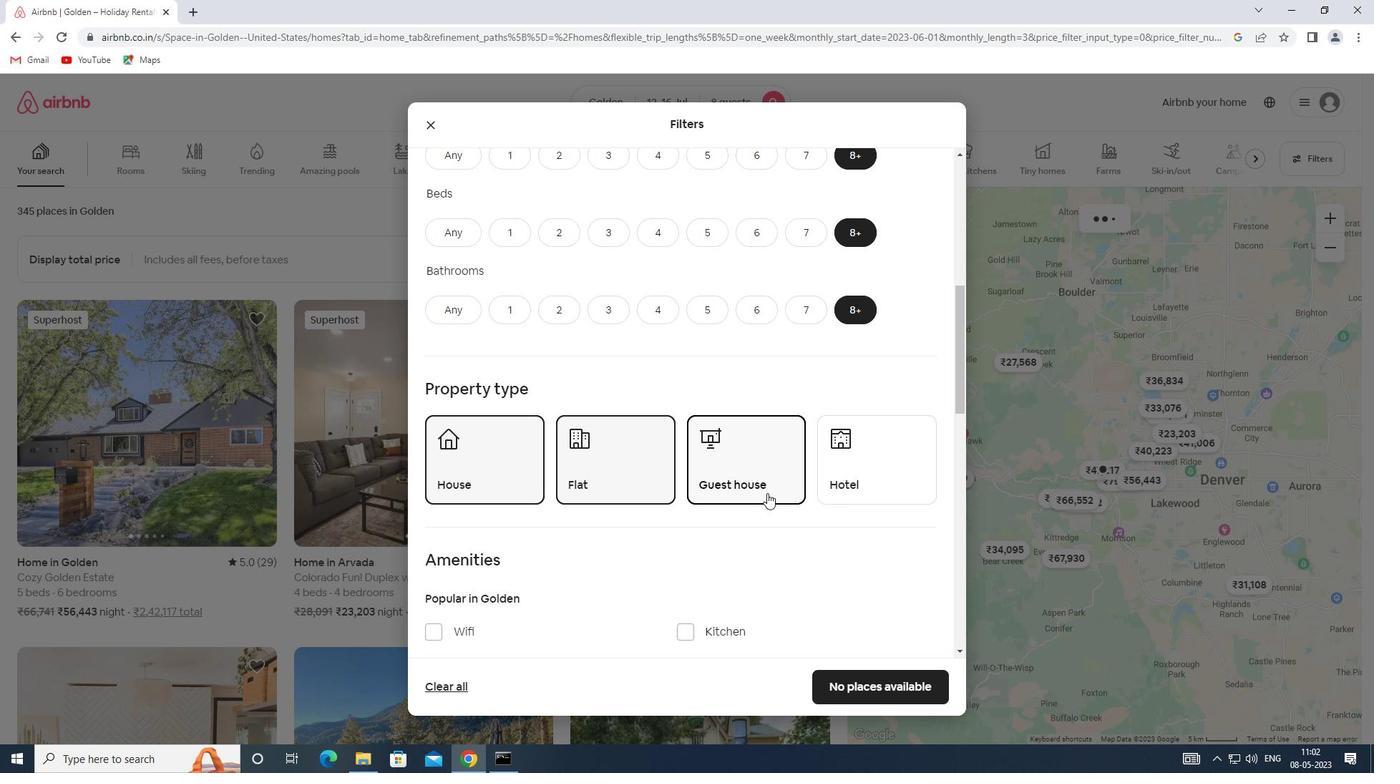 
Action: Mouse pressed left at (852, 485)
Screenshot: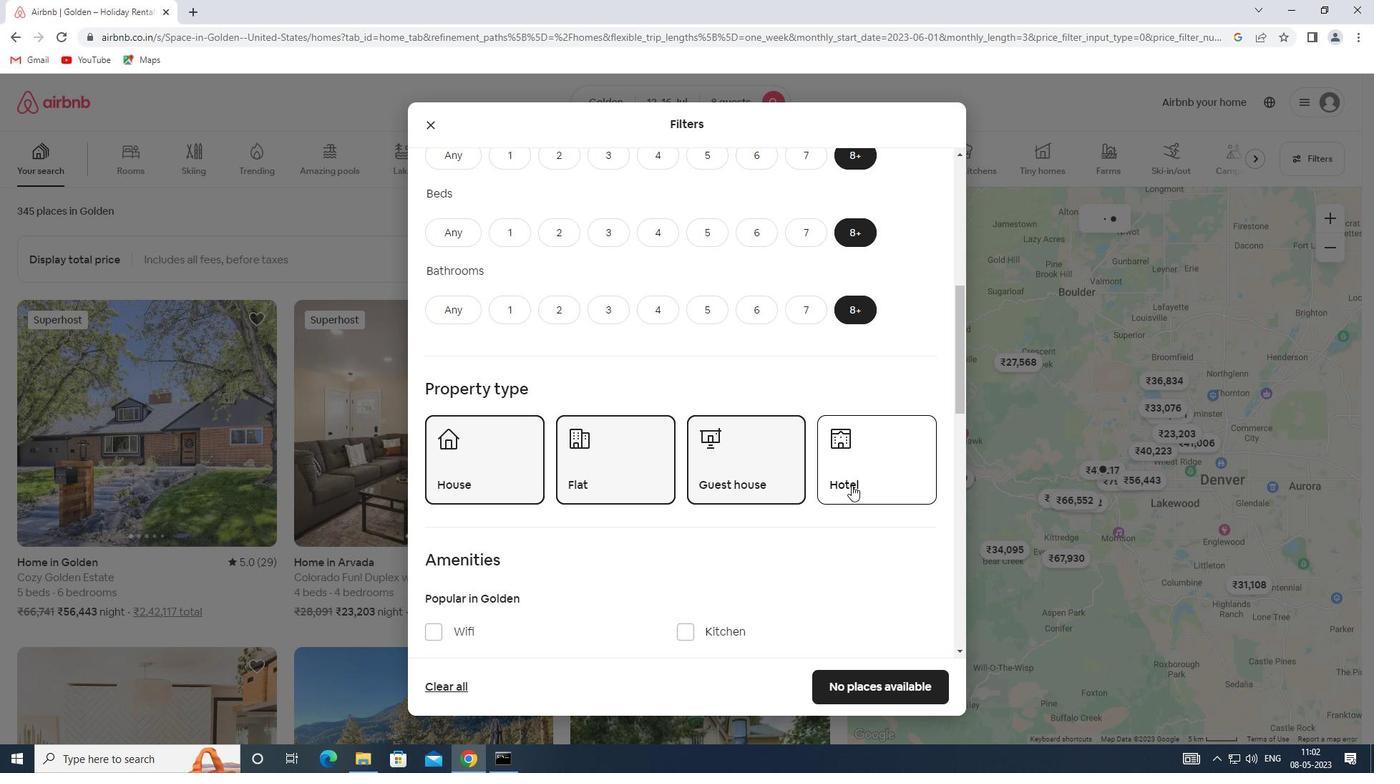 
Action: Mouse moved to (667, 476)
Screenshot: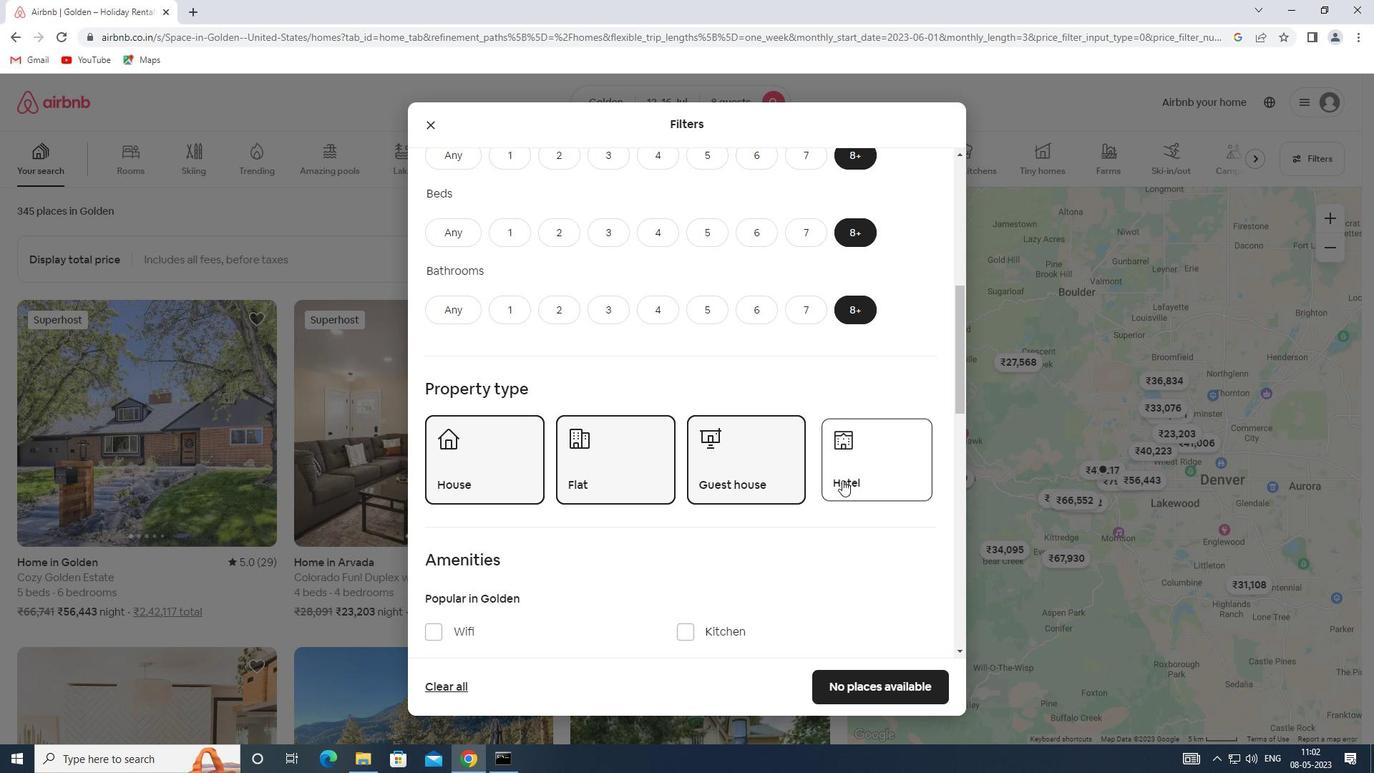 
Action: Mouse scrolled (667, 475) with delta (0, 0)
Screenshot: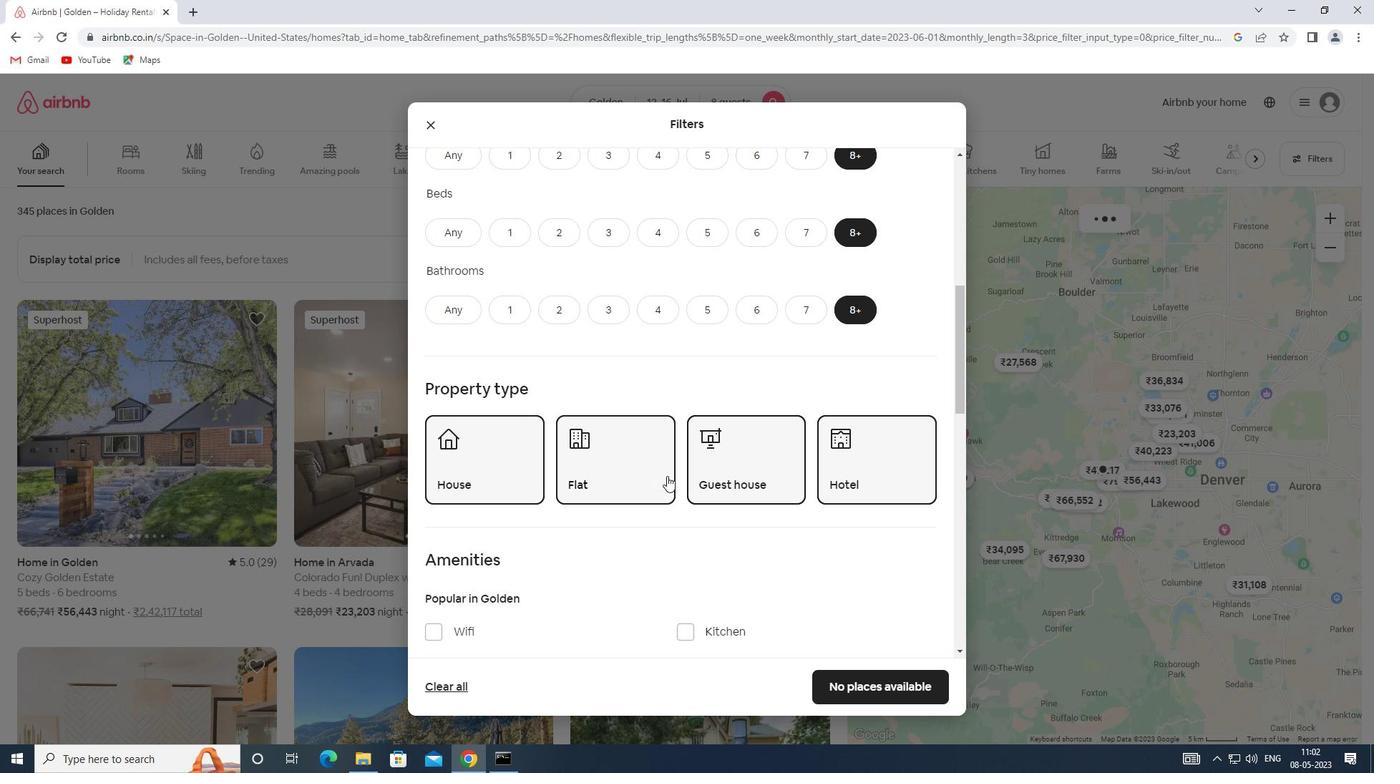
Action: Mouse scrolled (667, 475) with delta (0, 0)
Screenshot: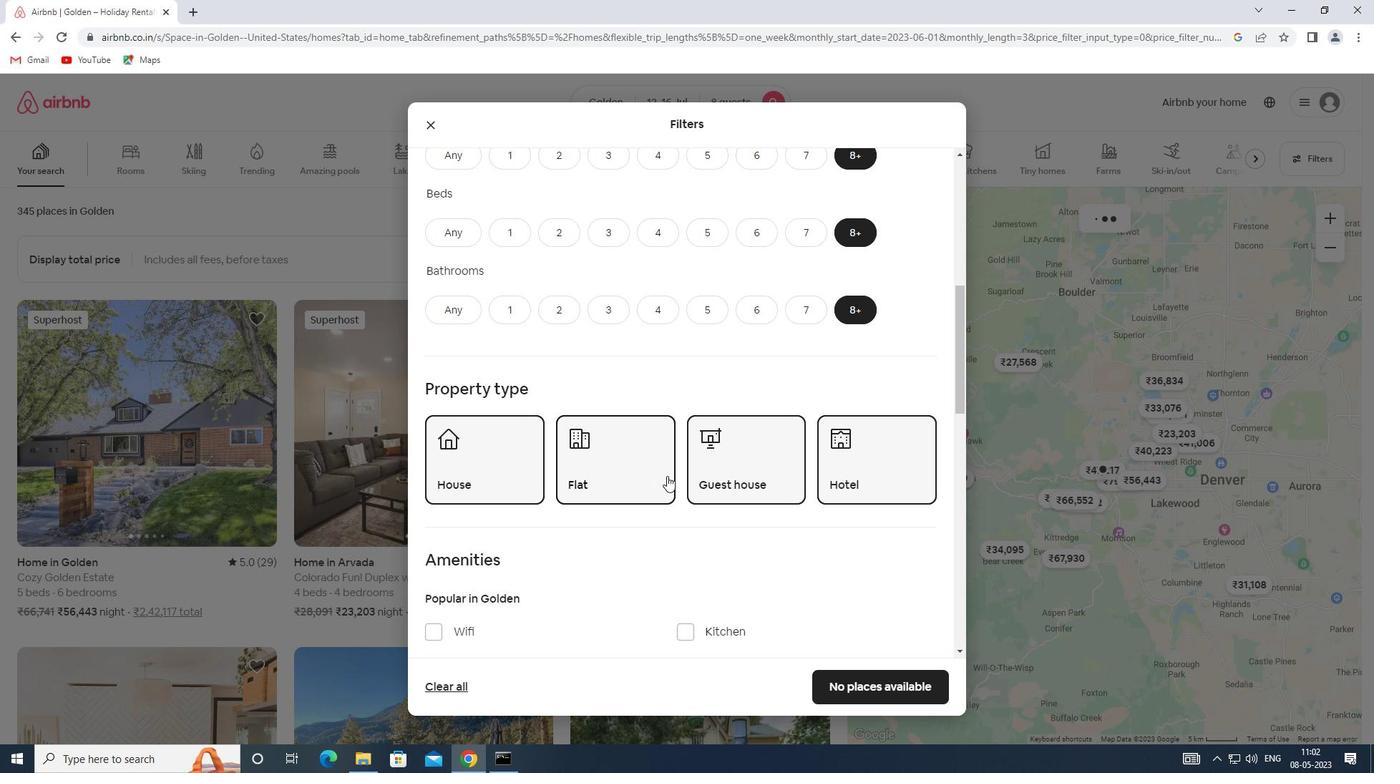 
Action: Mouse moved to (666, 476)
Screenshot: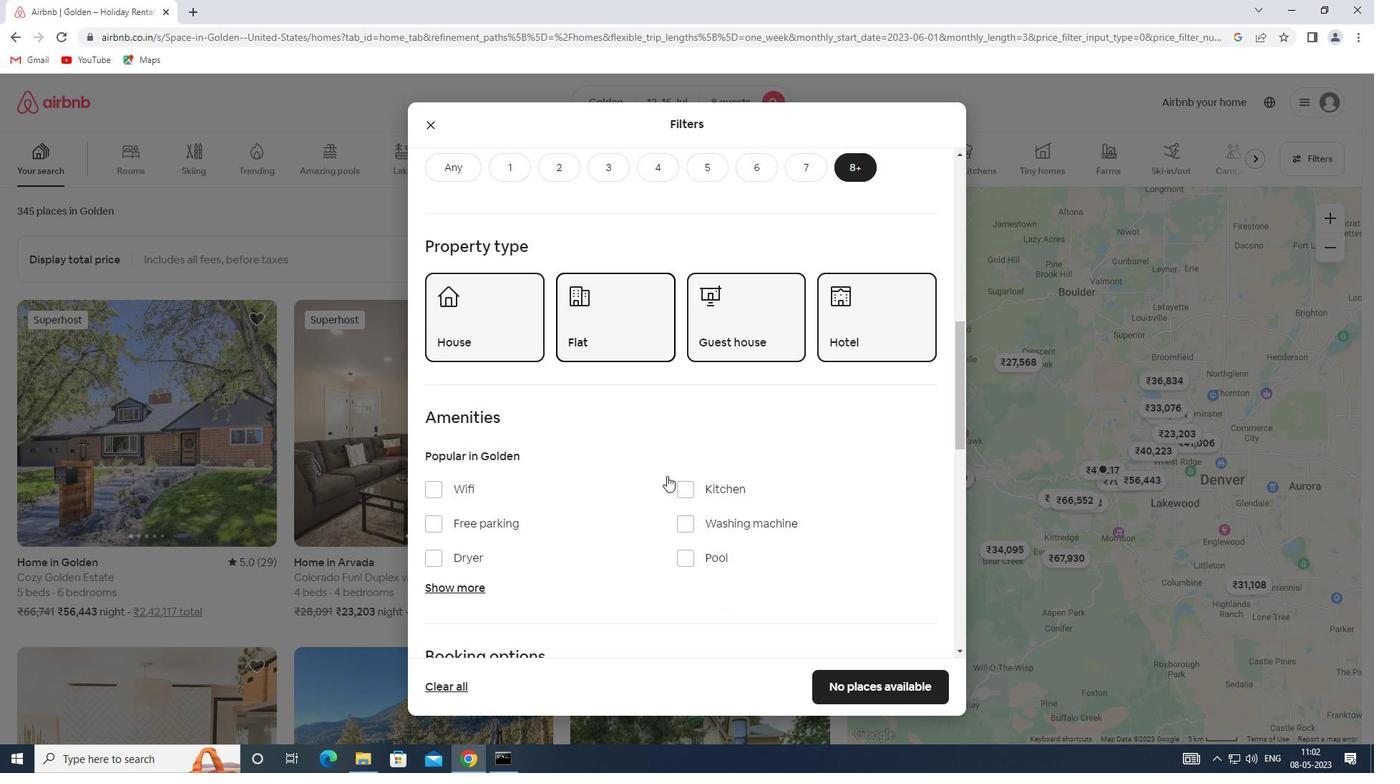 
Action: Mouse scrolled (666, 475) with delta (0, 0)
Screenshot: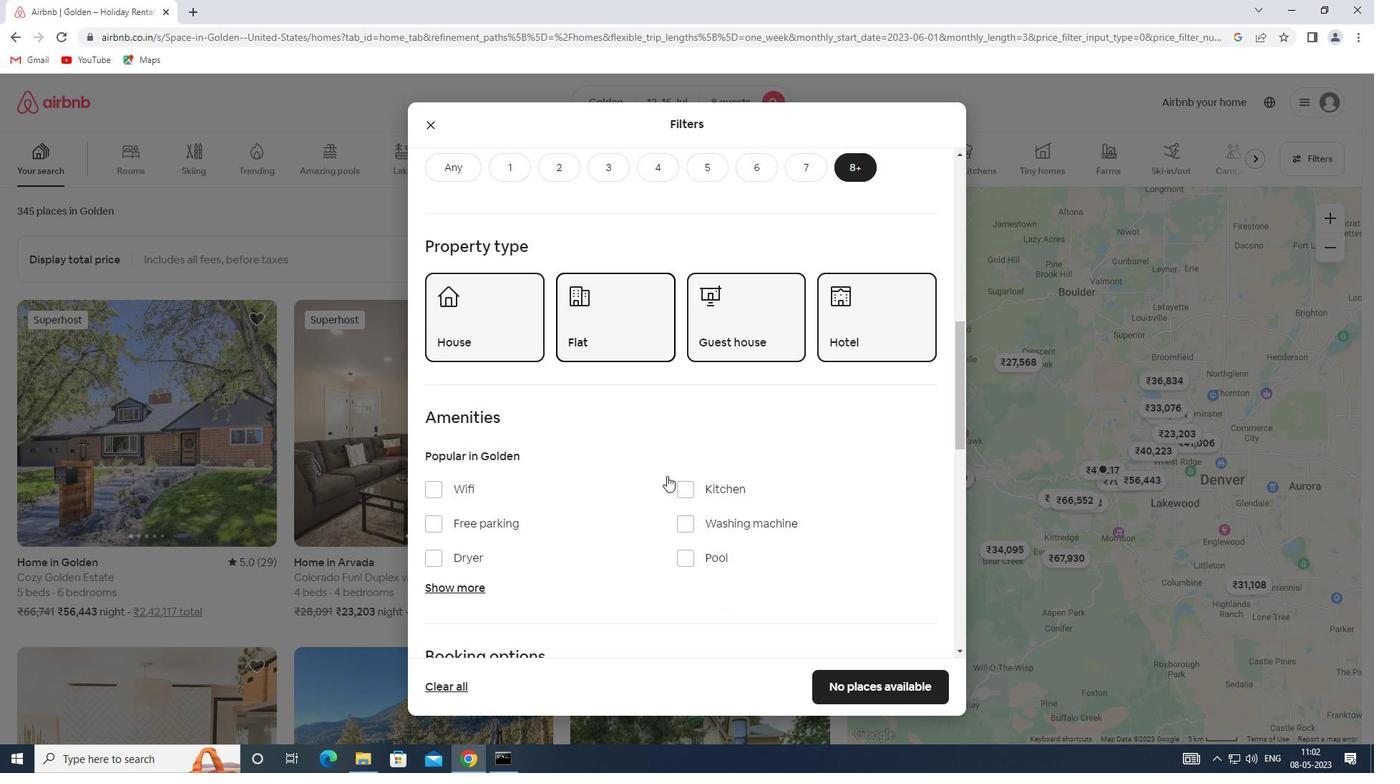 
Action: Mouse moved to (439, 413)
Screenshot: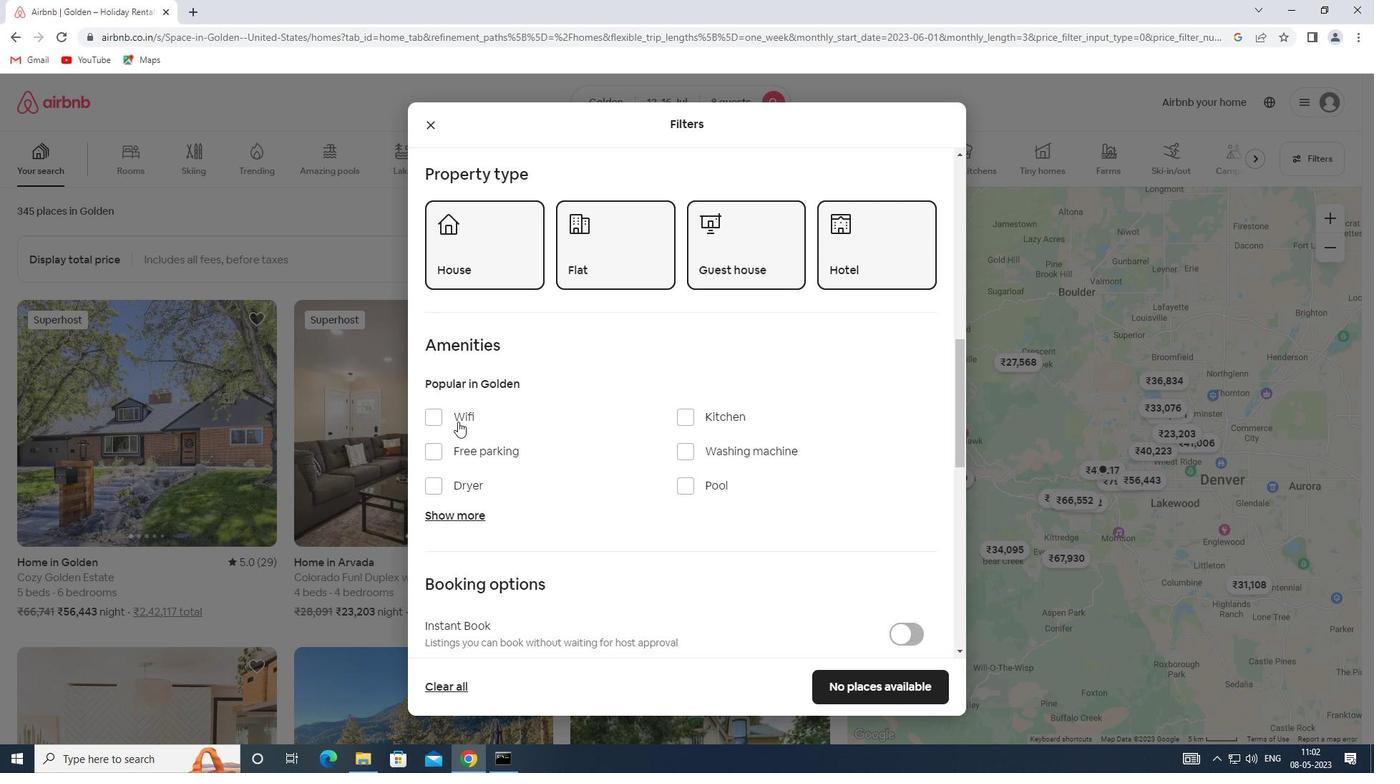 
Action: Mouse pressed left at (439, 413)
Screenshot: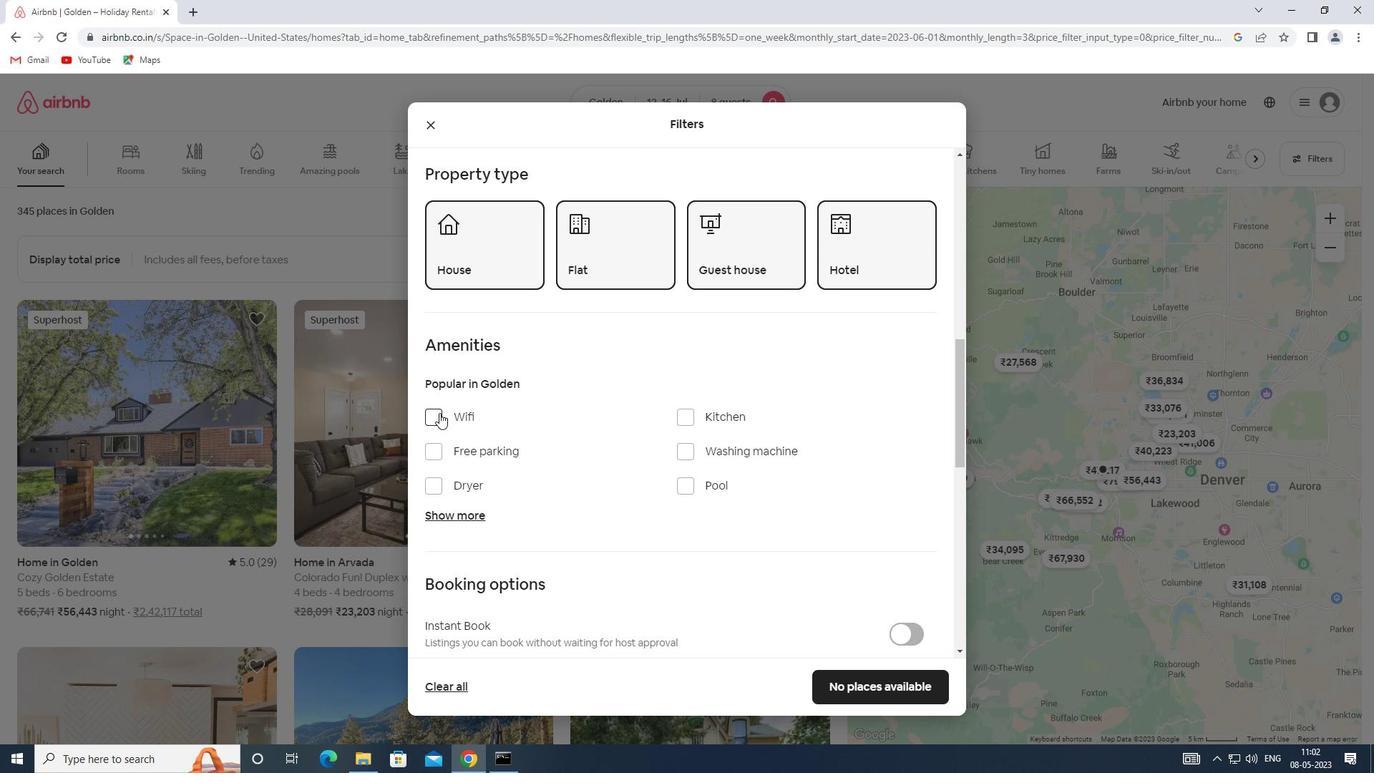 
Action: Mouse moved to (457, 514)
Screenshot: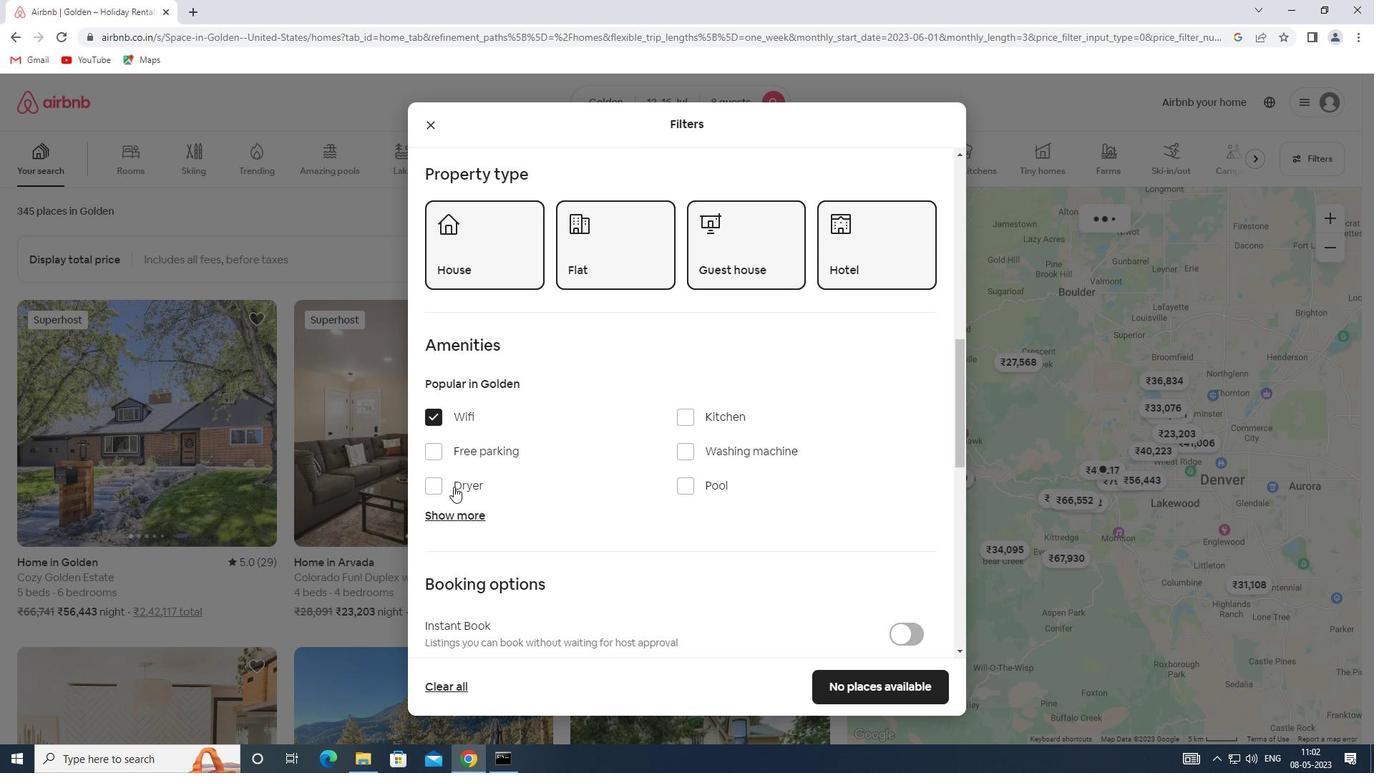 
Action: Mouse pressed left at (457, 514)
Screenshot: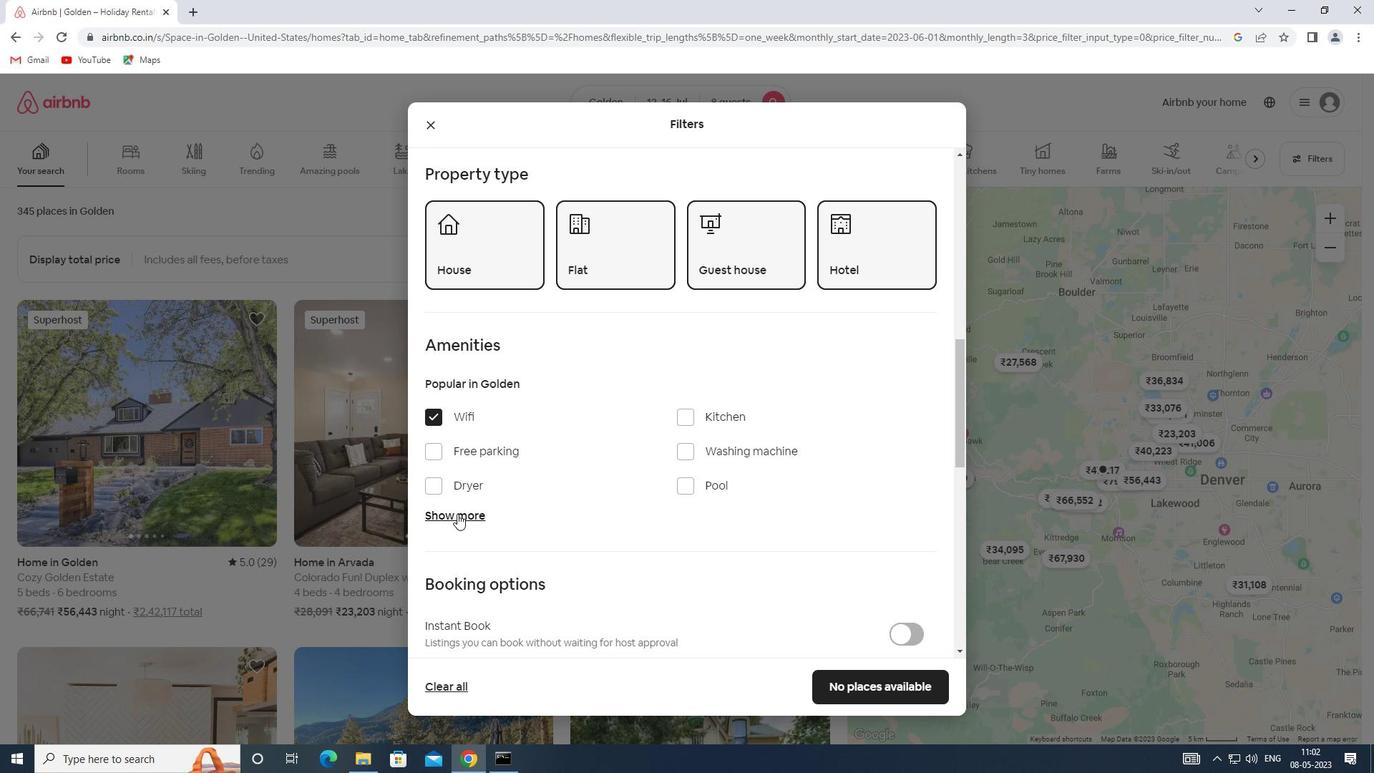 
Action: Mouse moved to (600, 517)
Screenshot: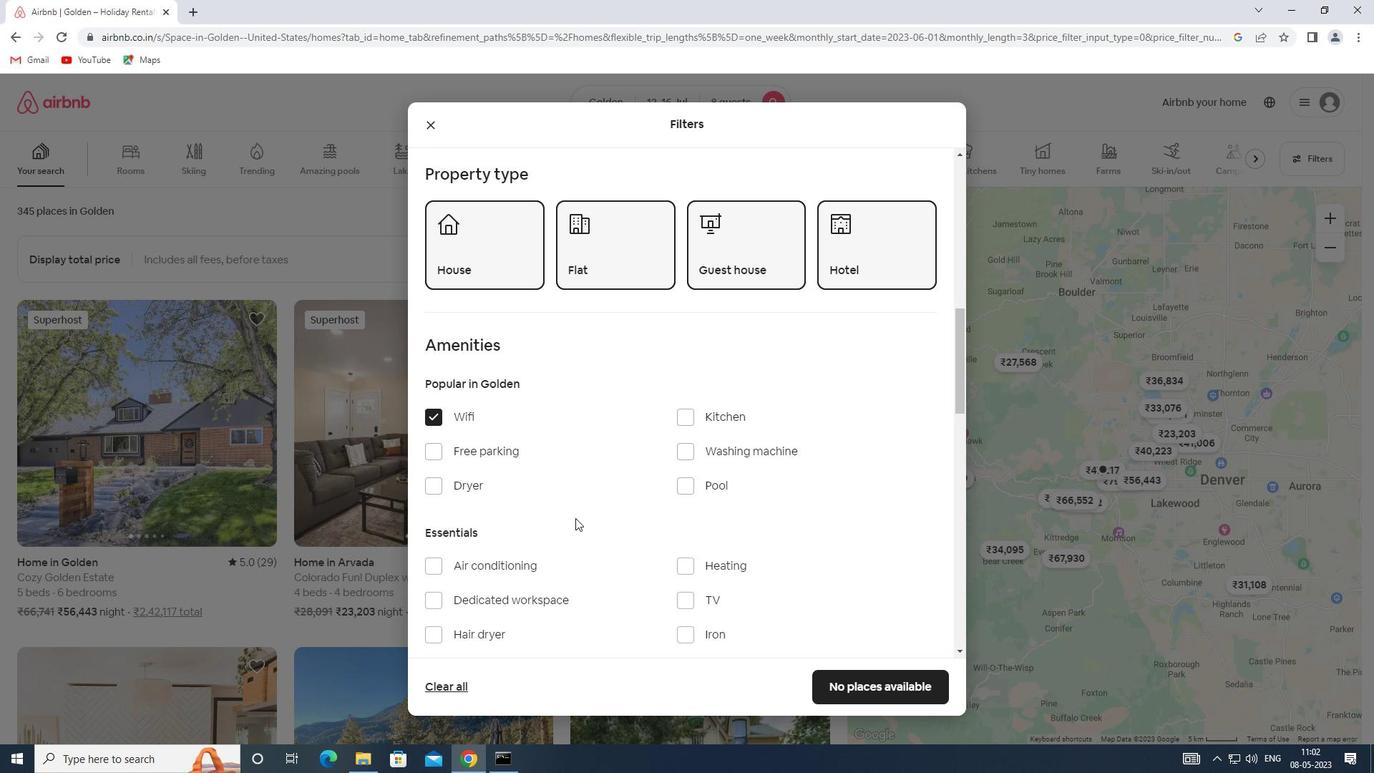 
Action: Mouse scrolled (600, 517) with delta (0, 0)
Screenshot: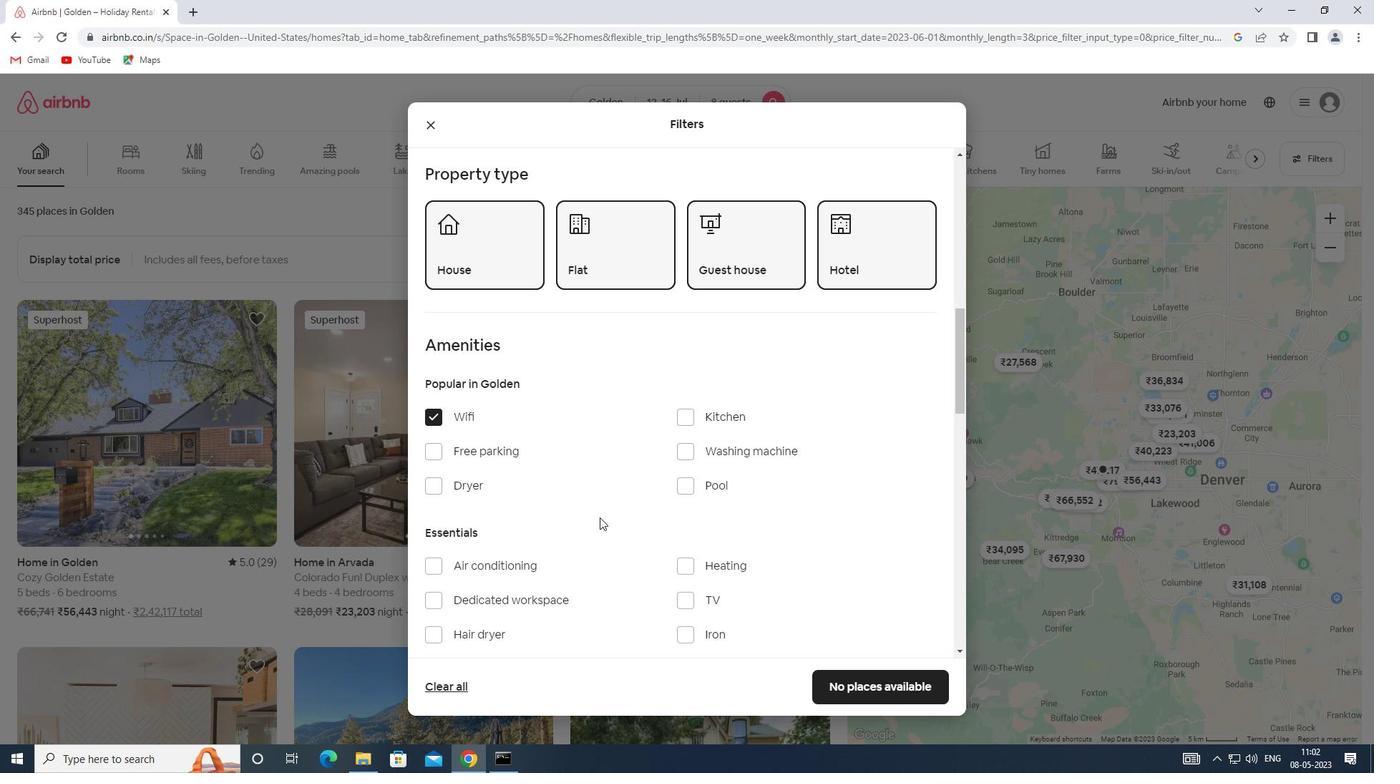 
Action: Mouse scrolled (600, 517) with delta (0, 0)
Screenshot: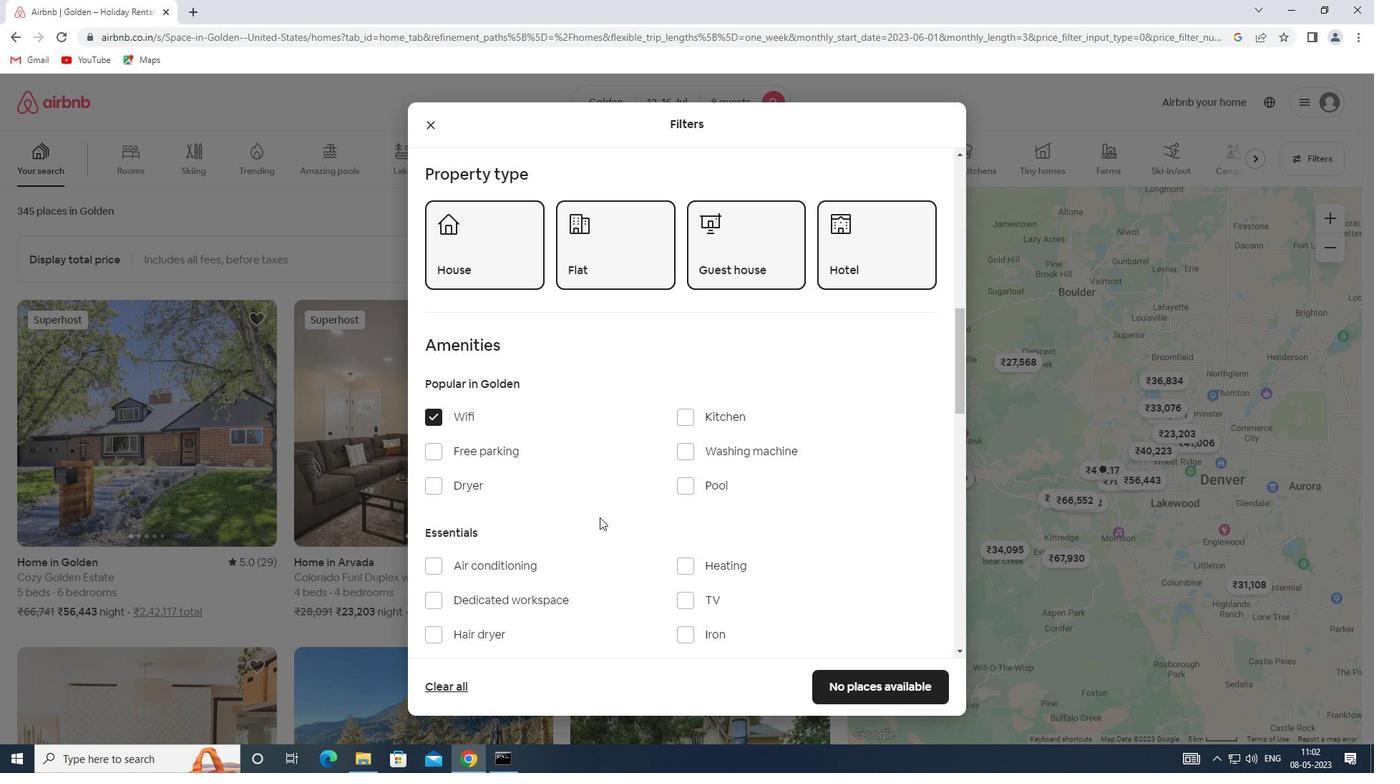 
Action: Mouse moved to (688, 457)
Screenshot: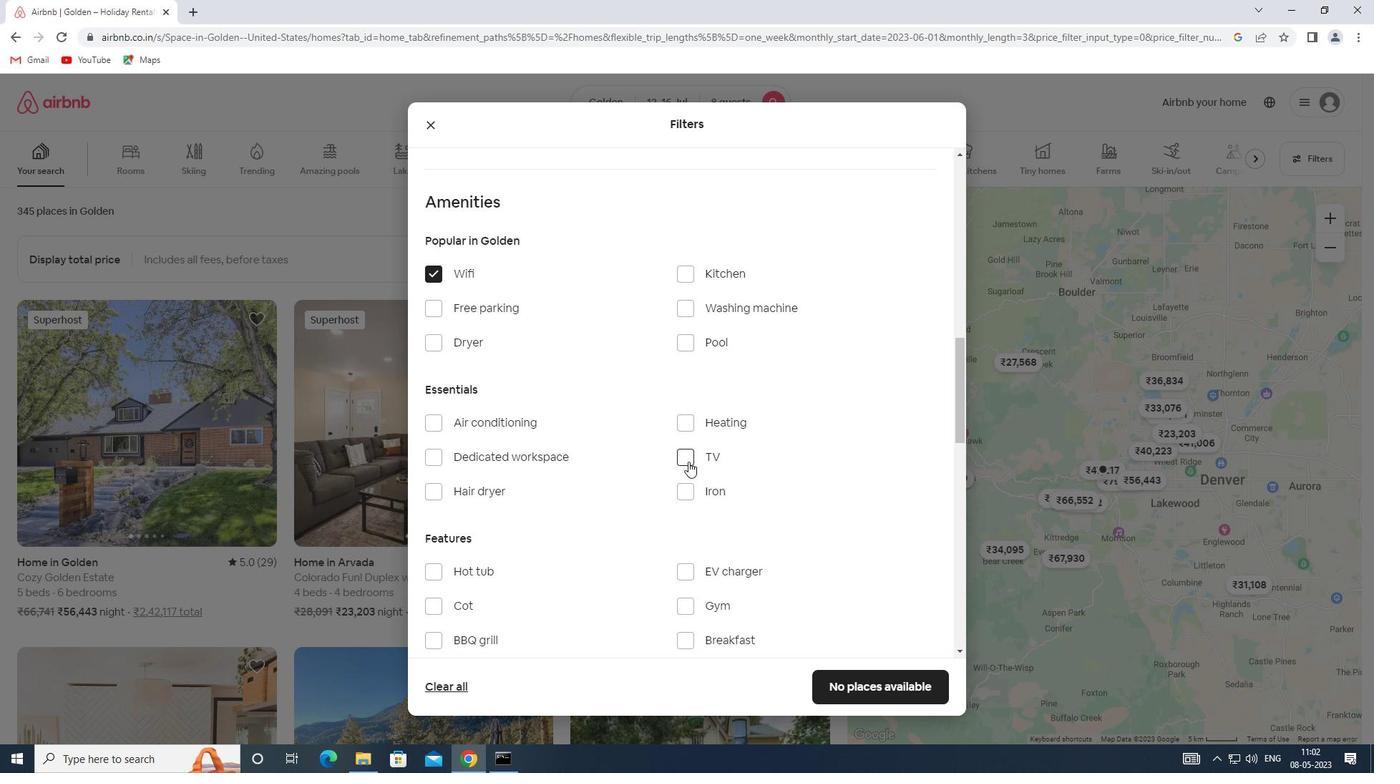 
Action: Mouse pressed left at (688, 457)
Screenshot: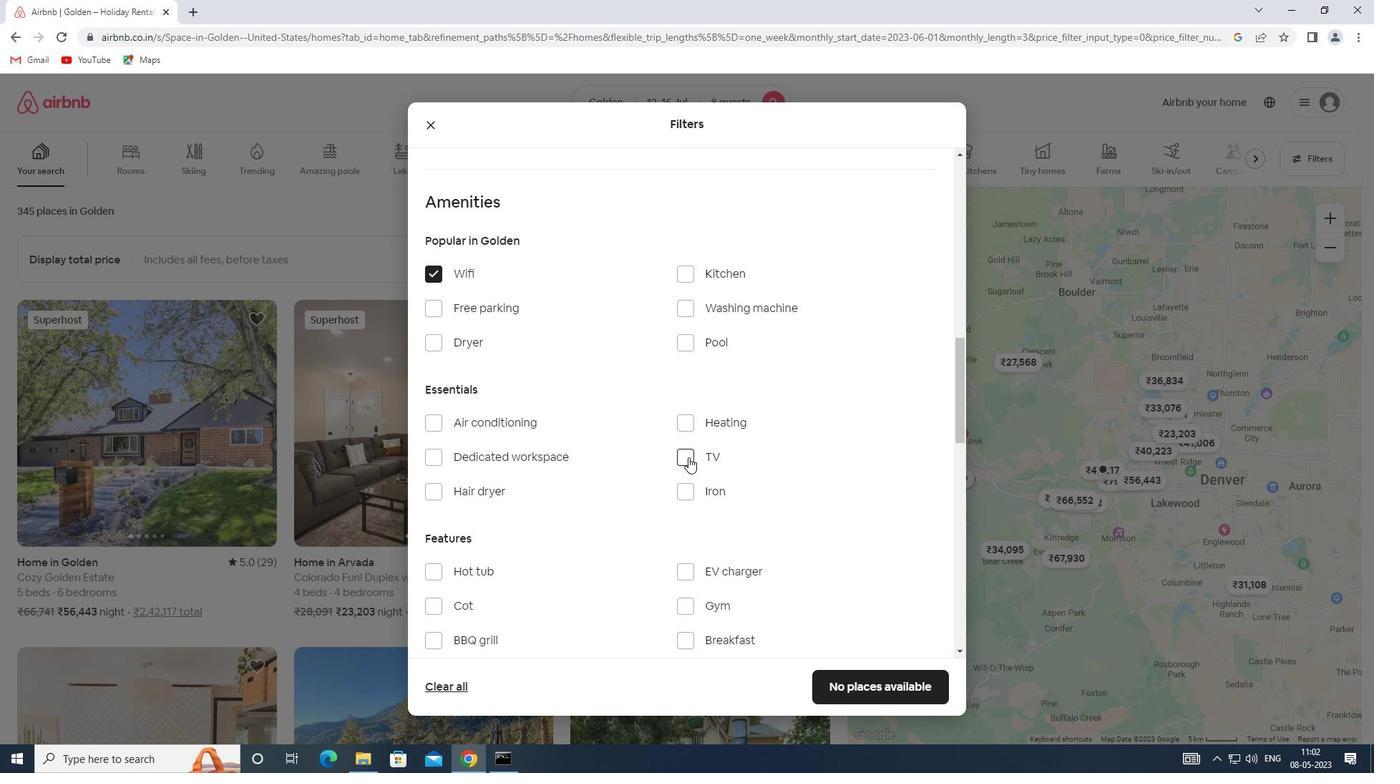 
Action: Mouse moved to (483, 308)
Screenshot: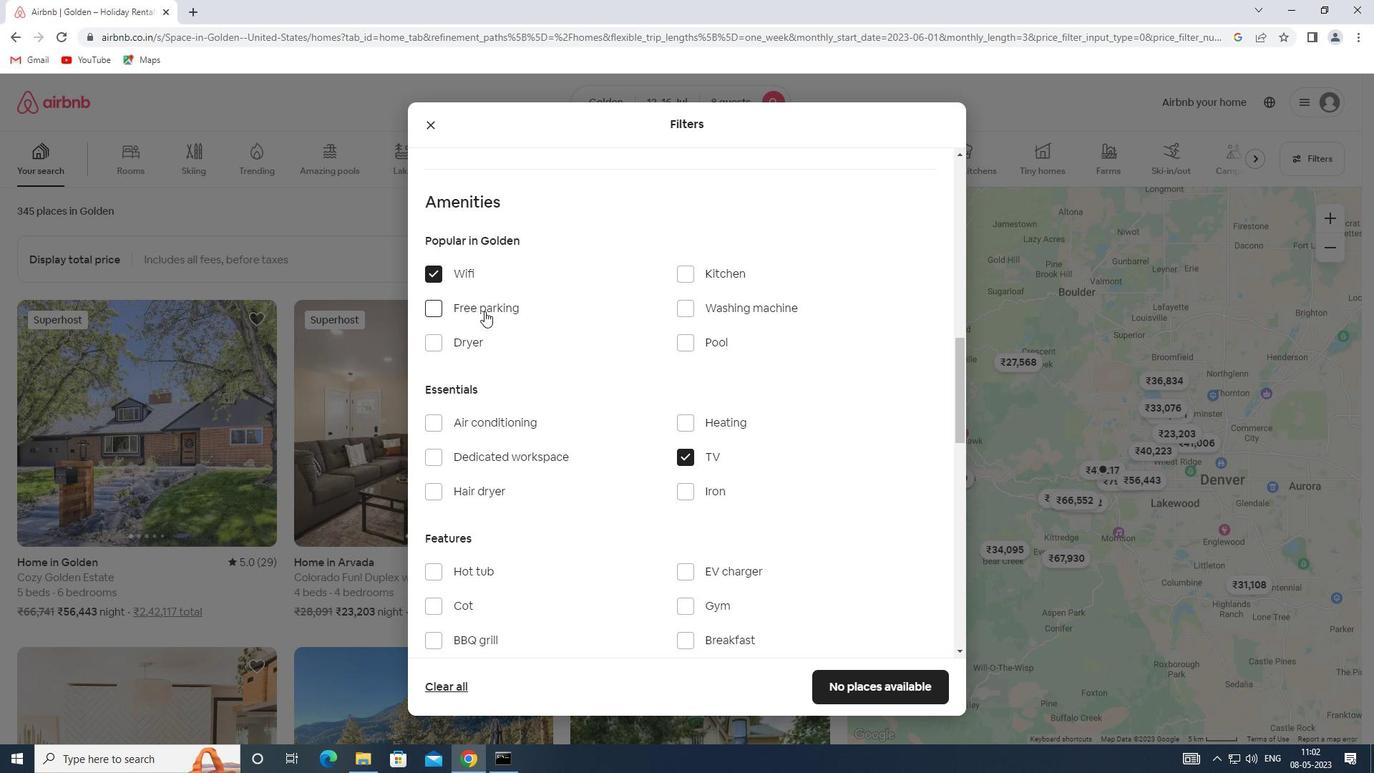 
Action: Mouse pressed left at (483, 308)
Screenshot: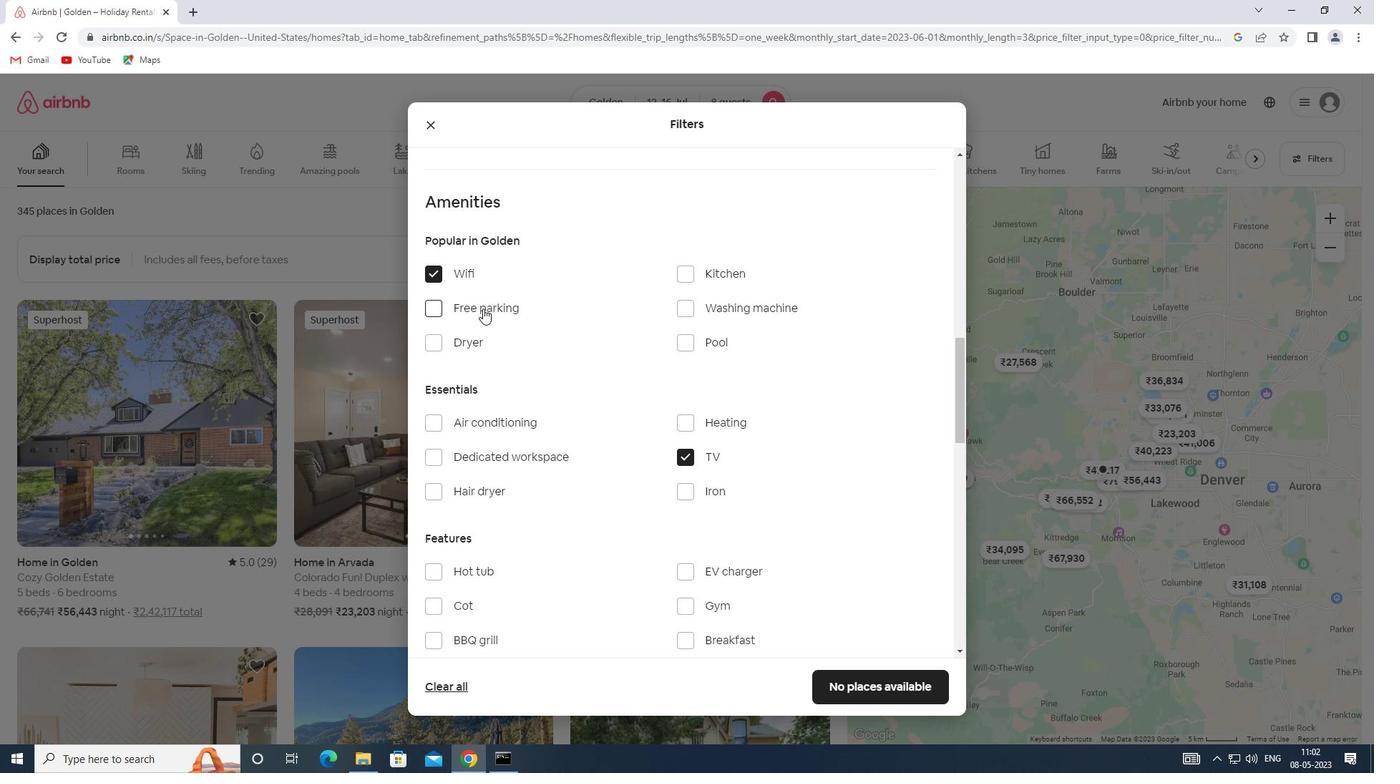 
Action: Mouse moved to (529, 465)
Screenshot: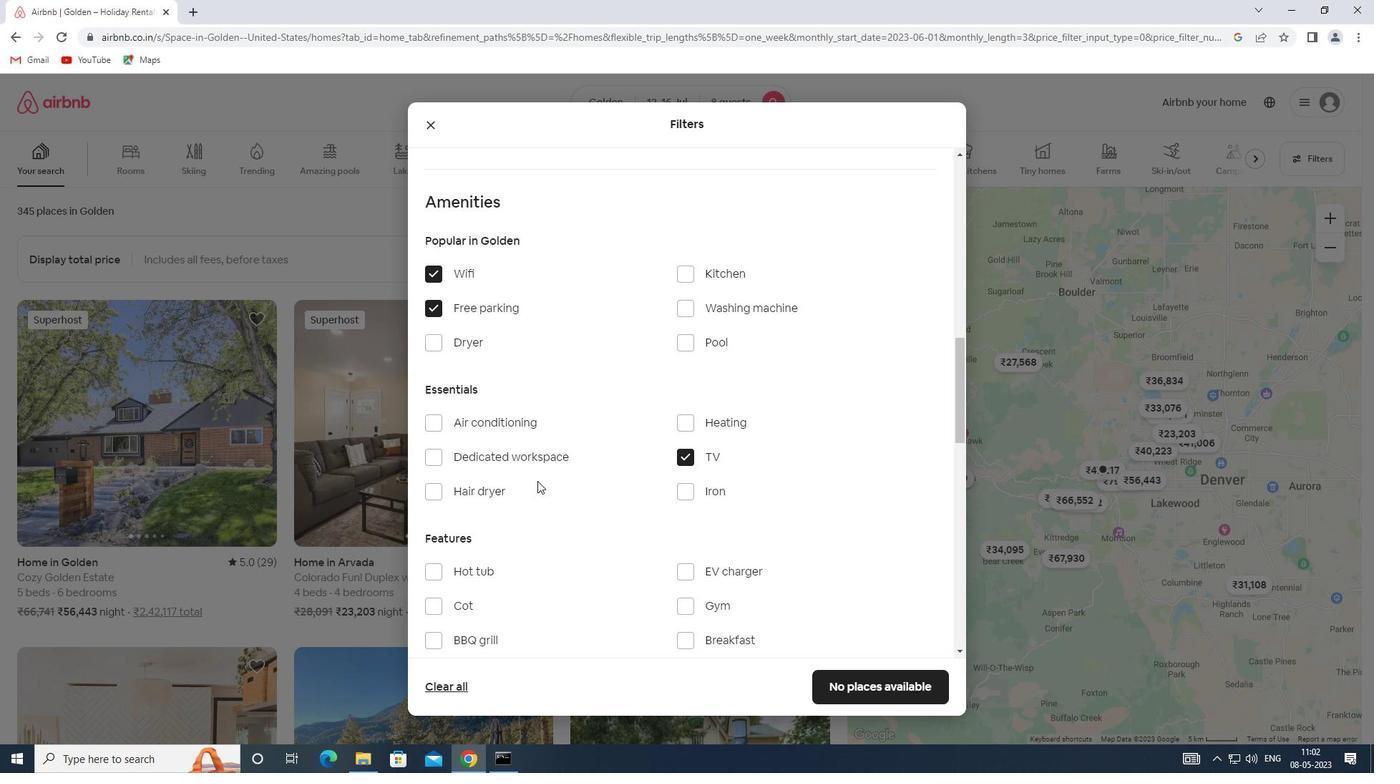 
Action: Mouse scrolled (529, 464) with delta (0, 0)
Screenshot: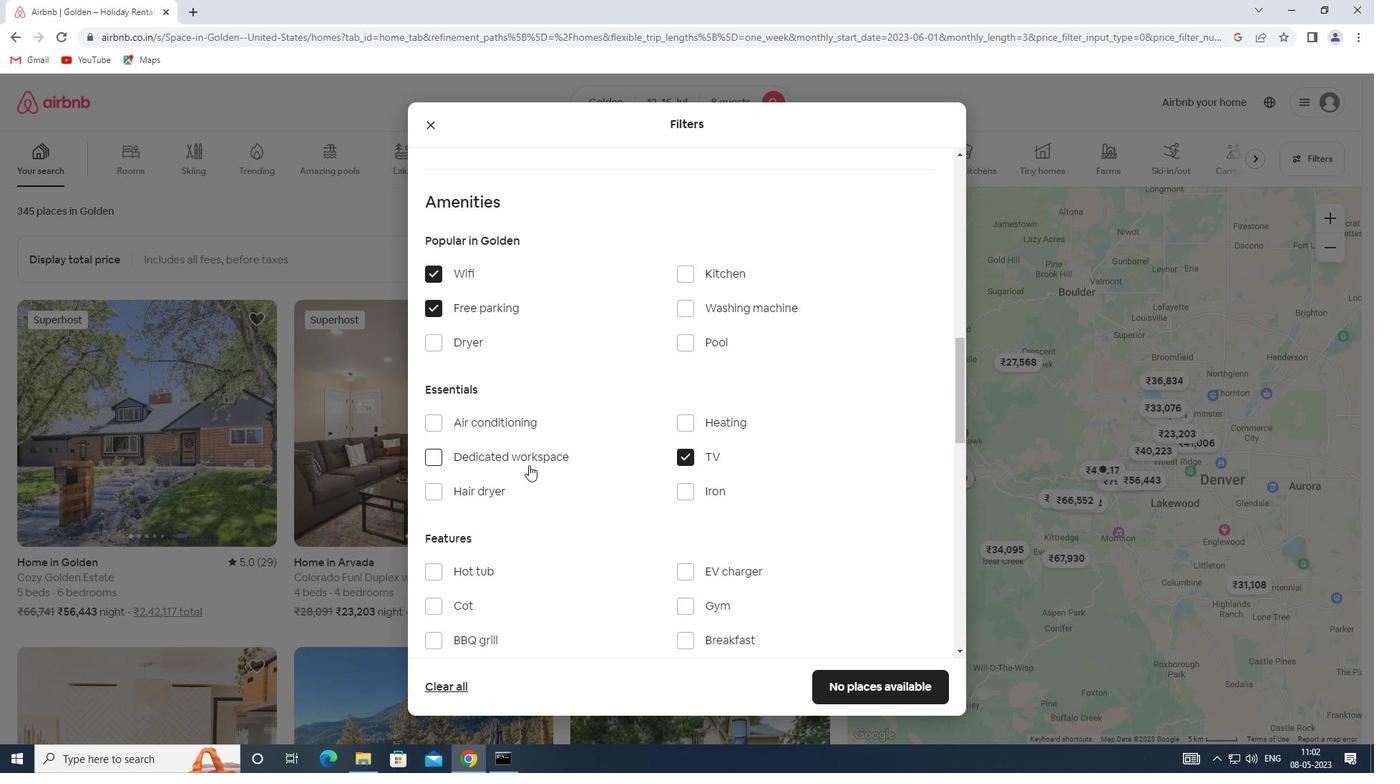 
Action: Mouse scrolled (529, 464) with delta (0, 0)
Screenshot: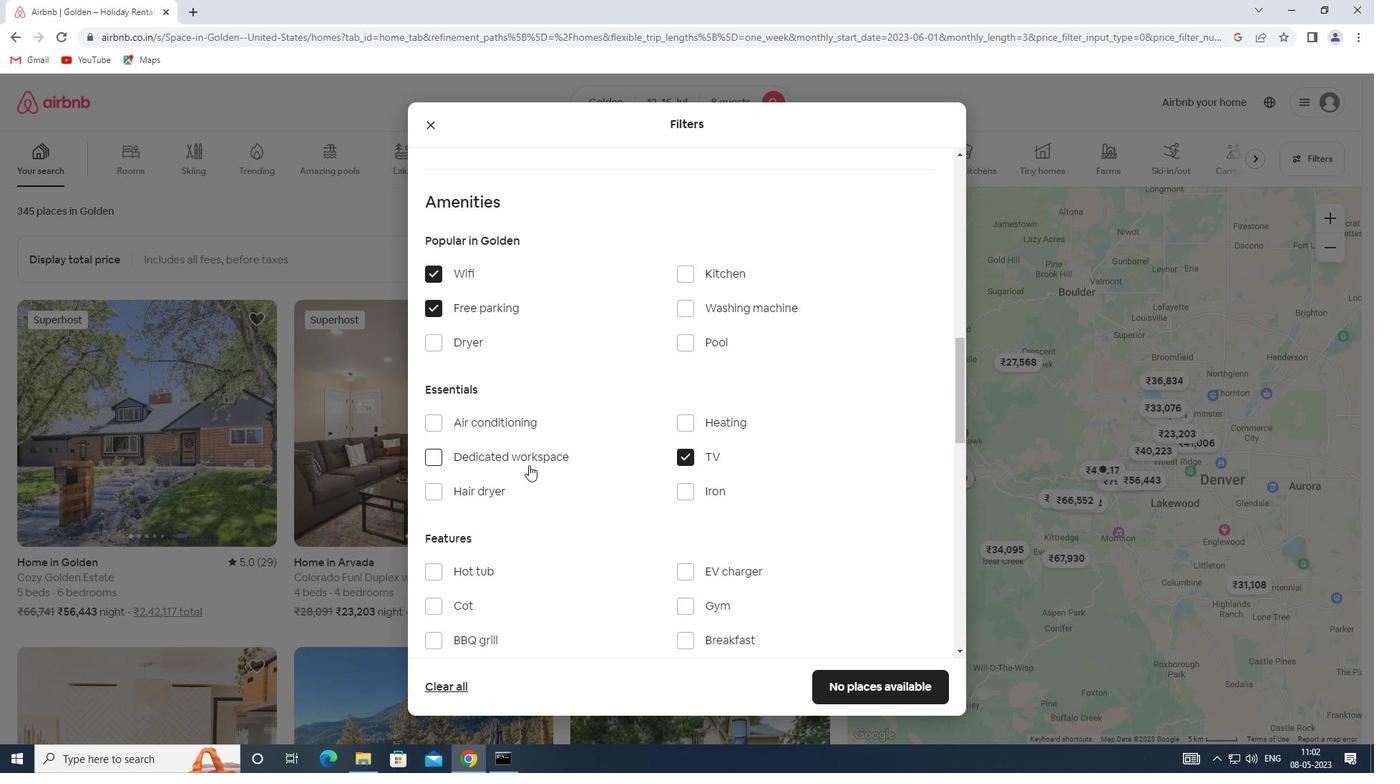 
Action: Mouse moved to (690, 464)
Screenshot: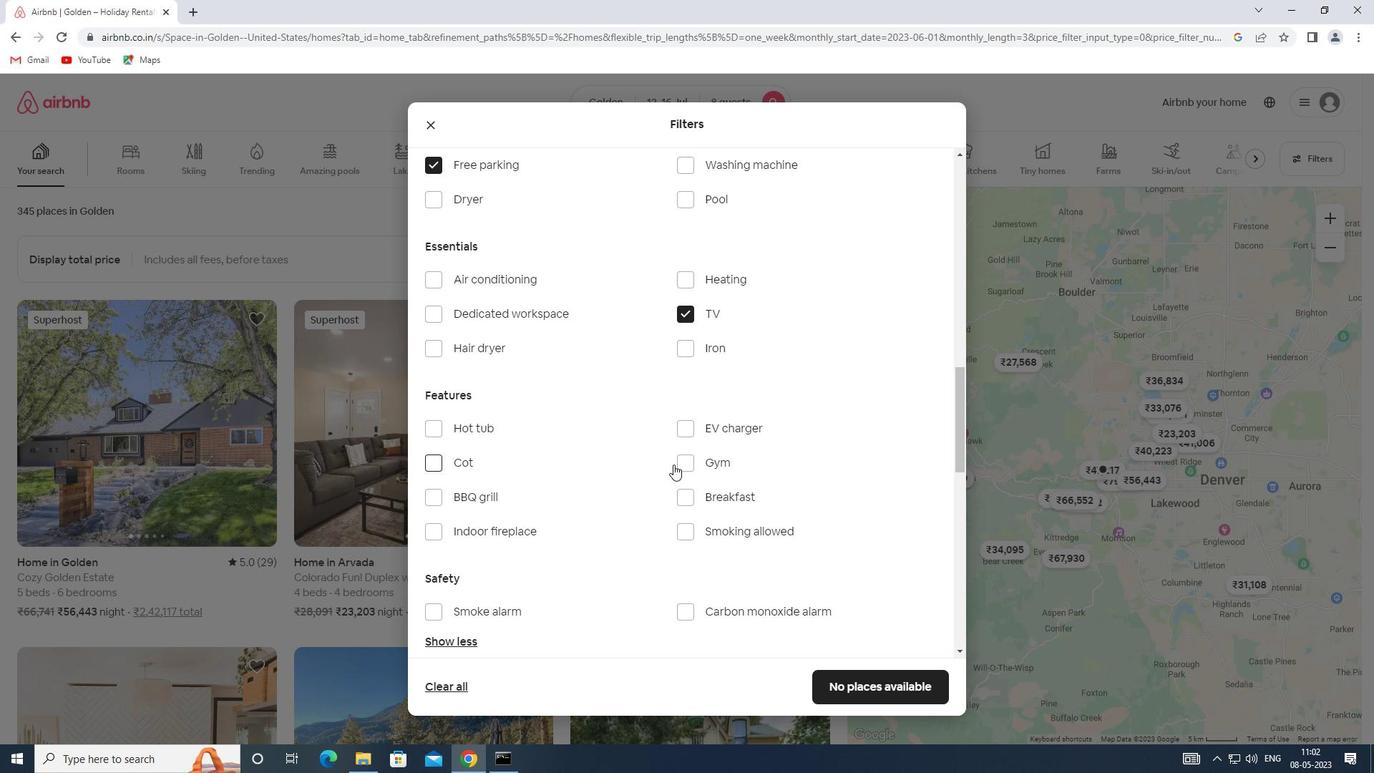 
Action: Mouse pressed left at (690, 464)
Screenshot: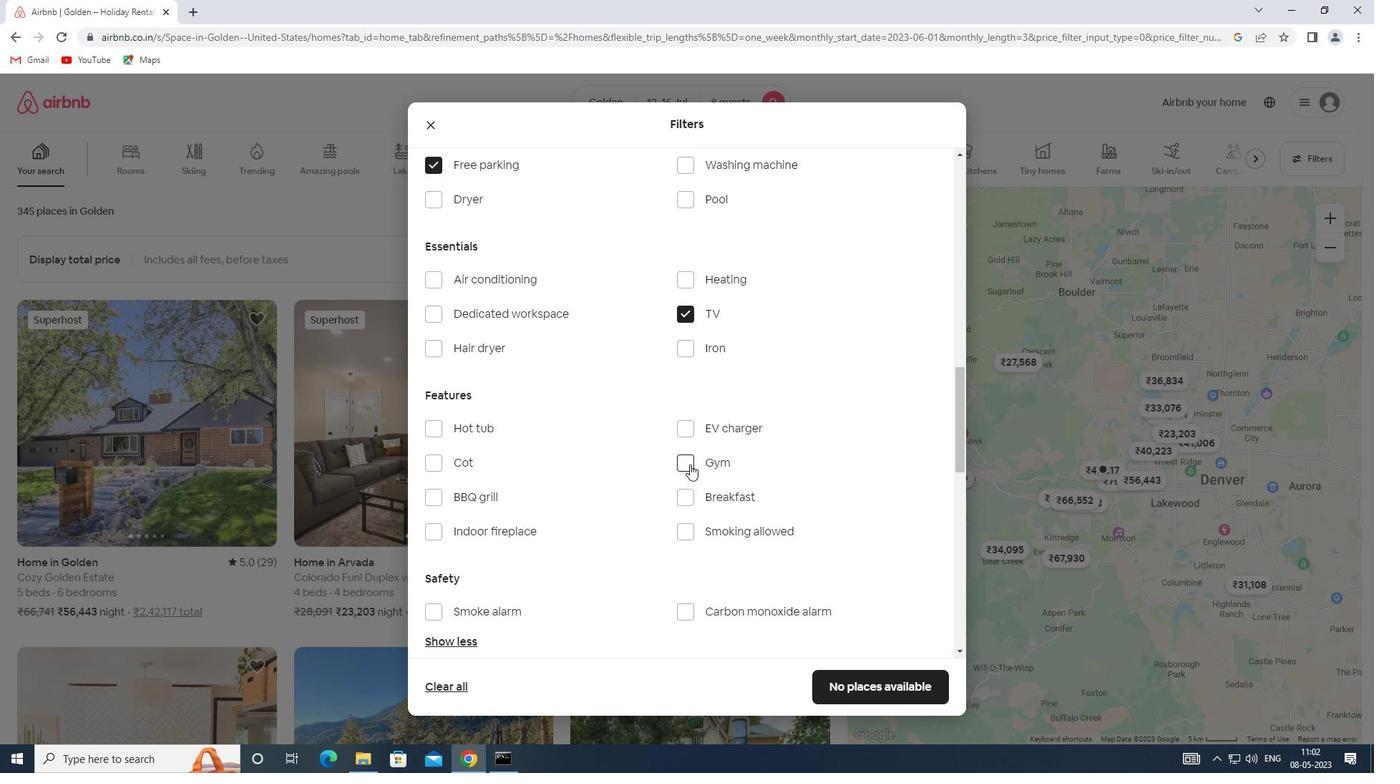 
Action: Mouse moved to (687, 499)
Screenshot: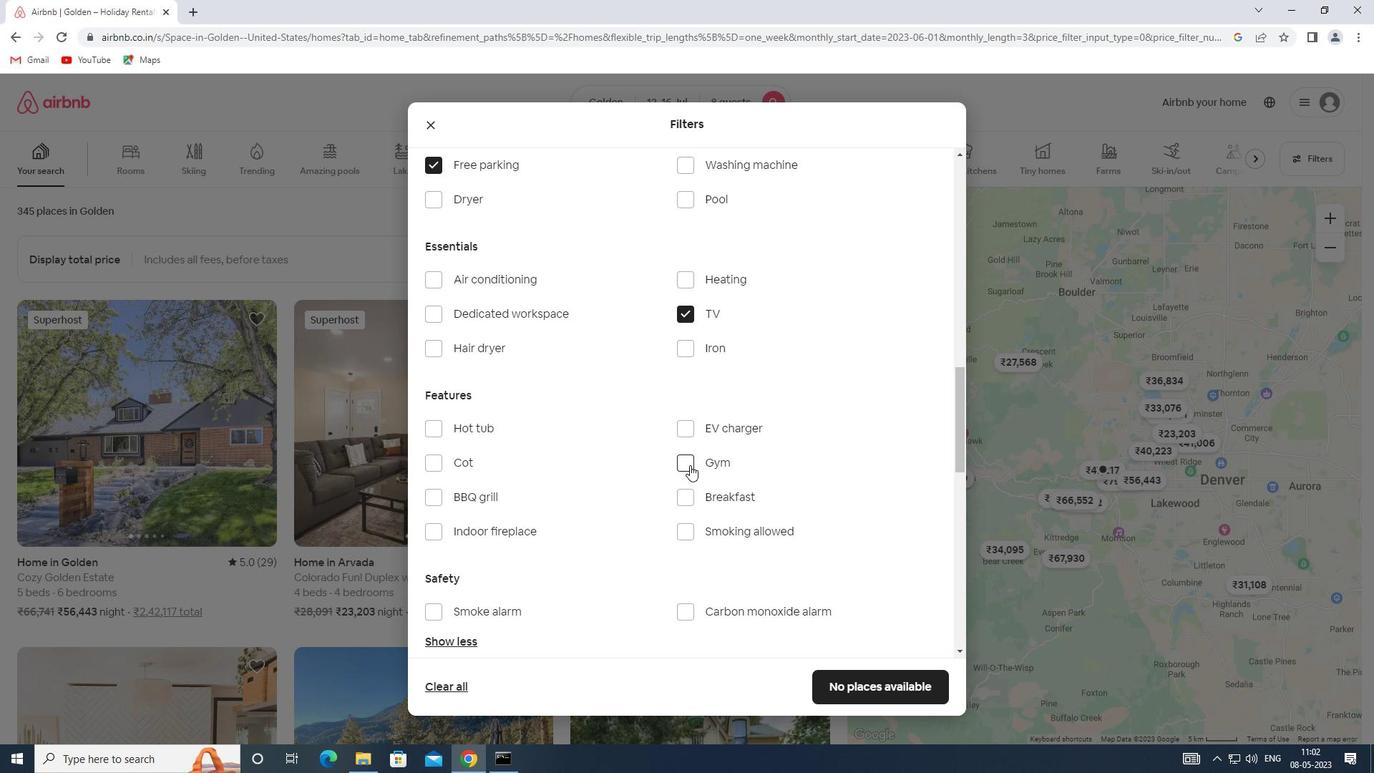 
Action: Mouse pressed left at (687, 499)
Screenshot: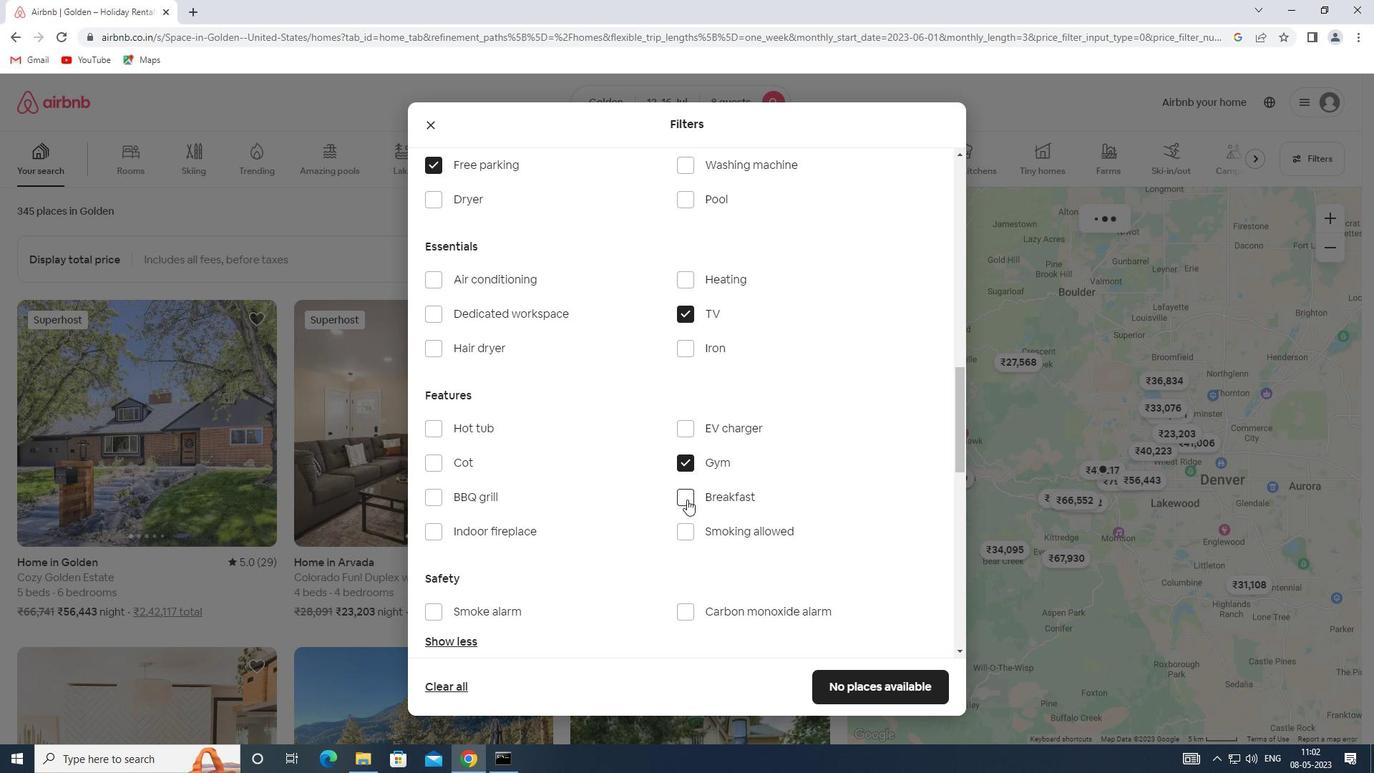 
Action: Mouse moved to (721, 542)
Screenshot: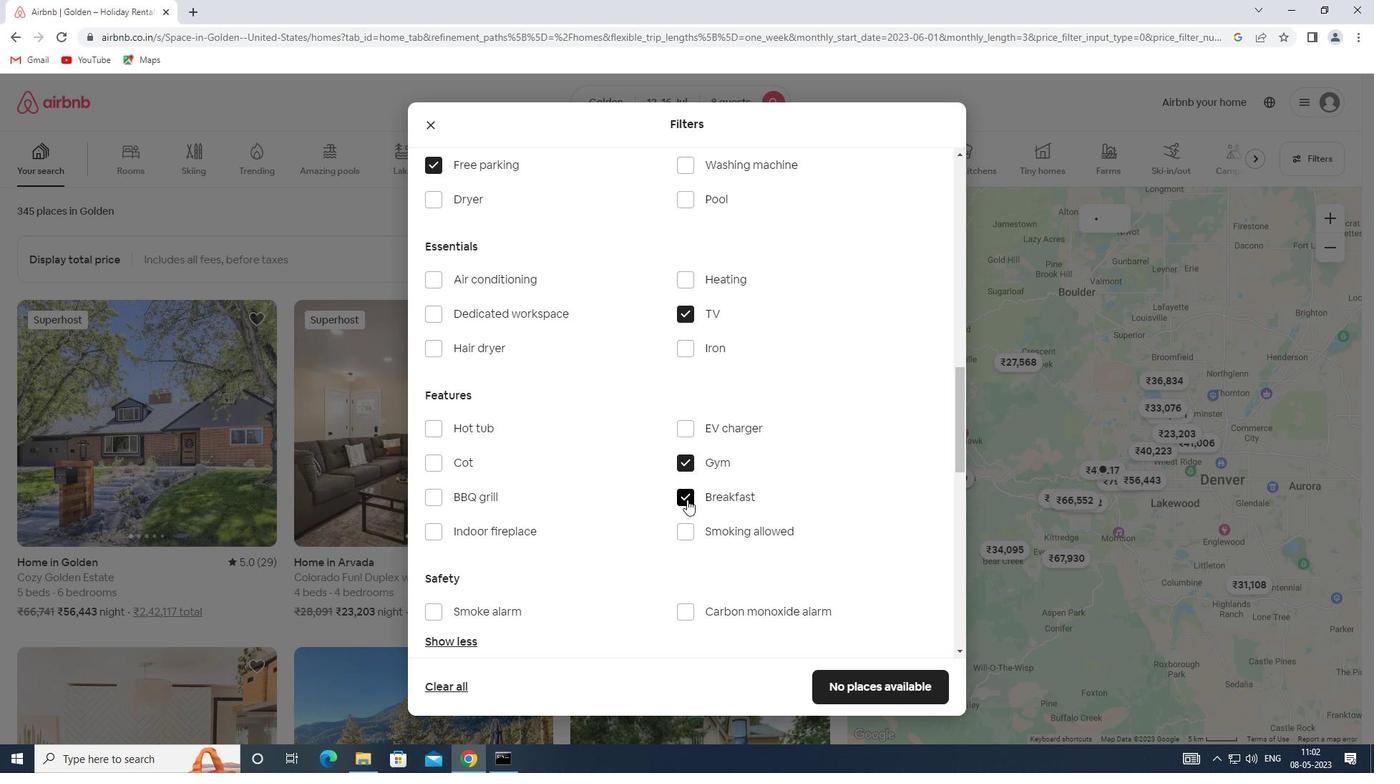 
Action: Mouse scrolled (721, 542) with delta (0, 0)
Screenshot: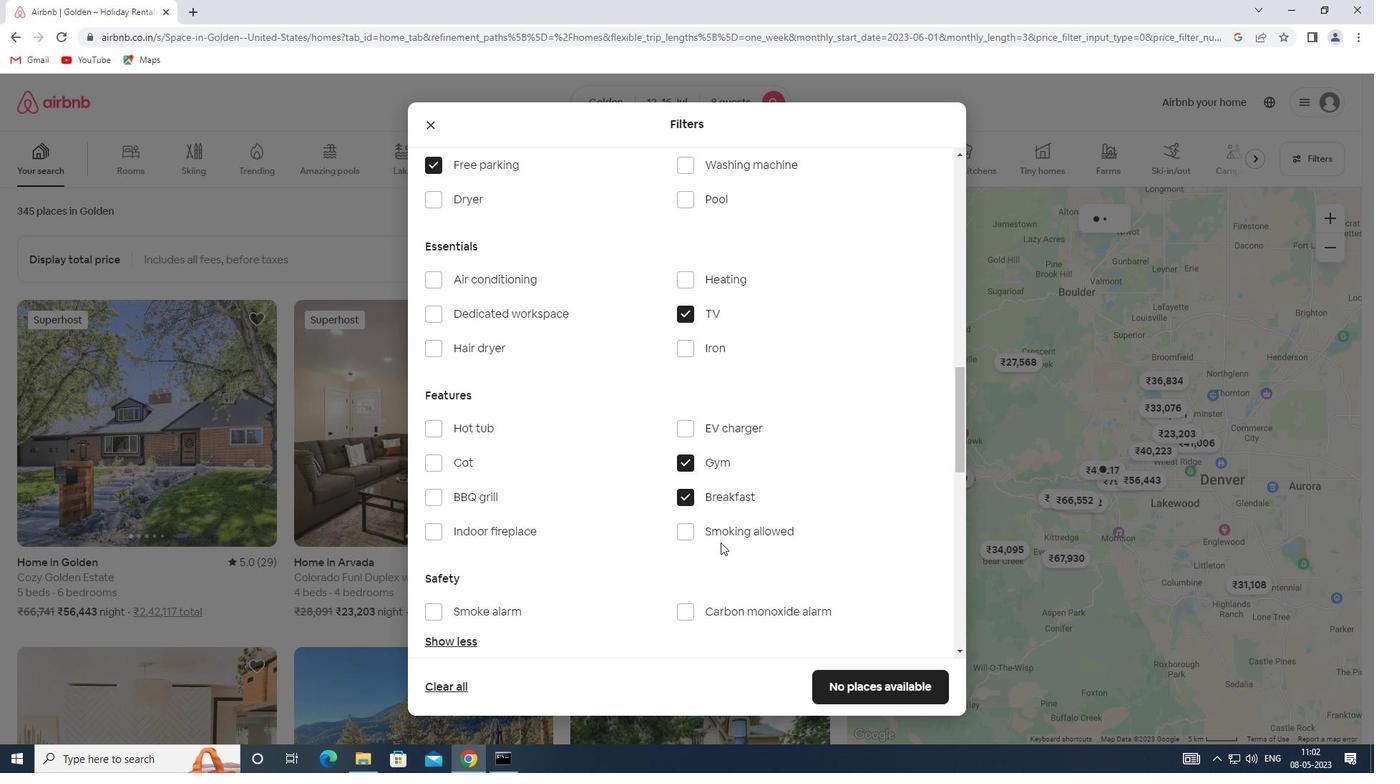 
Action: Mouse scrolled (721, 542) with delta (0, 0)
Screenshot: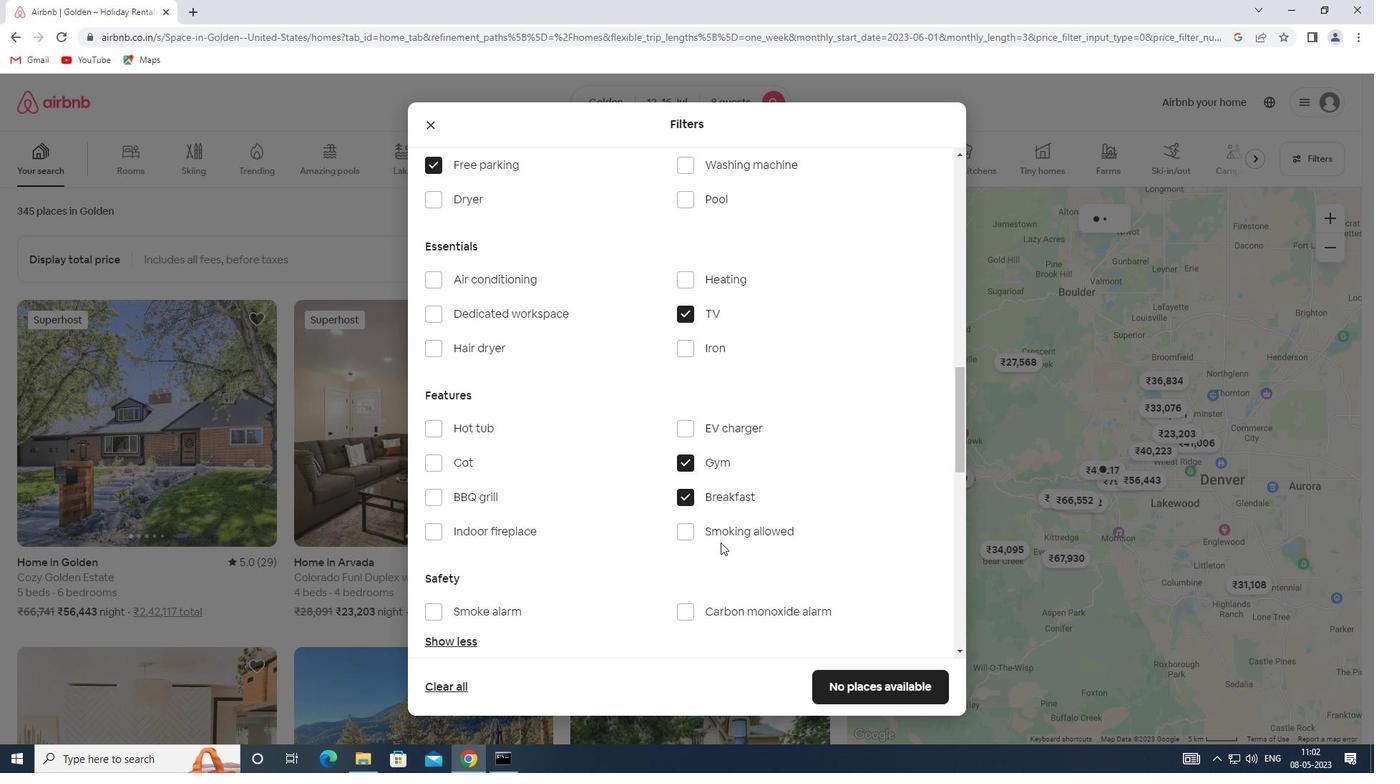 
Action: Mouse scrolled (721, 542) with delta (0, 0)
Screenshot: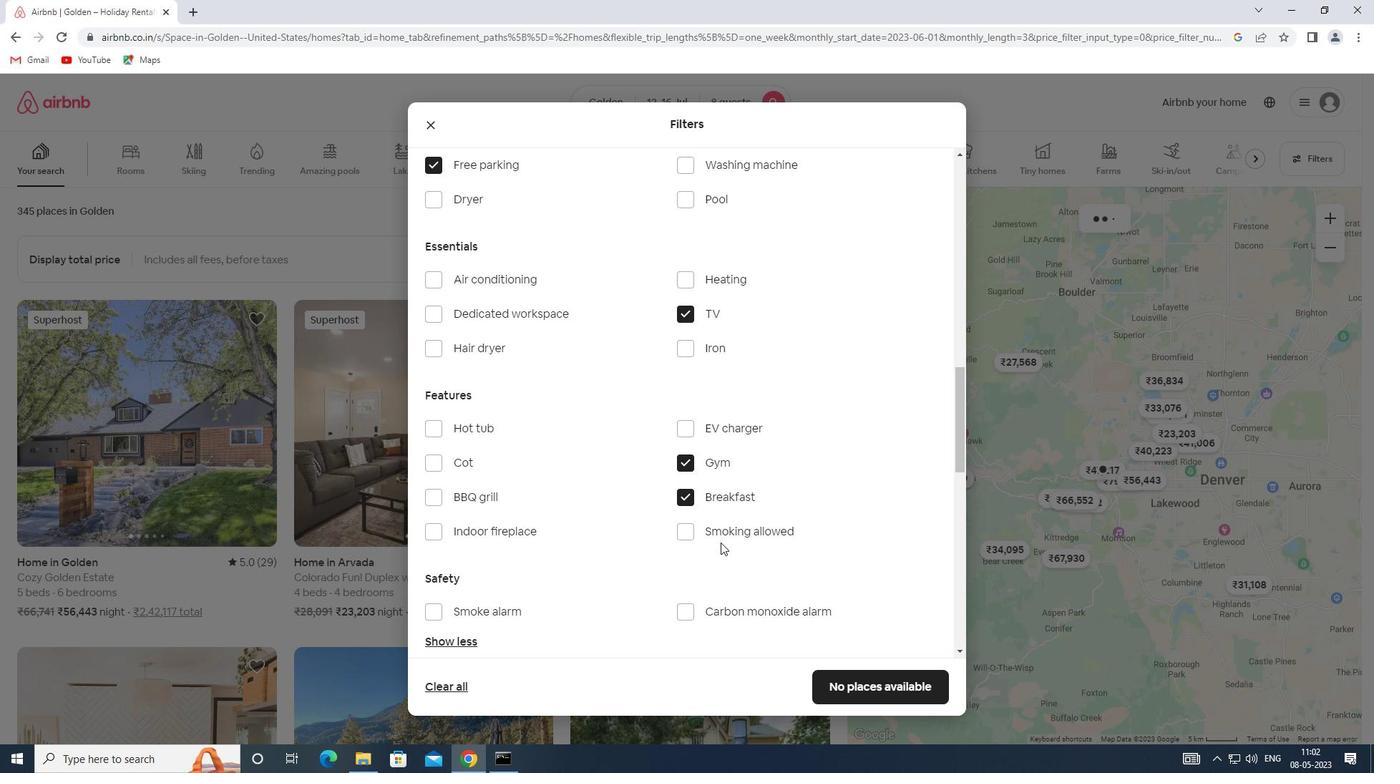 
Action: Mouse scrolled (721, 542) with delta (0, 0)
Screenshot: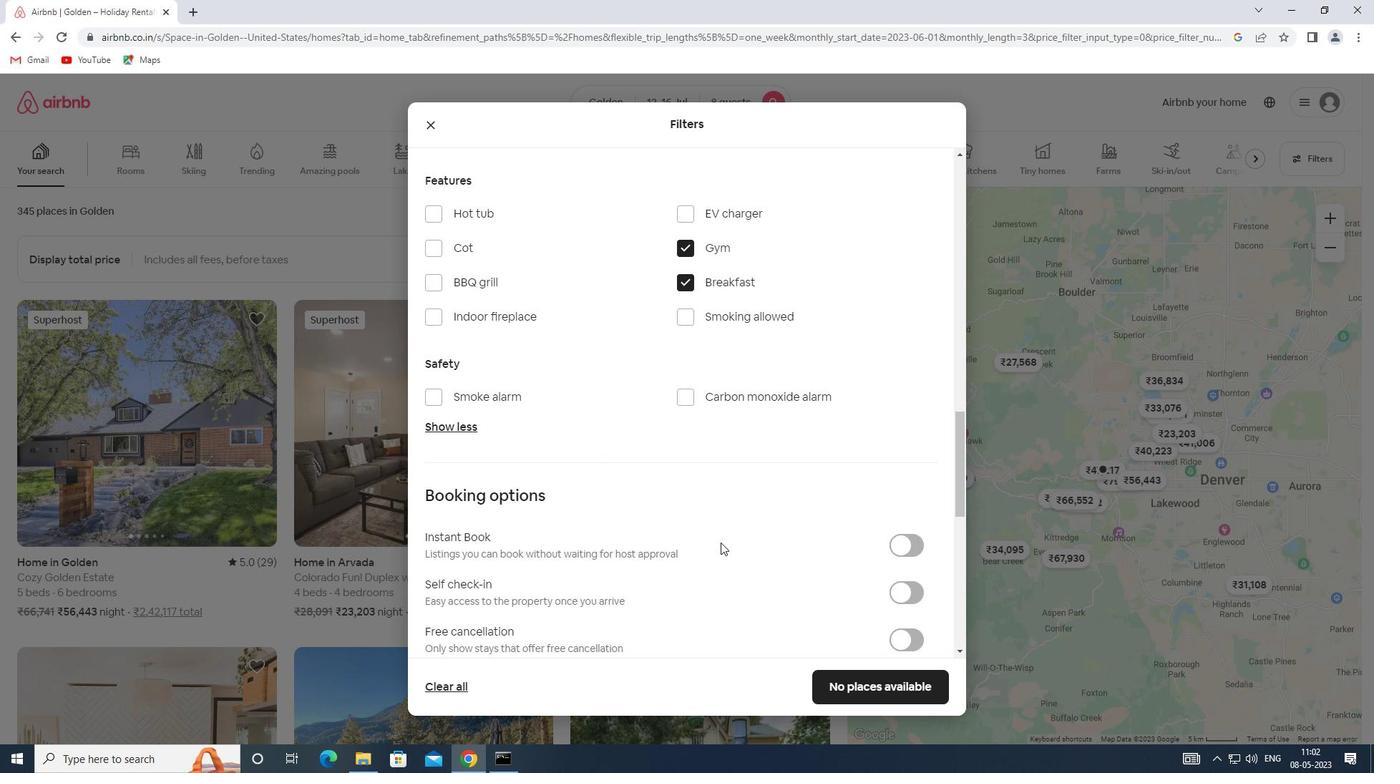 
Action: Mouse scrolled (721, 542) with delta (0, 0)
Screenshot: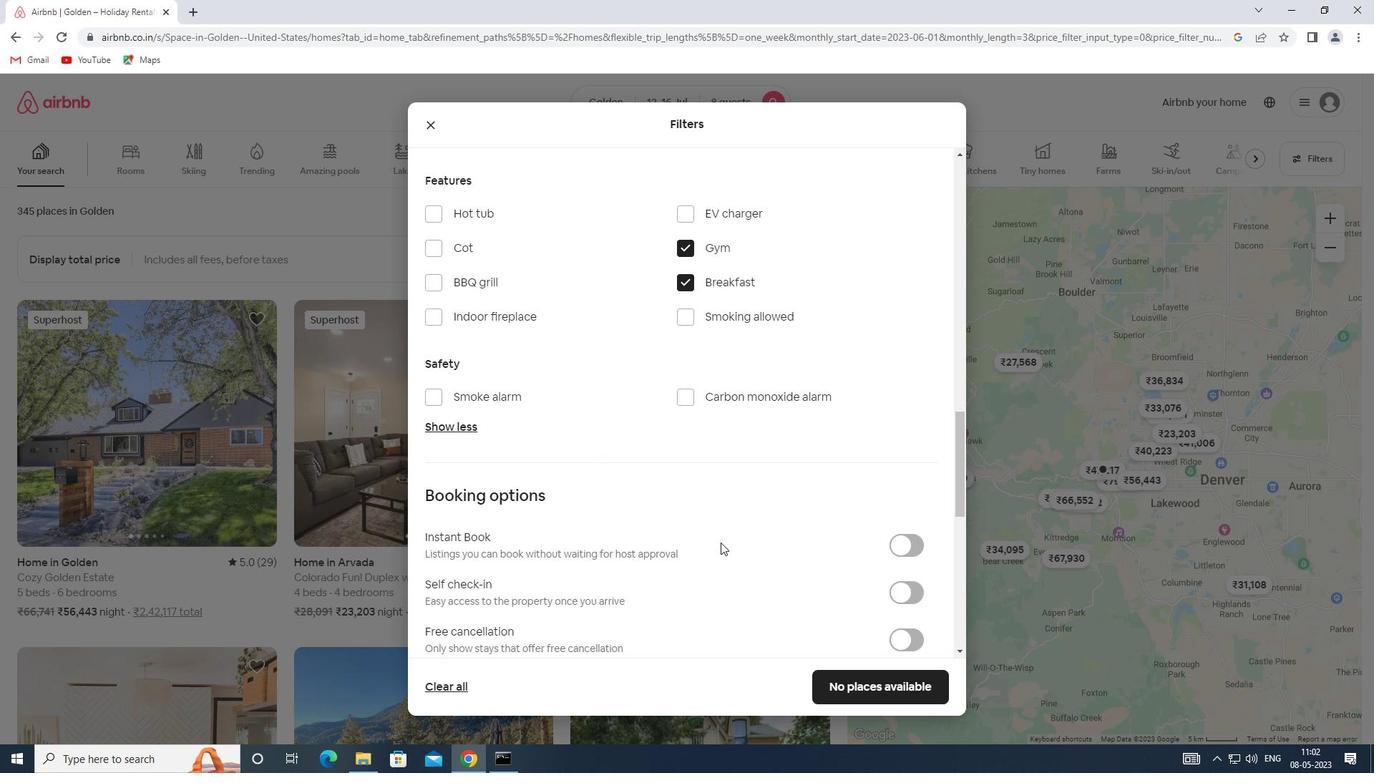 
Action: Mouse moved to (911, 458)
Screenshot: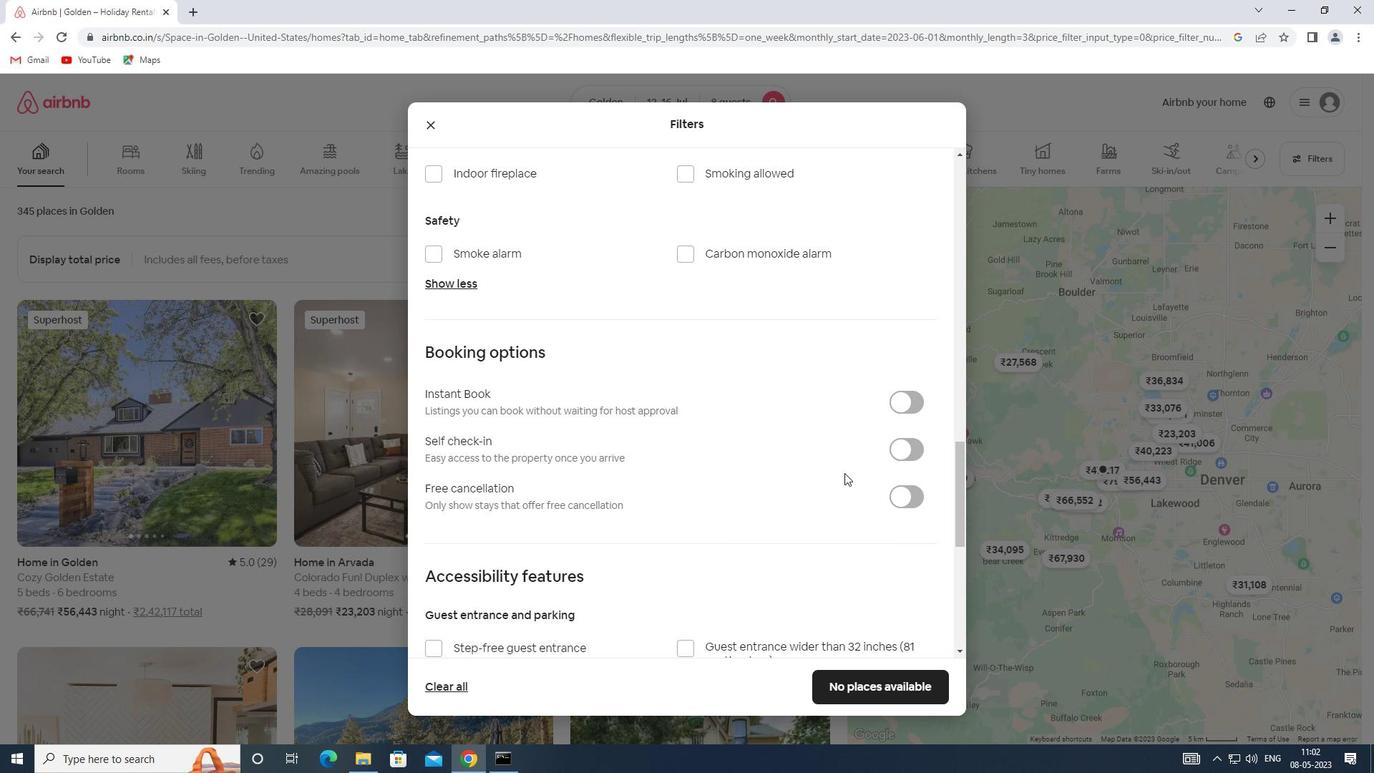 
Action: Mouse pressed left at (911, 458)
Screenshot: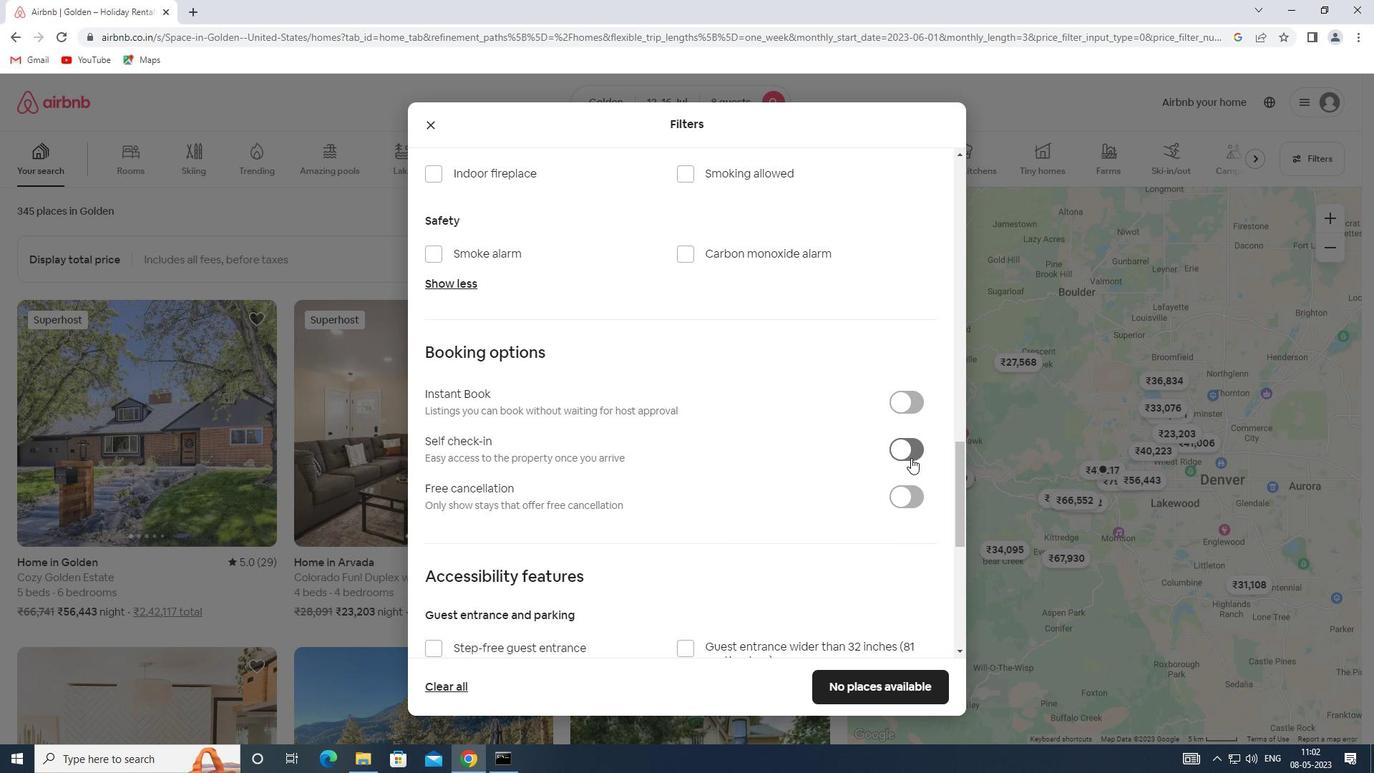 
Action: Mouse moved to (667, 491)
Screenshot: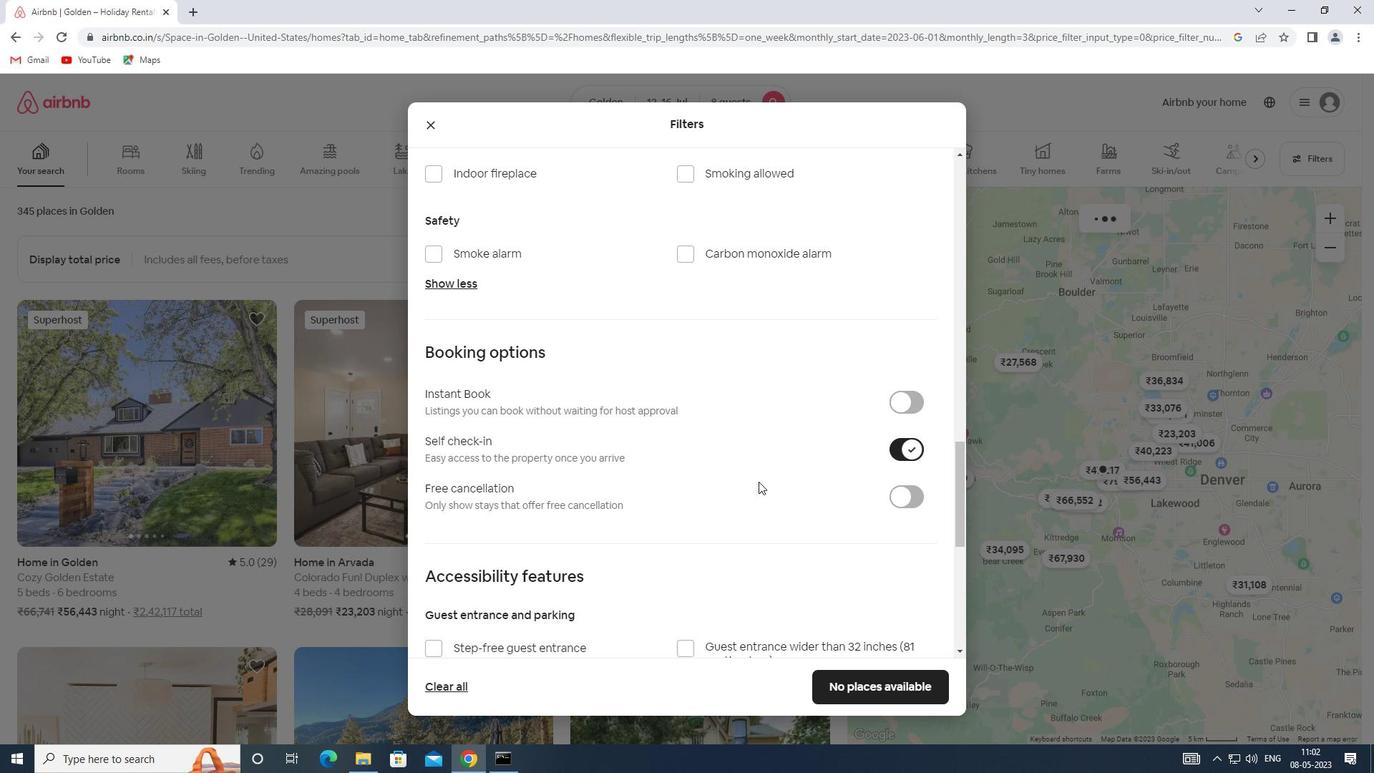 
Action: Mouse scrolled (667, 490) with delta (0, 0)
Screenshot: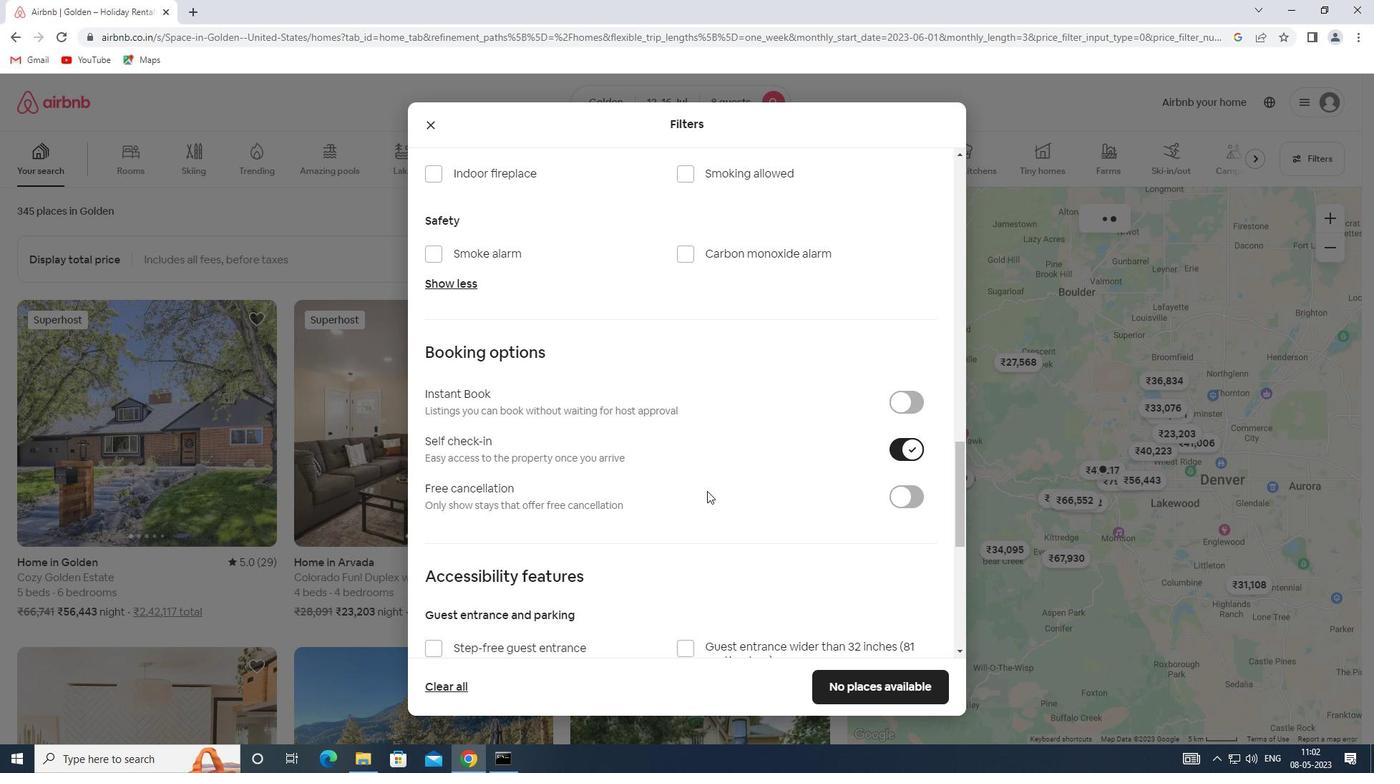 
Action: Mouse moved to (666, 491)
Screenshot: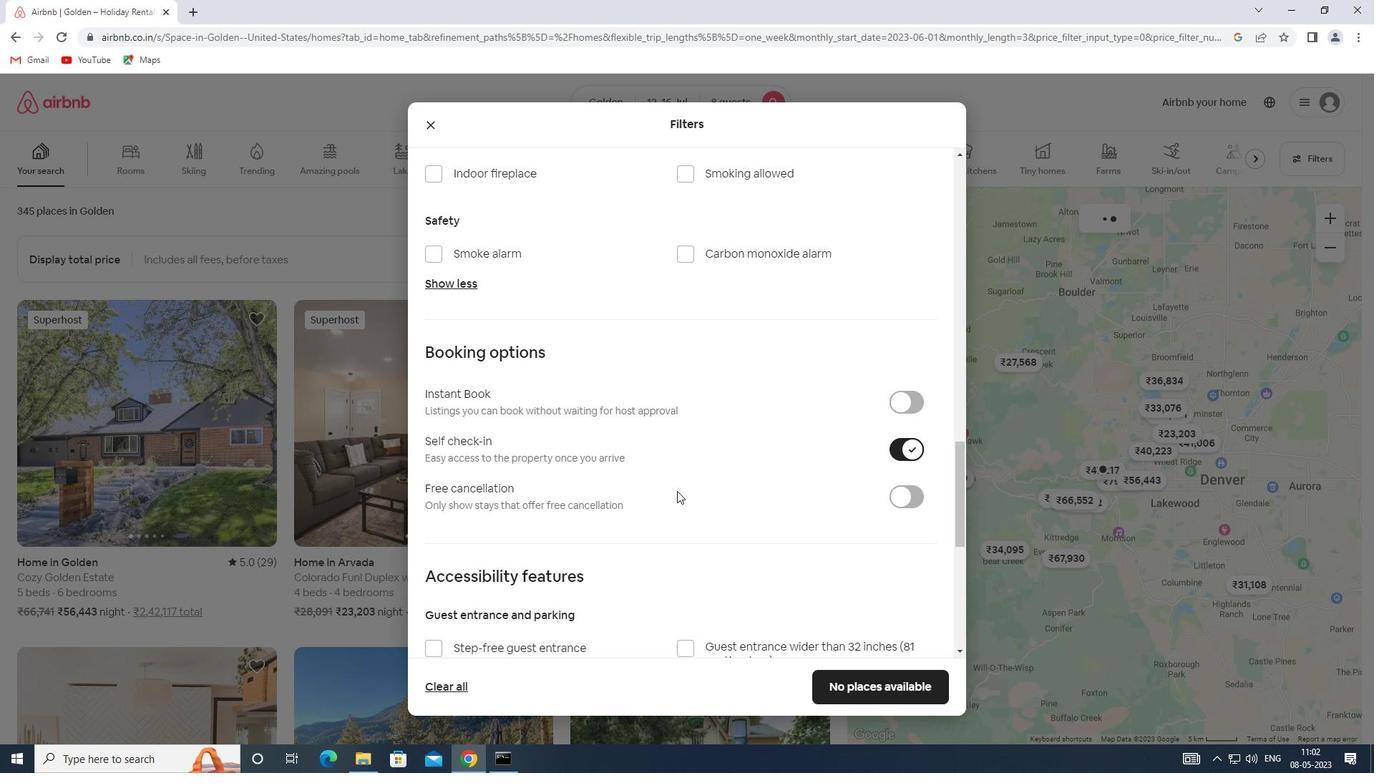 
Action: Mouse scrolled (666, 490) with delta (0, 0)
Screenshot: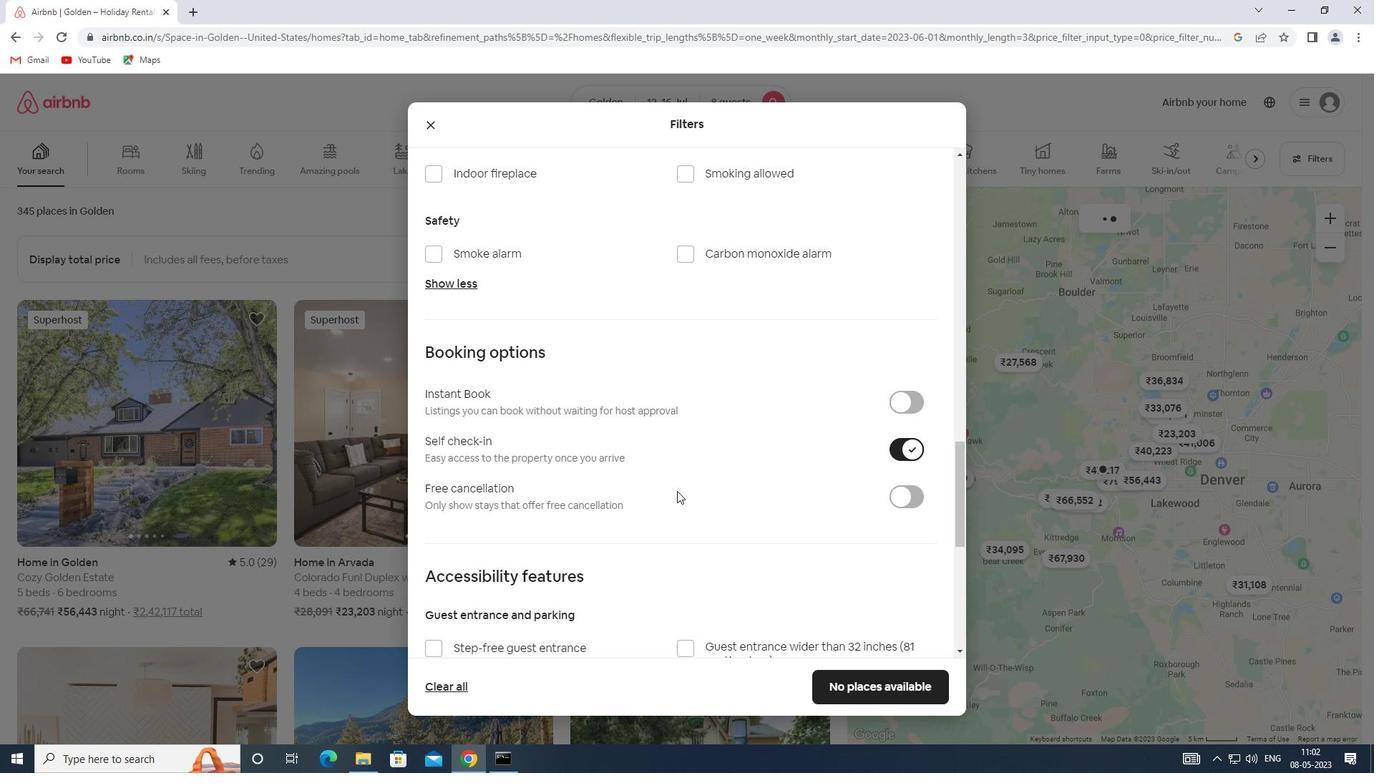 
Action: Mouse moved to (665, 491)
Screenshot: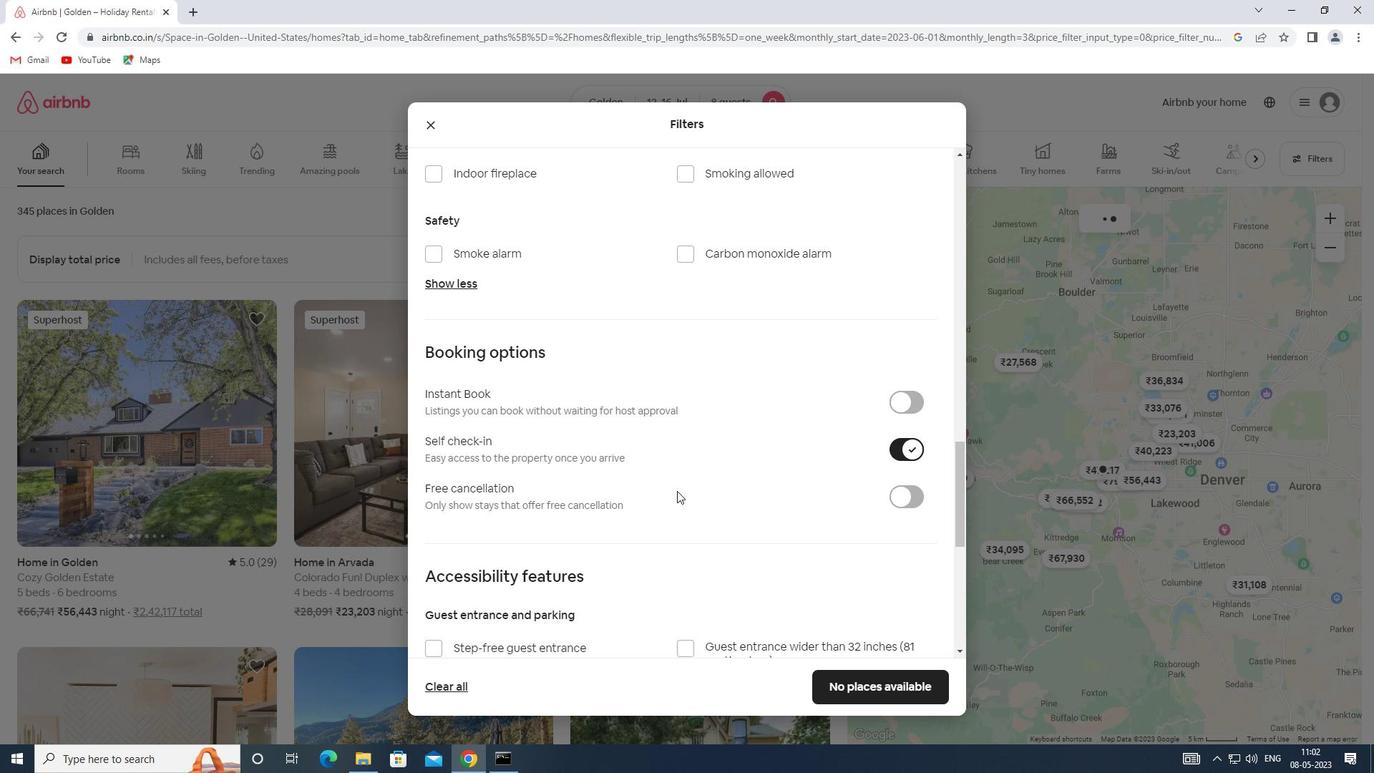 
Action: Mouse scrolled (665, 491) with delta (0, 0)
Screenshot: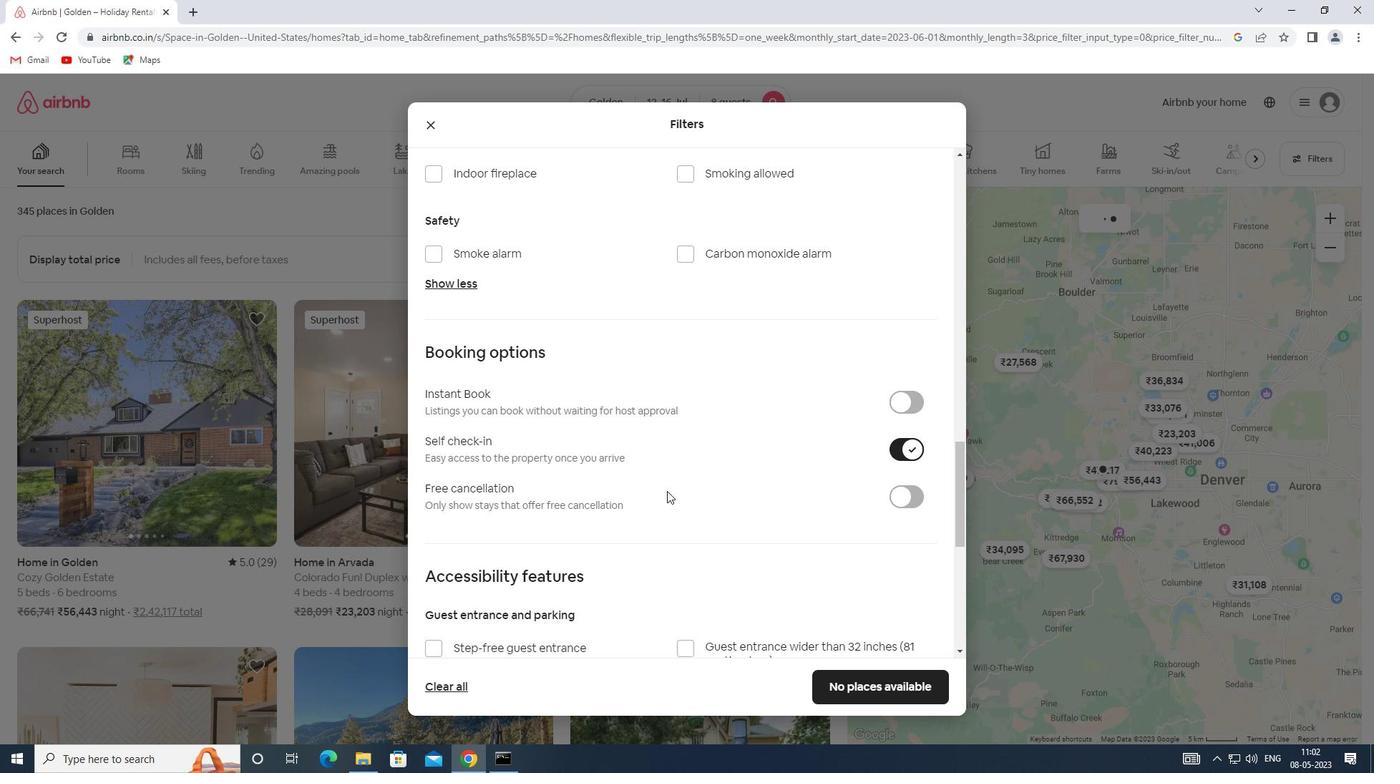 
Action: Mouse scrolled (665, 491) with delta (0, 0)
Screenshot: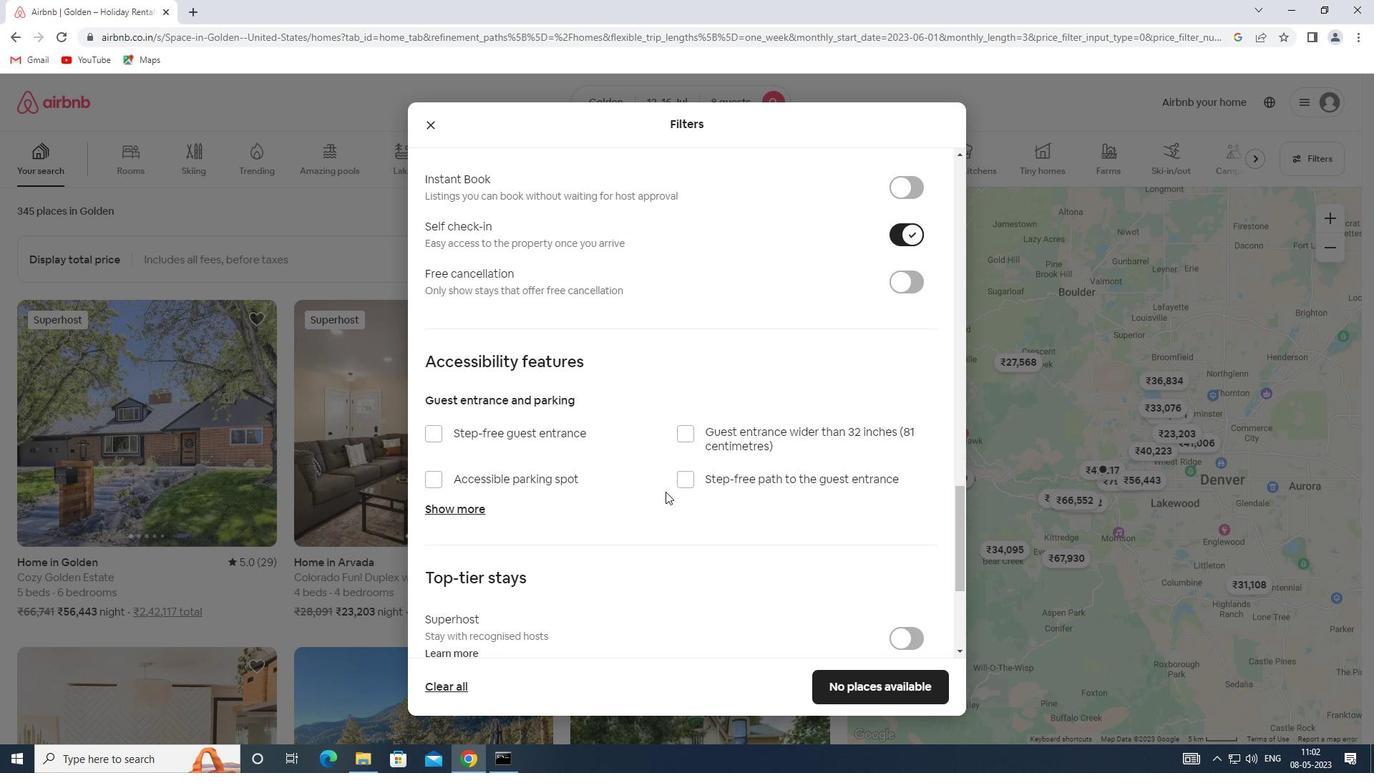 
Action: Mouse scrolled (665, 491) with delta (0, 0)
Screenshot: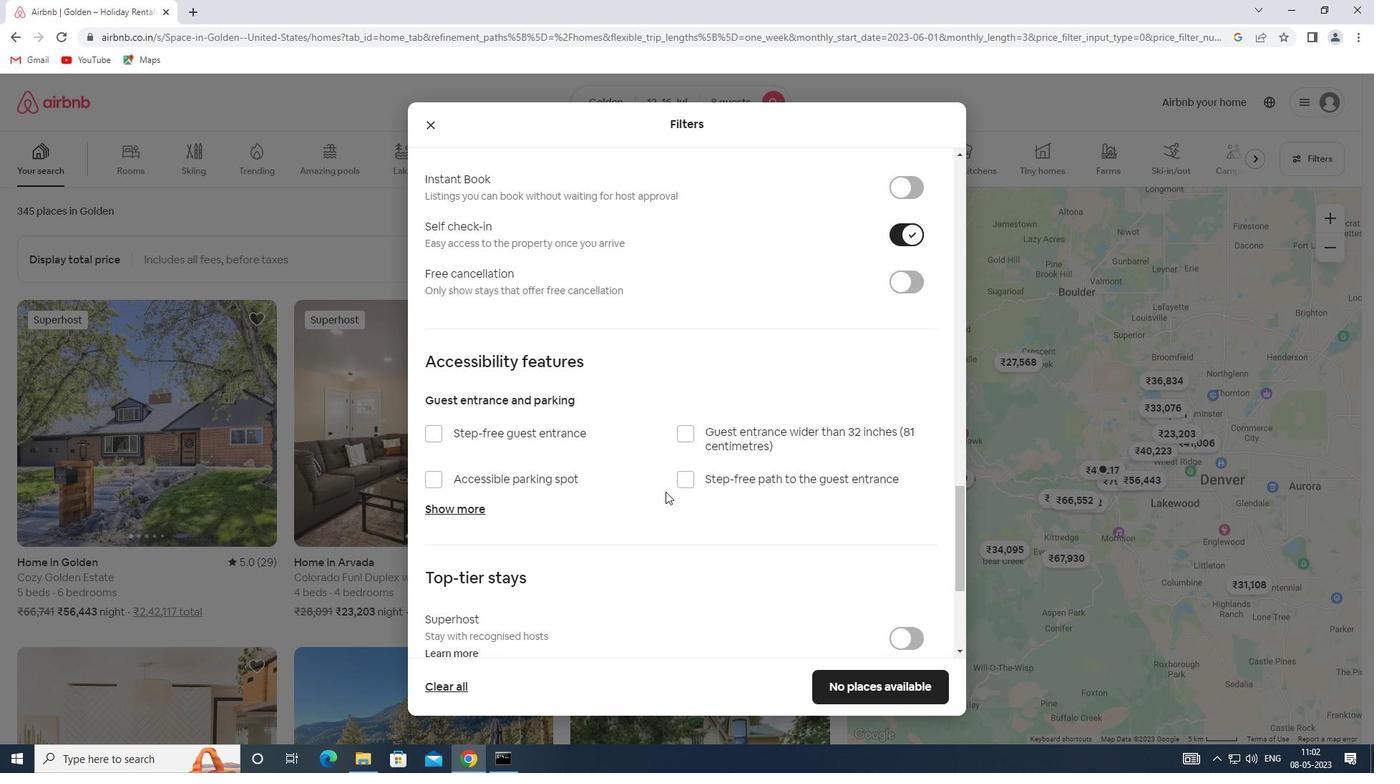 
Action: Mouse scrolled (665, 491) with delta (0, 0)
Screenshot: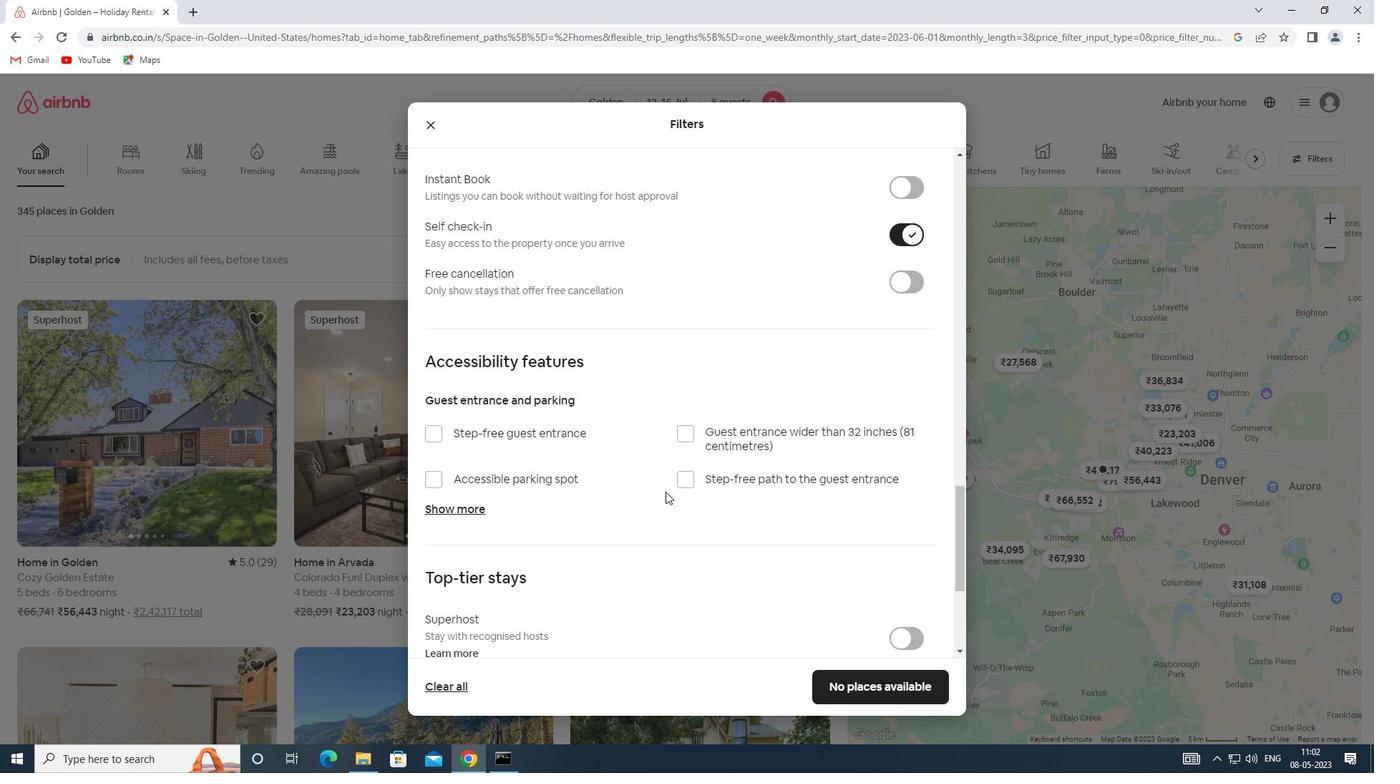 
Action: Mouse moved to (466, 600)
Screenshot: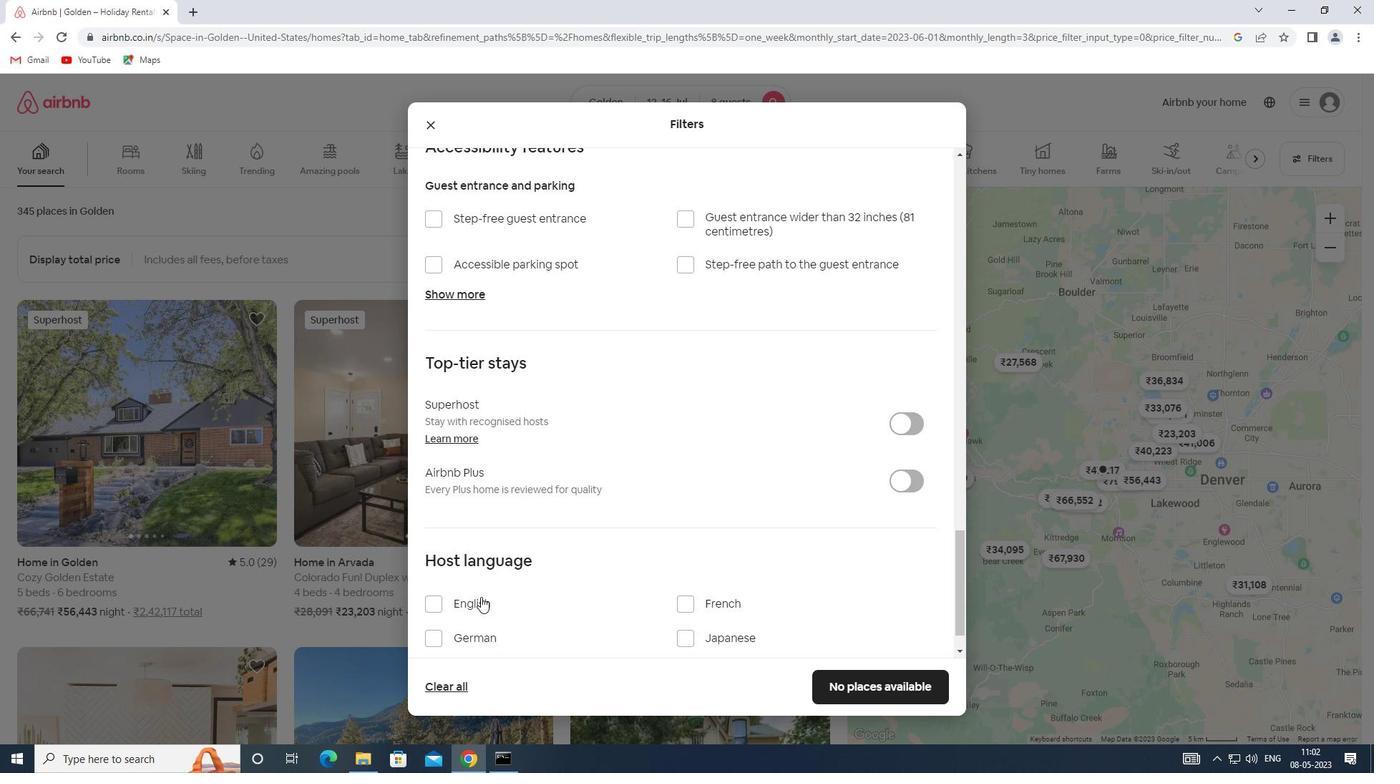 
Action: Mouse pressed left at (466, 600)
Screenshot: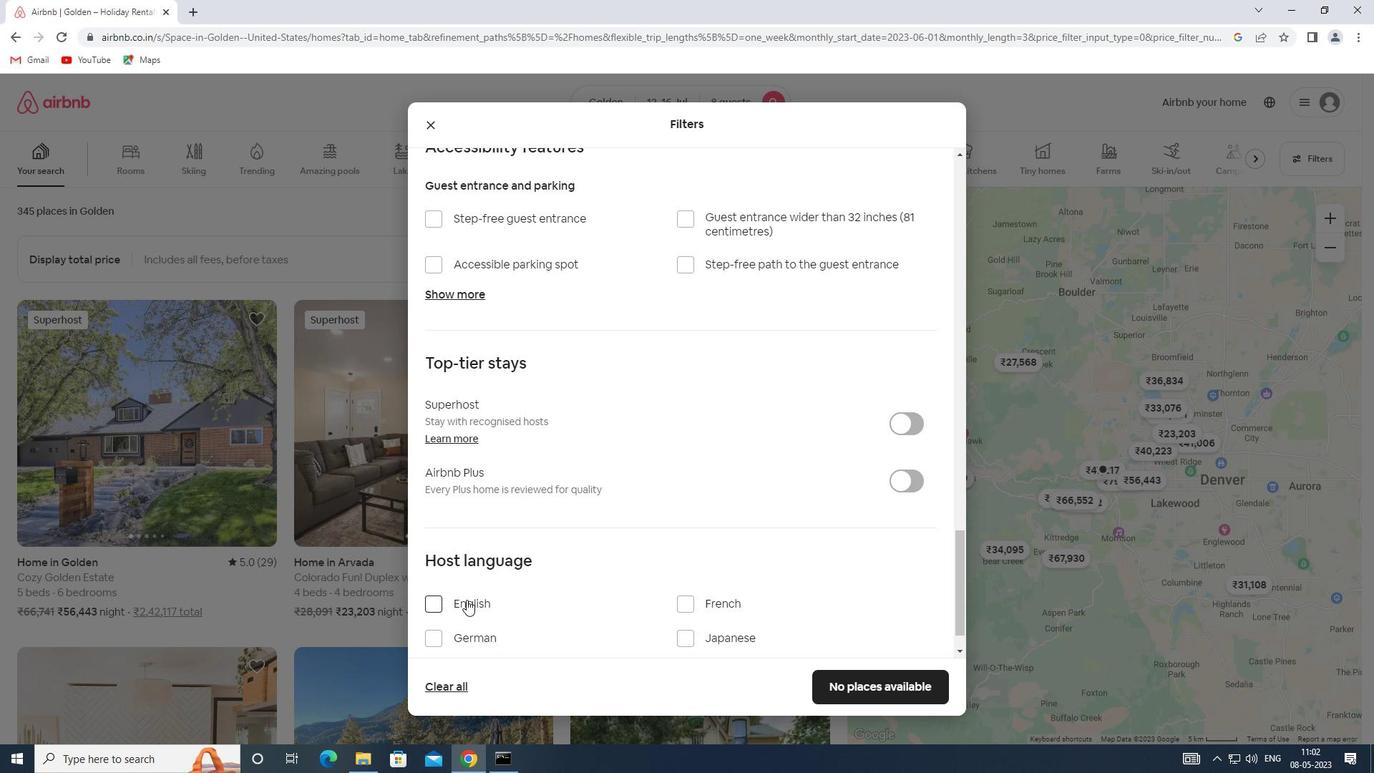 
Action: Mouse moved to (875, 686)
Screenshot: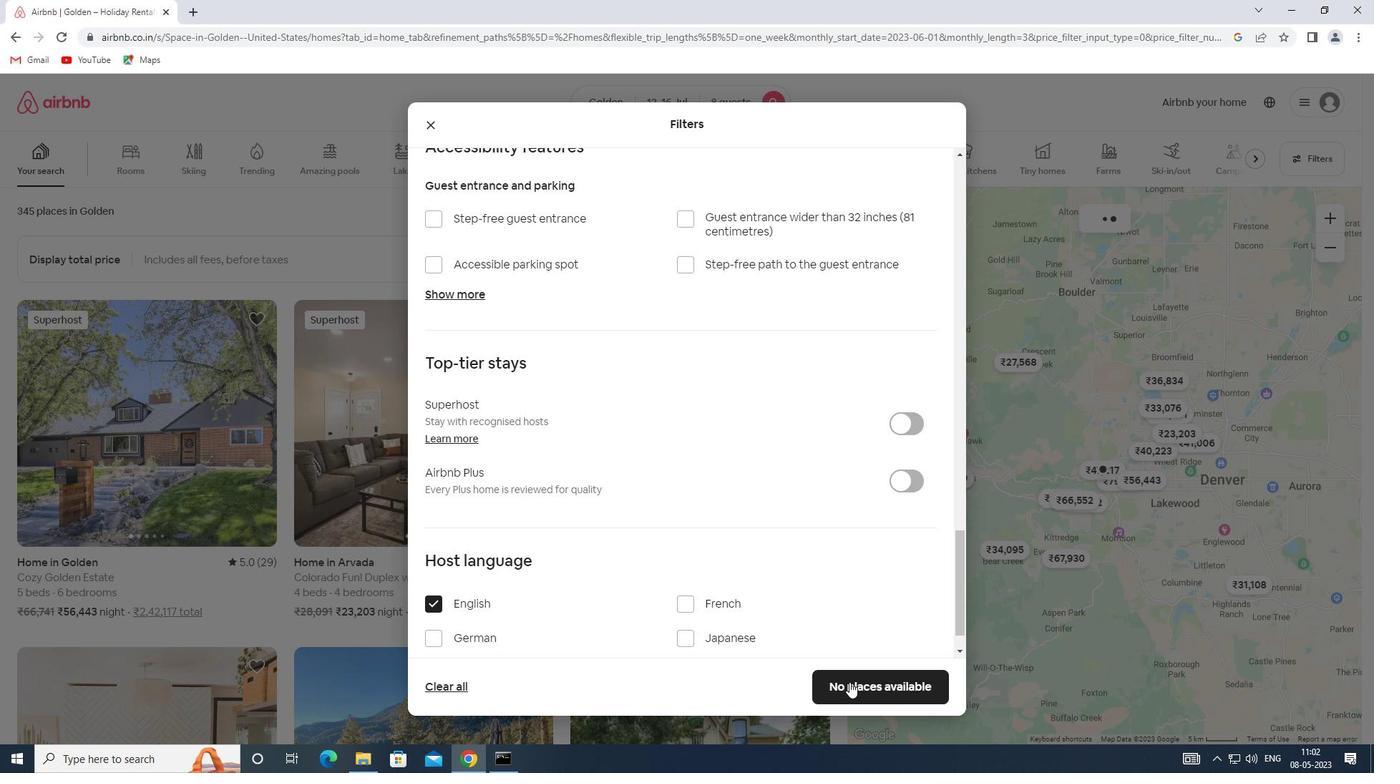 
Action: Mouse pressed left at (875, 686)
Screenshot: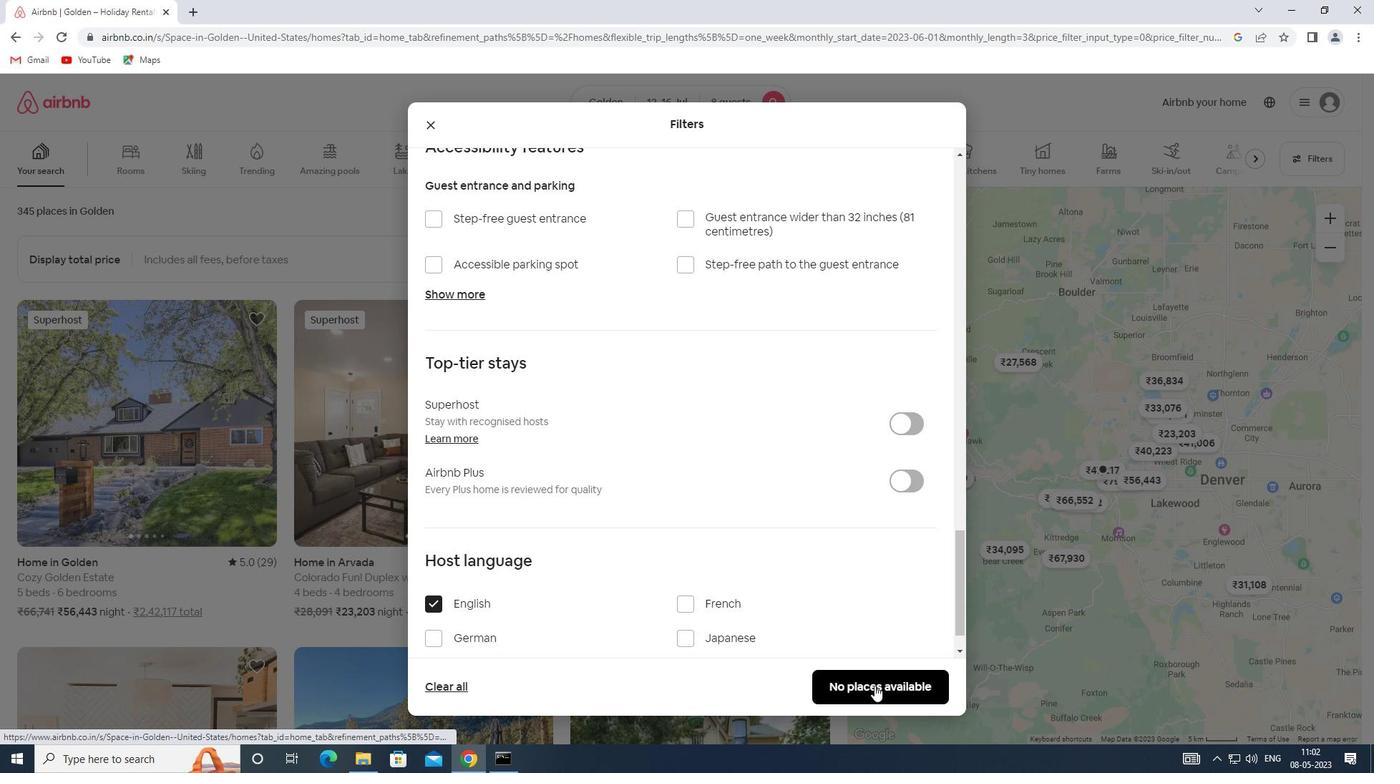 
